 Task: Search one way flight ticket for 5 adults, 2 children, 1 infant in seat and 1 infant on lap in economy from Sitka: Sitka Rocky Gutierrez Airport to Gillette: Gillette Campbell County Airport on 5-1-2023. Number of bags: 1 carry on bag. Price is upto 78000. Outbound departure time preference is 15:45. Return departure time preference is 6:00.
Action: Mouse moved to (267, 217)
Screenshot: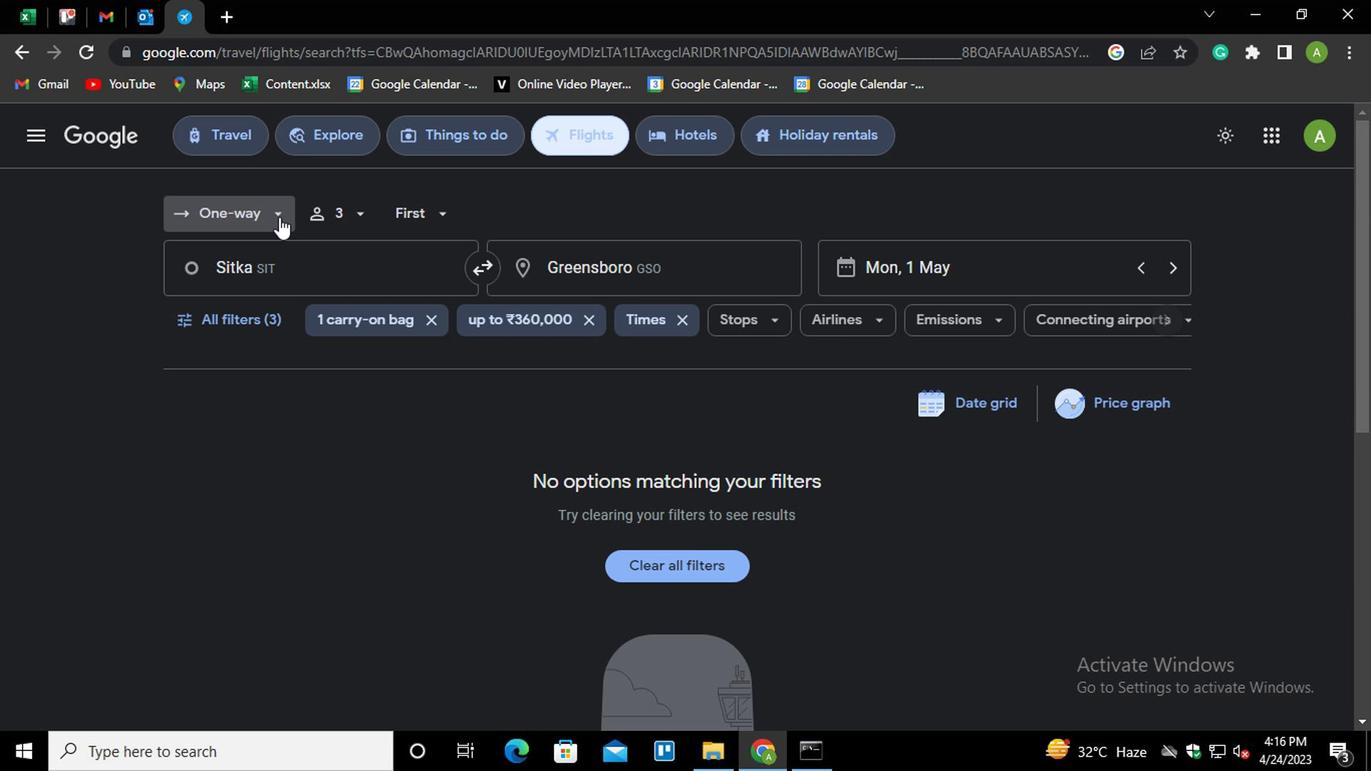 
Action: Mouse pressed left at (267, 217)
Screenshot: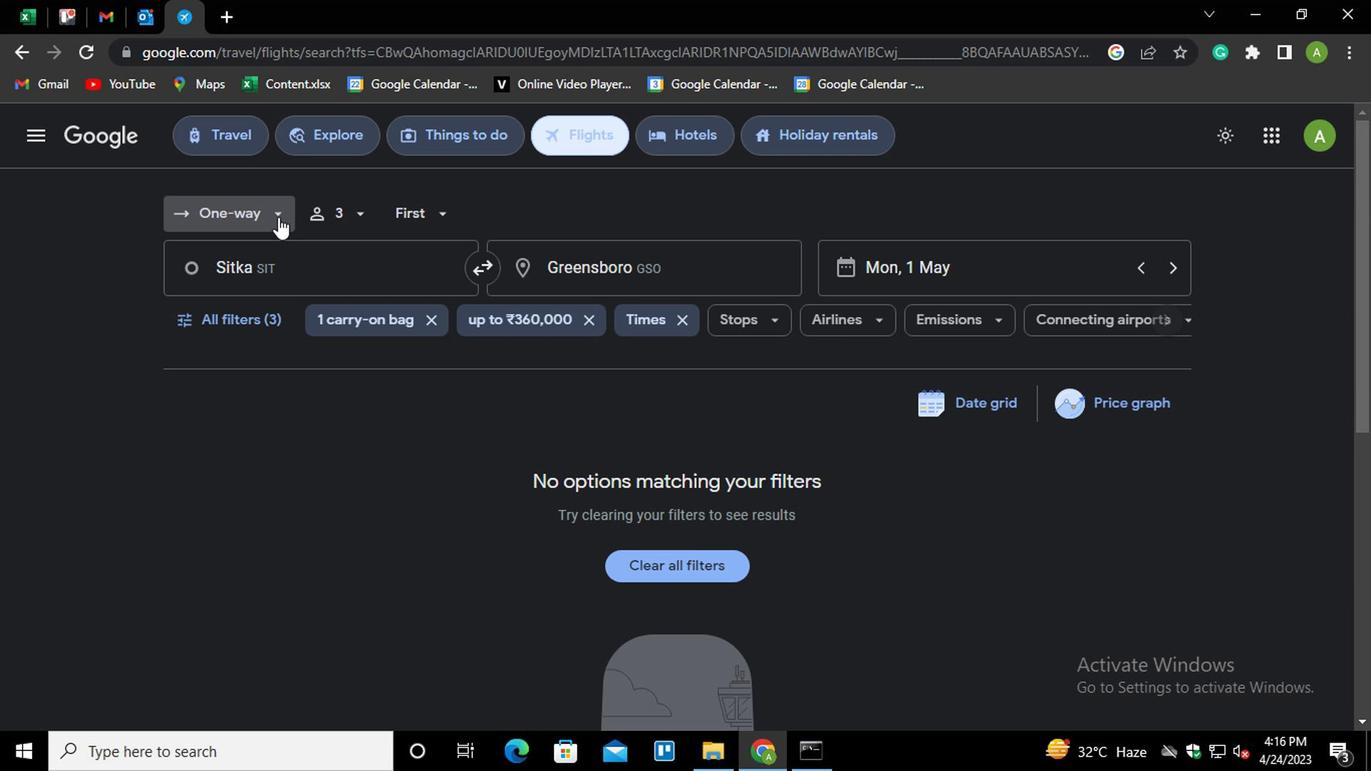 
Action: Mouse moved to (253, 307)
Screenshot: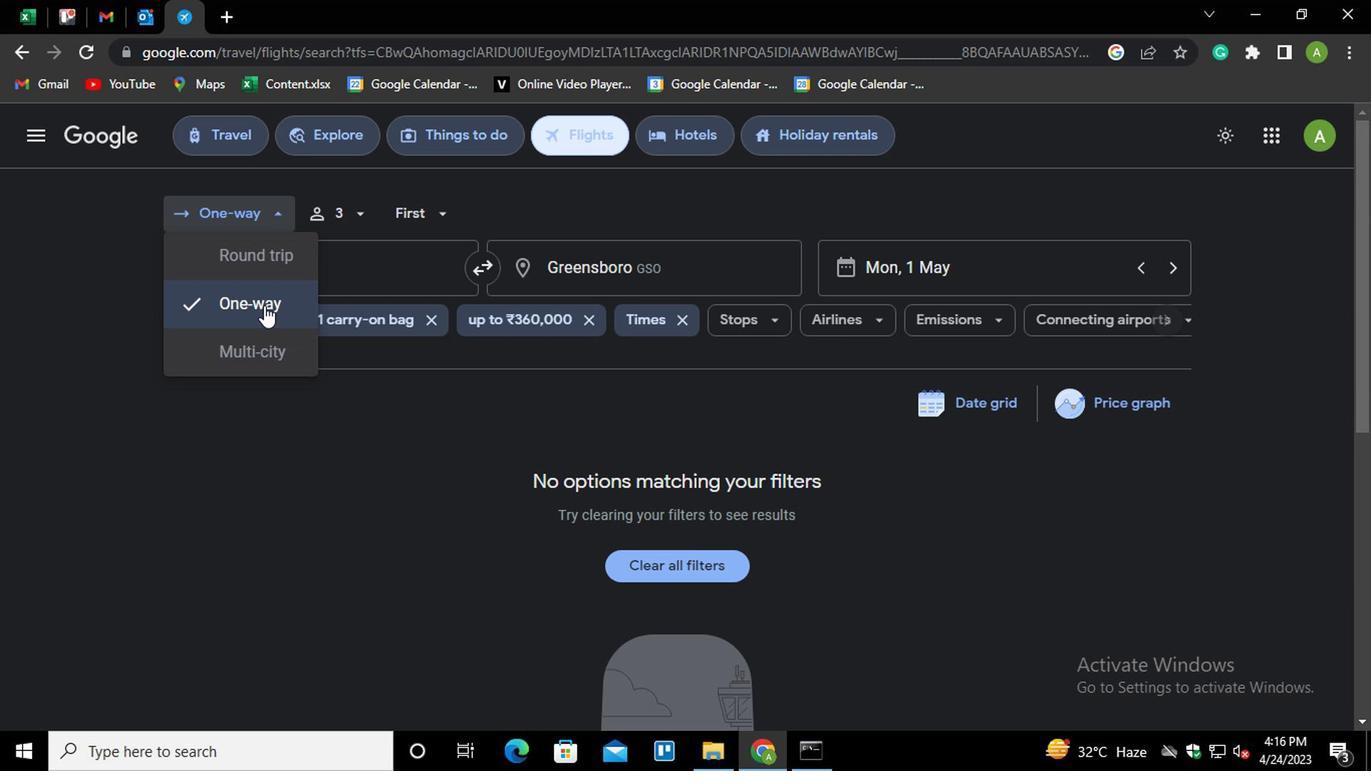 
Action: Mouse pressed left at (253, 307)
Screenshot: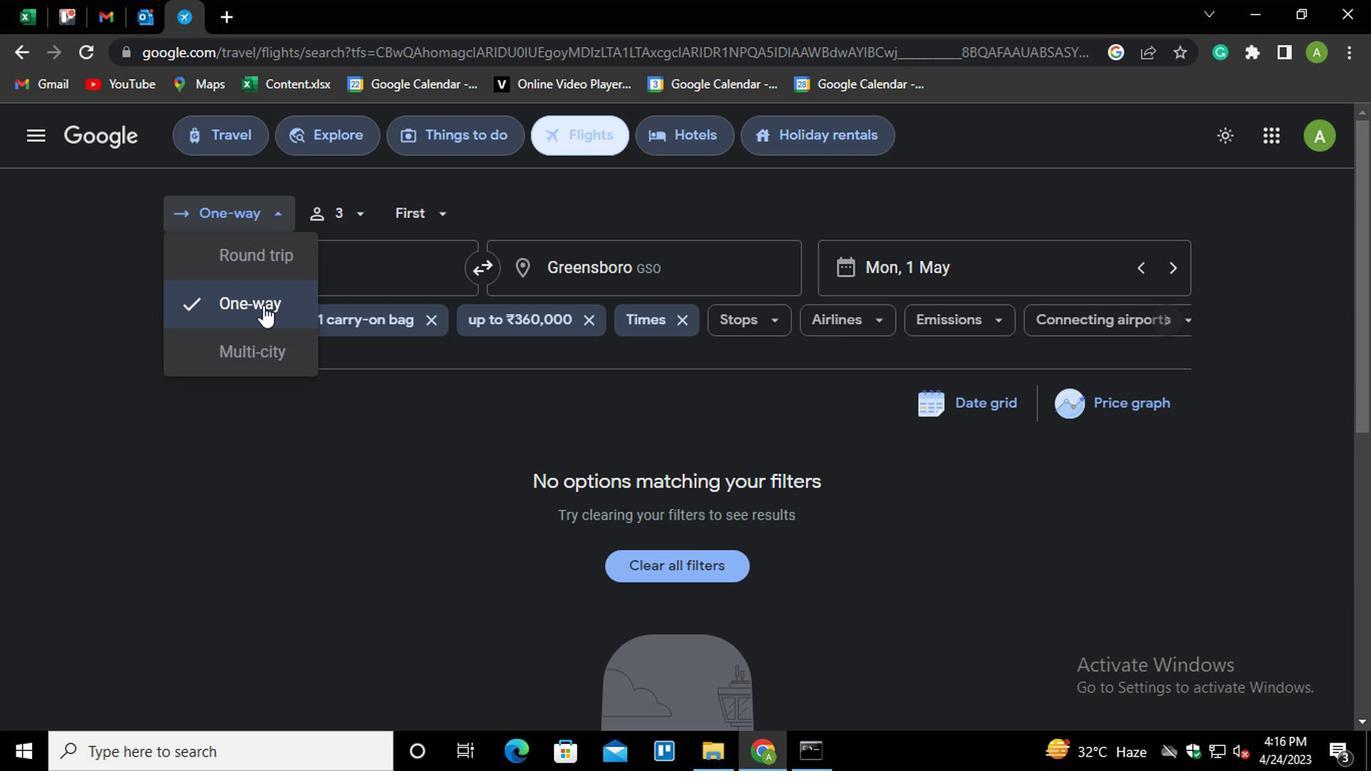 
Action: Mouse moved to (317, 206)
Screenshot: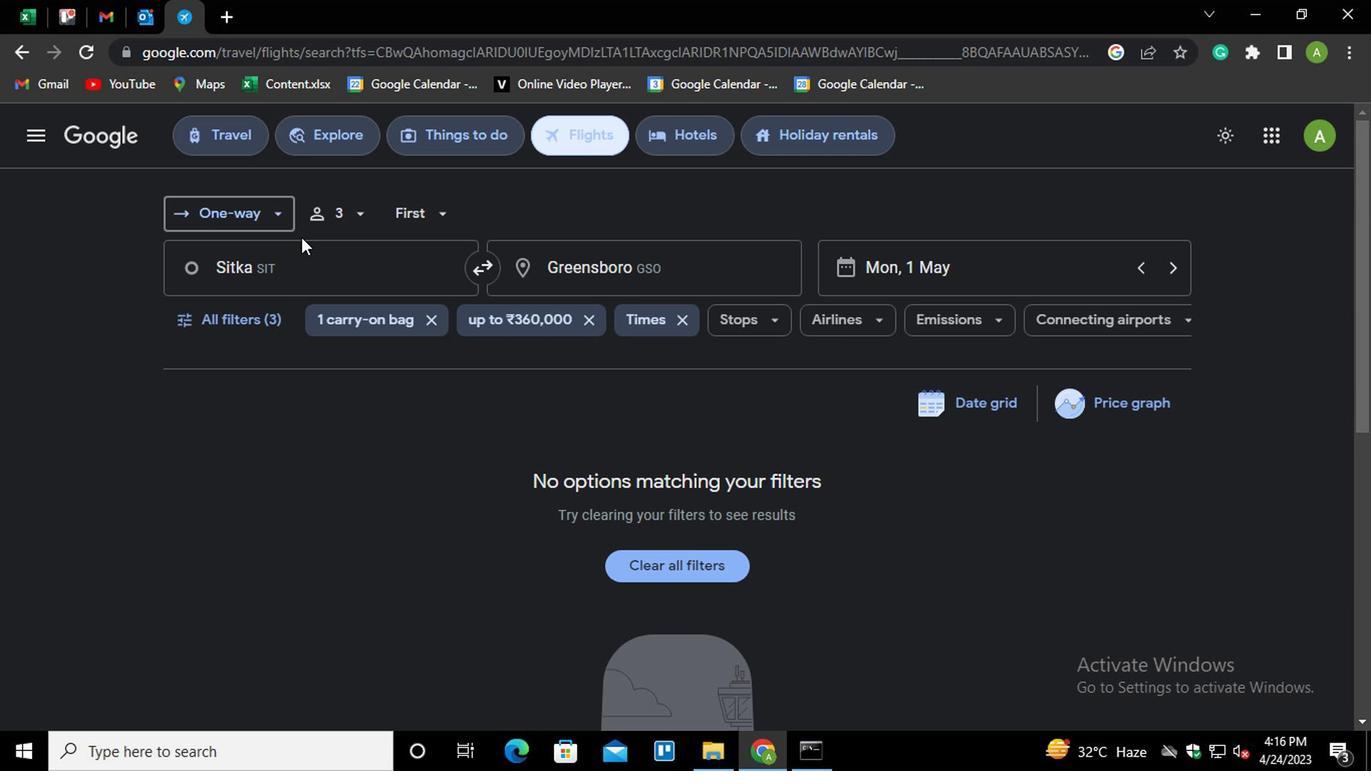 
Action: Mouse pressed left at (317, 206)
Screenshot: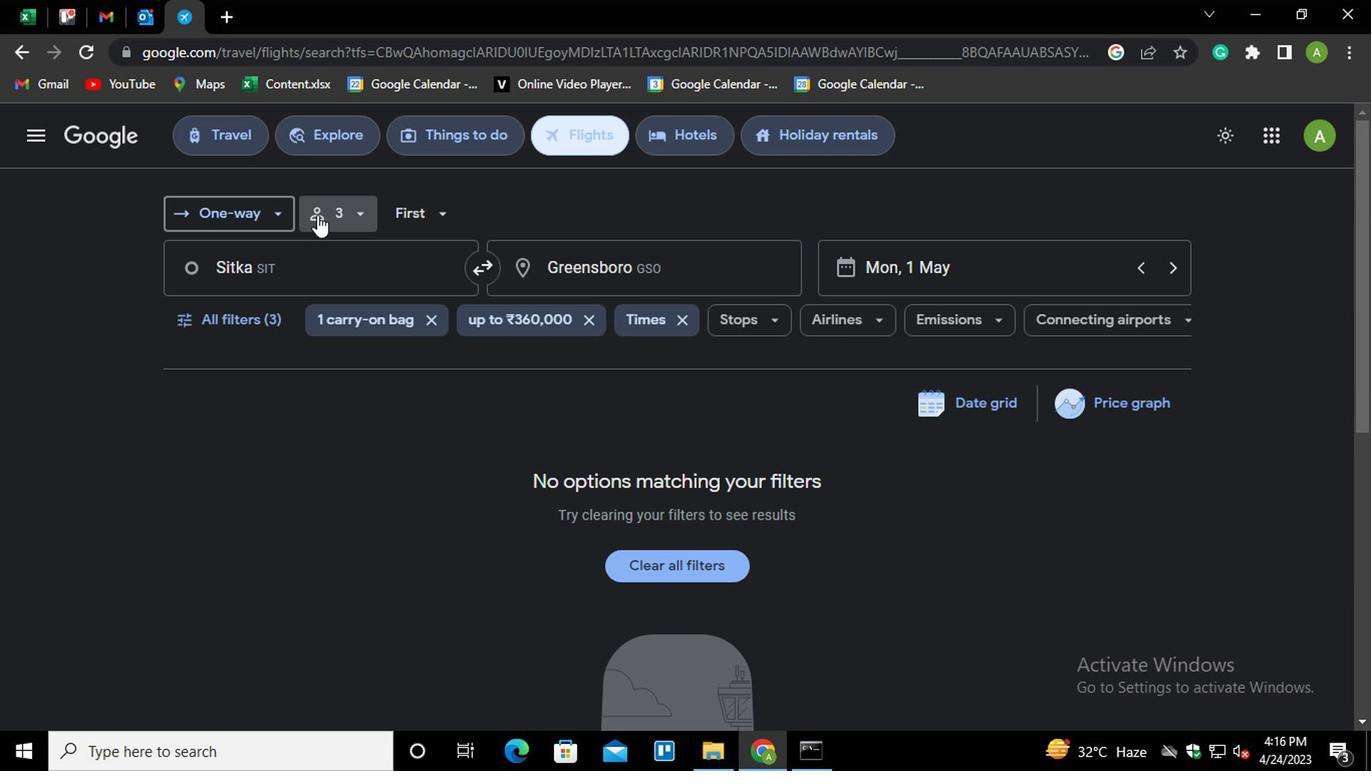 
Action: Mouse moved to (509, 259)
Screenshot: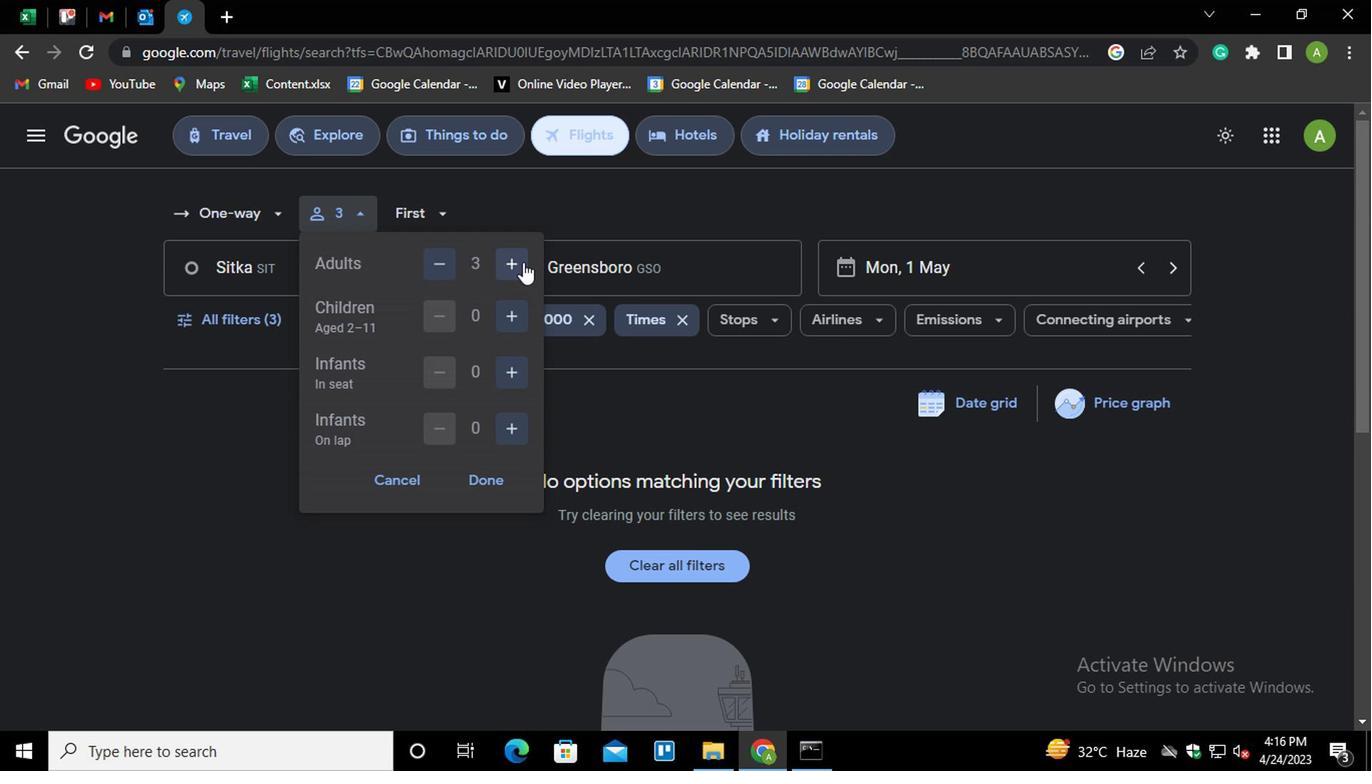 
Action: Mouse pressed left at (509, 259)
Screenshot: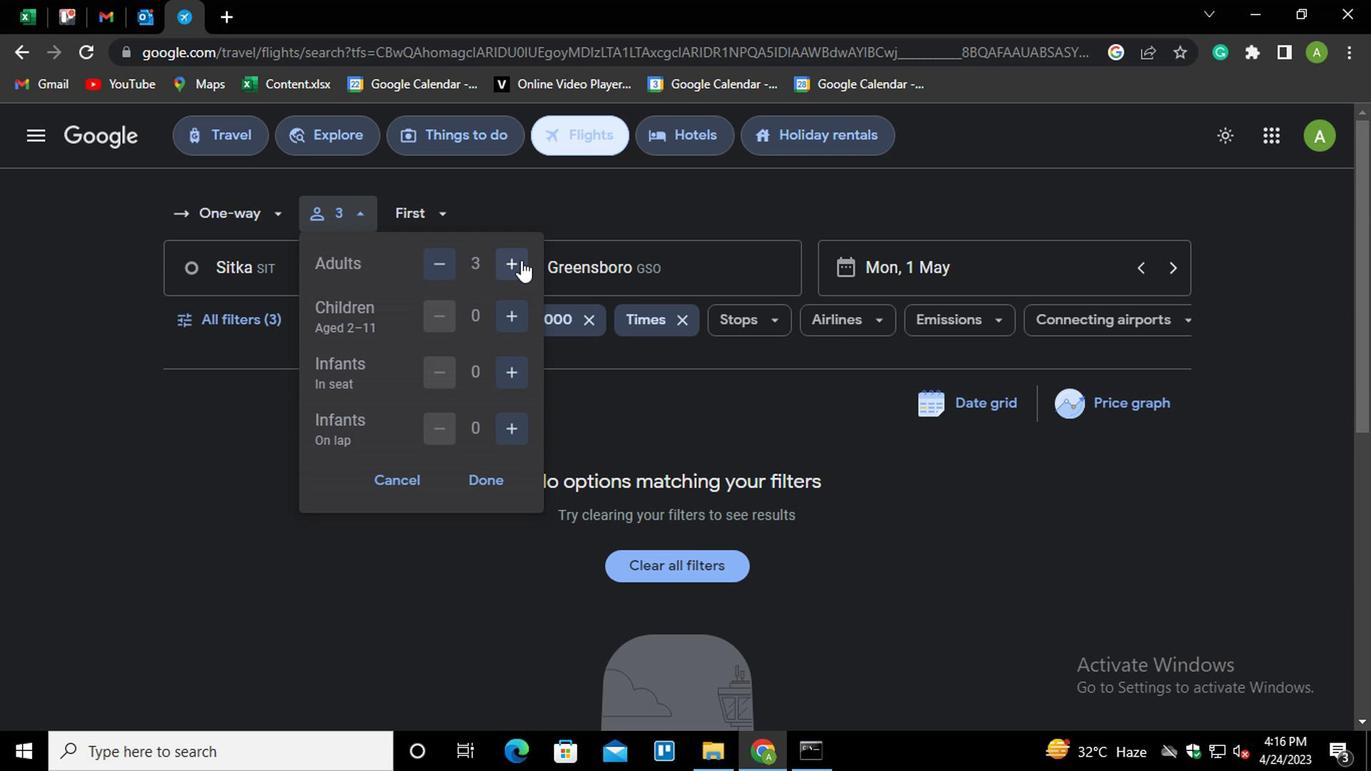 
Action: Mouse moved to (508, 259)
Screenshot: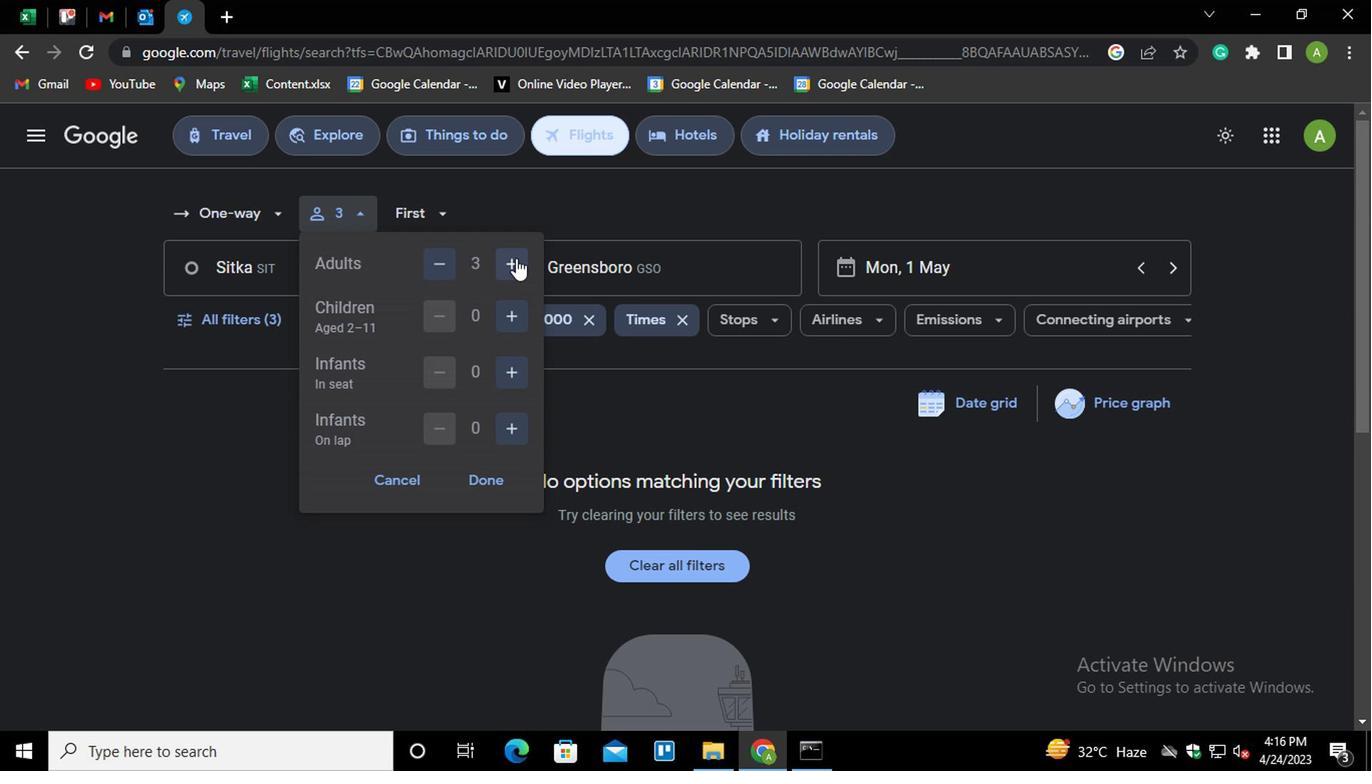 
Action: Mouse pressed left at (508, 259)
Screenshot: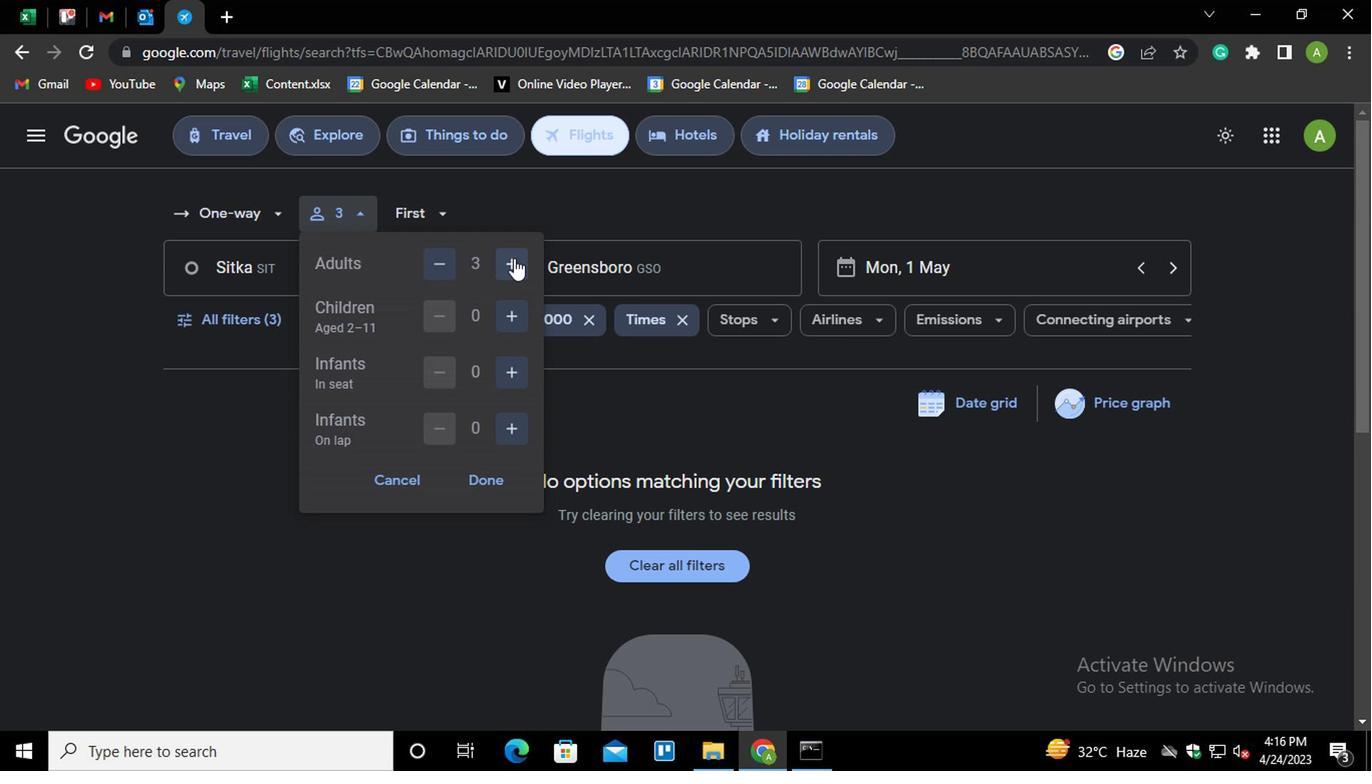 
Action: Mouse moved to (504, 307)
Screenshot: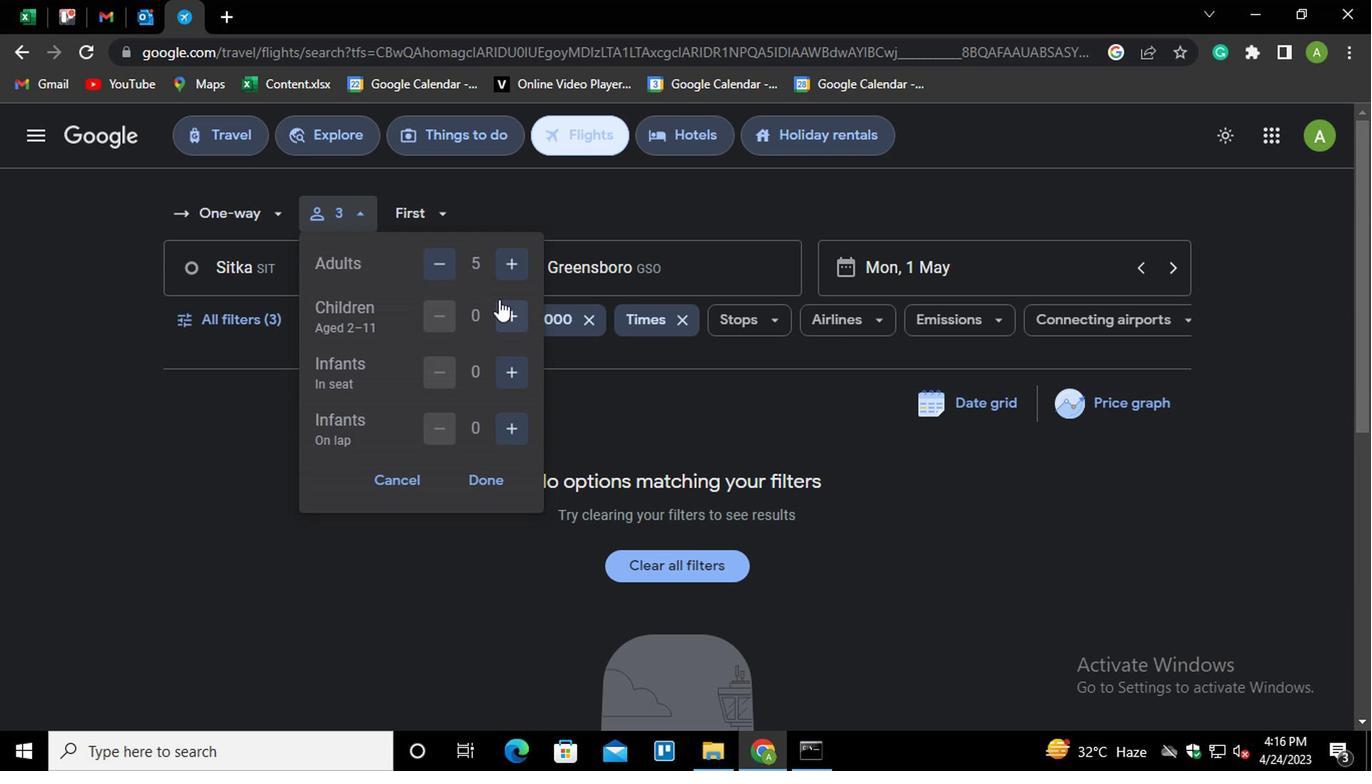
Action: Mouse pressed left at (504, 307)
Screenshot: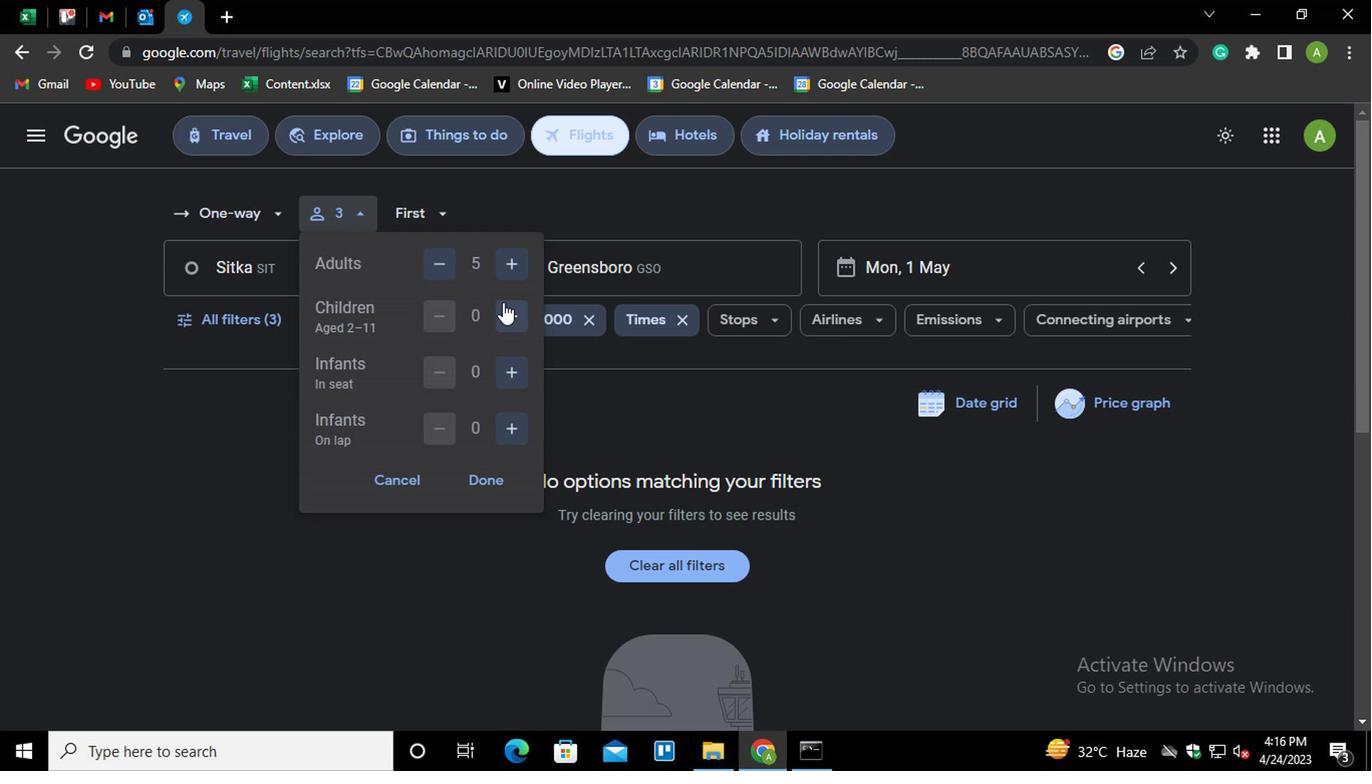
Action: Mouse pressed left at (504, 307)
Screenshot: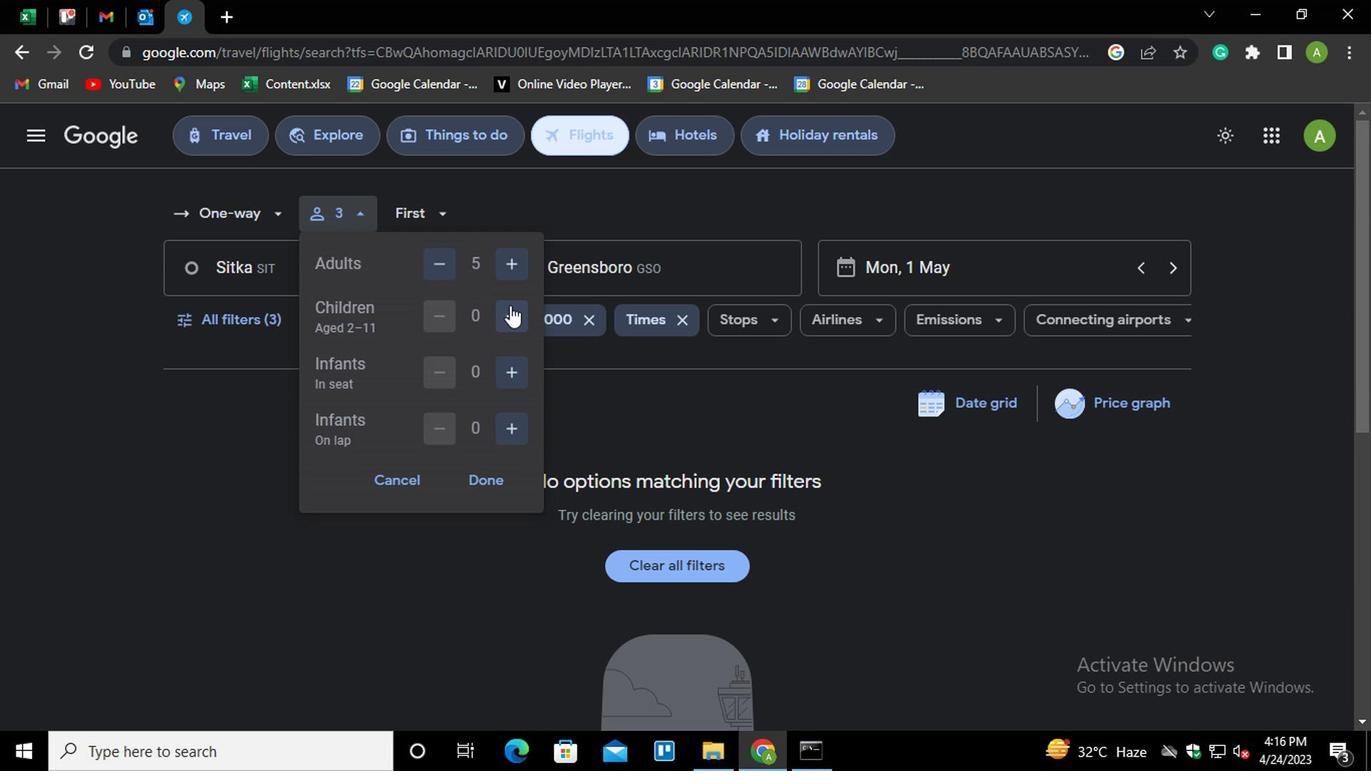 
Action: Mouse moved to (507, 369)
Screenshot: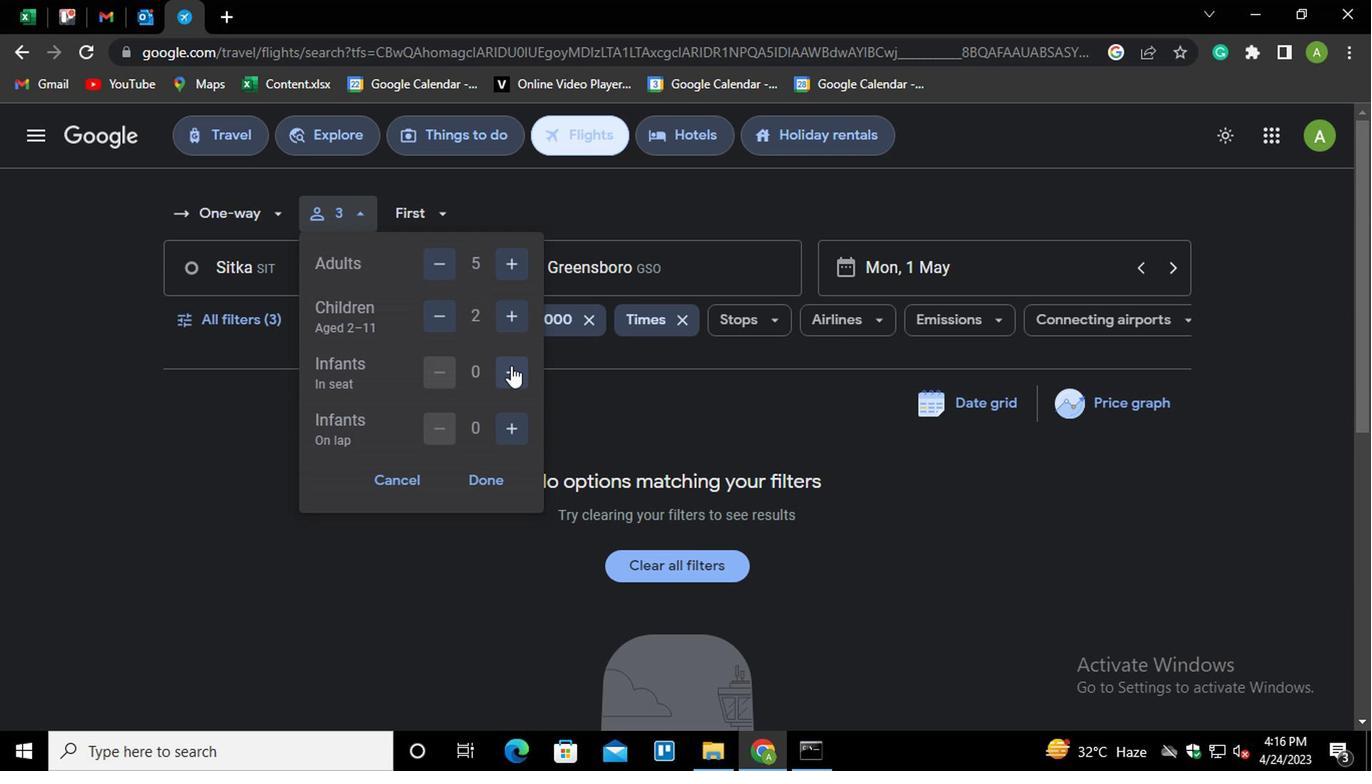 
Action: Mouse pressed left at (507, 369)
Screenshot: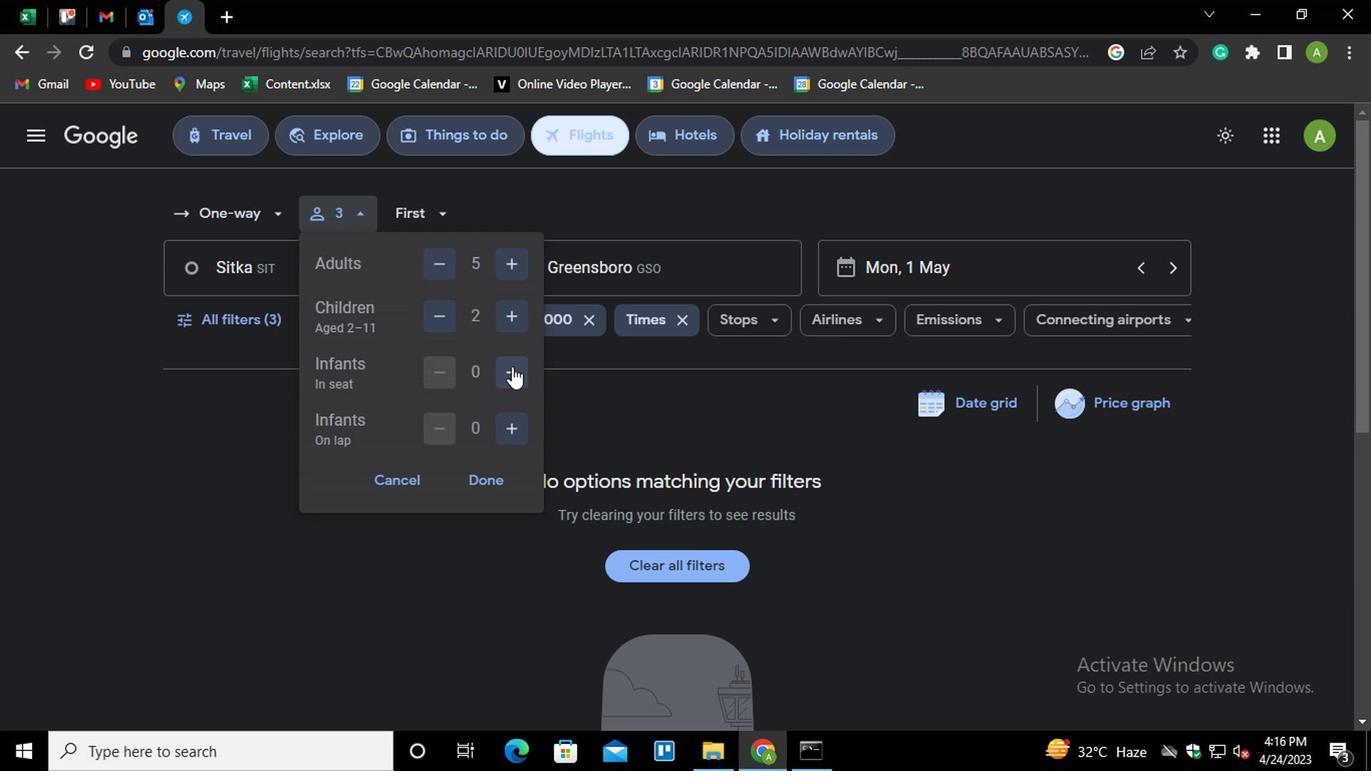 
Action: Mouse moved to (499, 435)
Screenshot: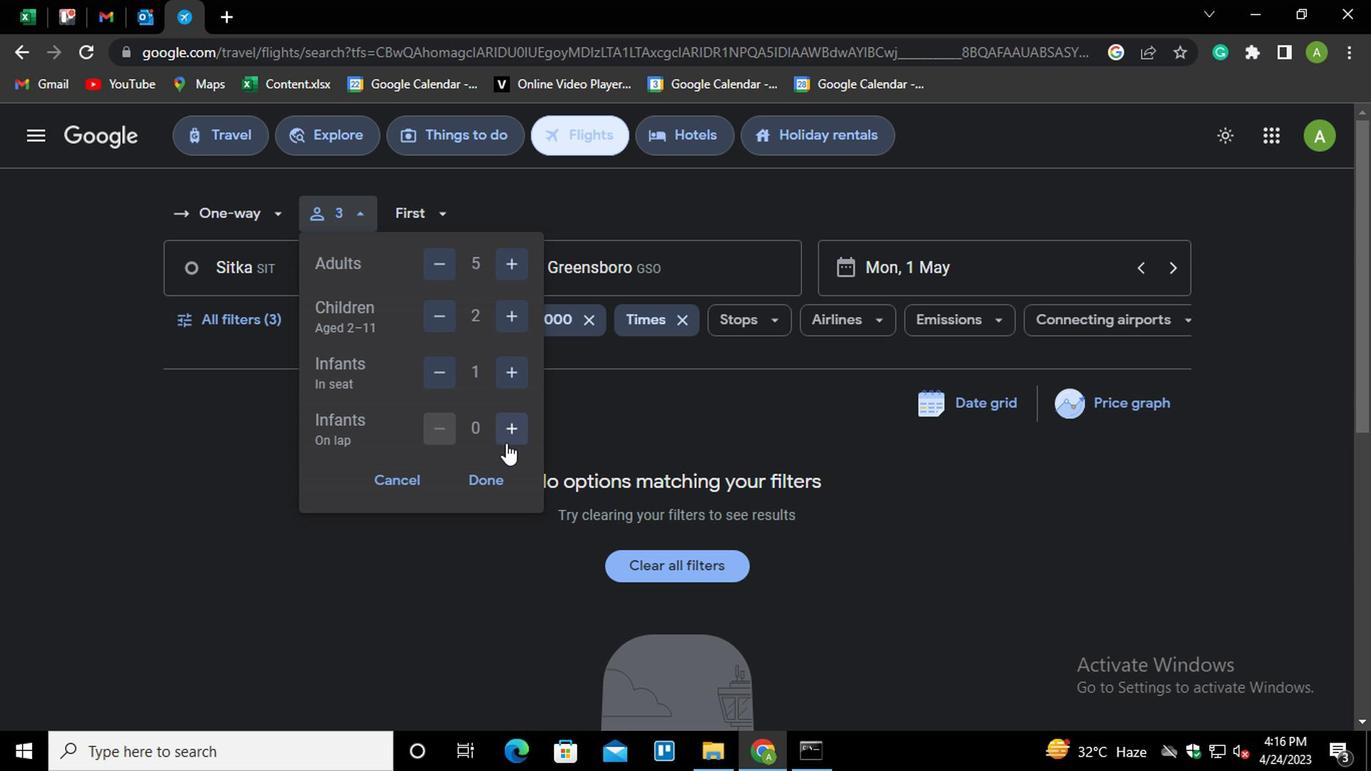 
Action: Mouse pressed left at (499, 435)
Screenshot: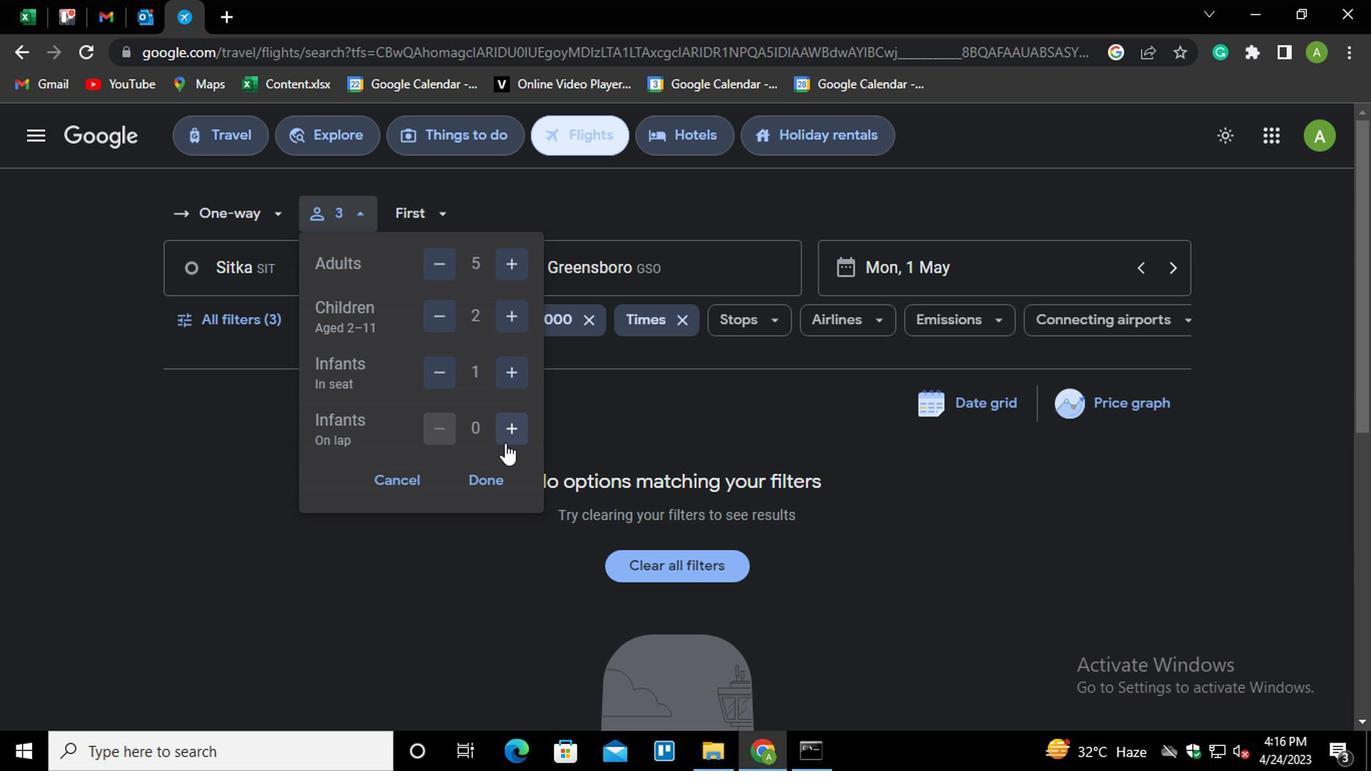 
Action: Mouse moved to (481, 480)
Screenshot: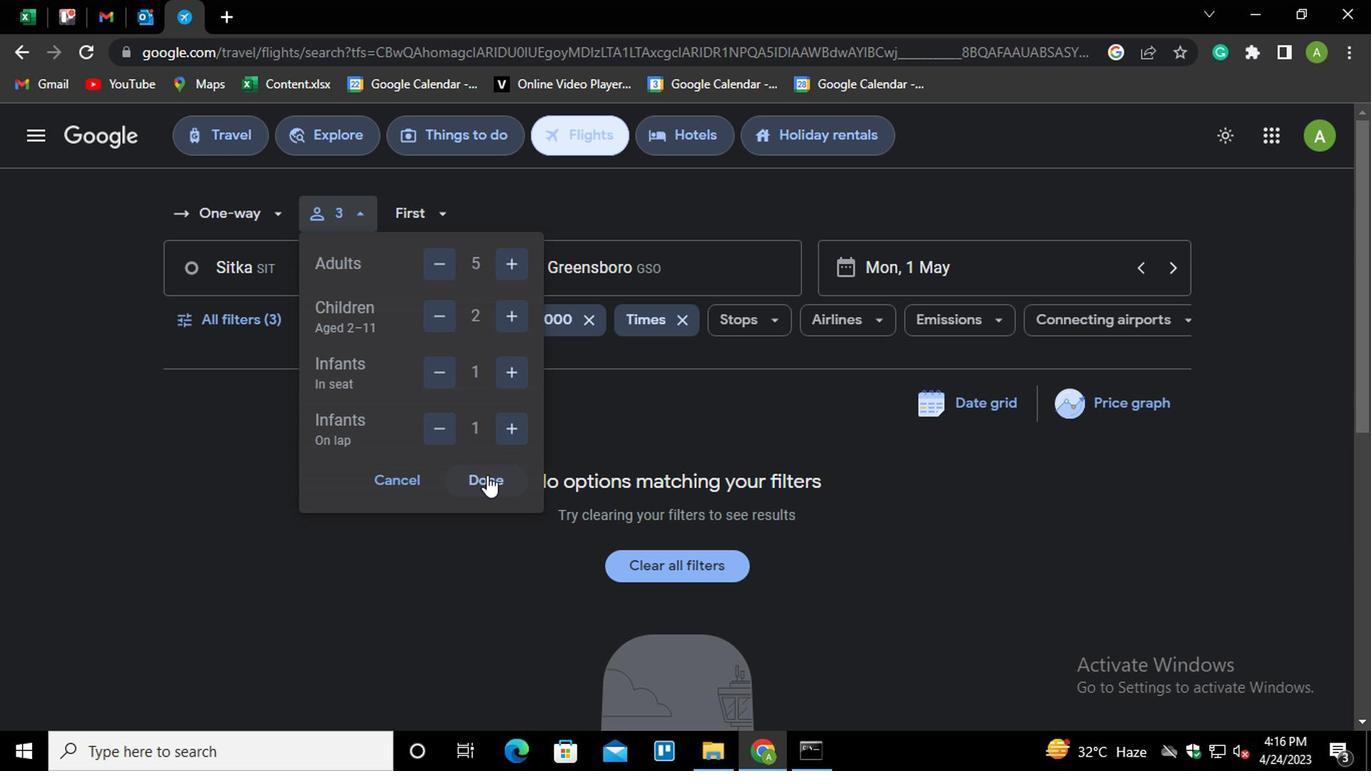 
Action: Mouse pressed left at (481, 480)
Screenshot: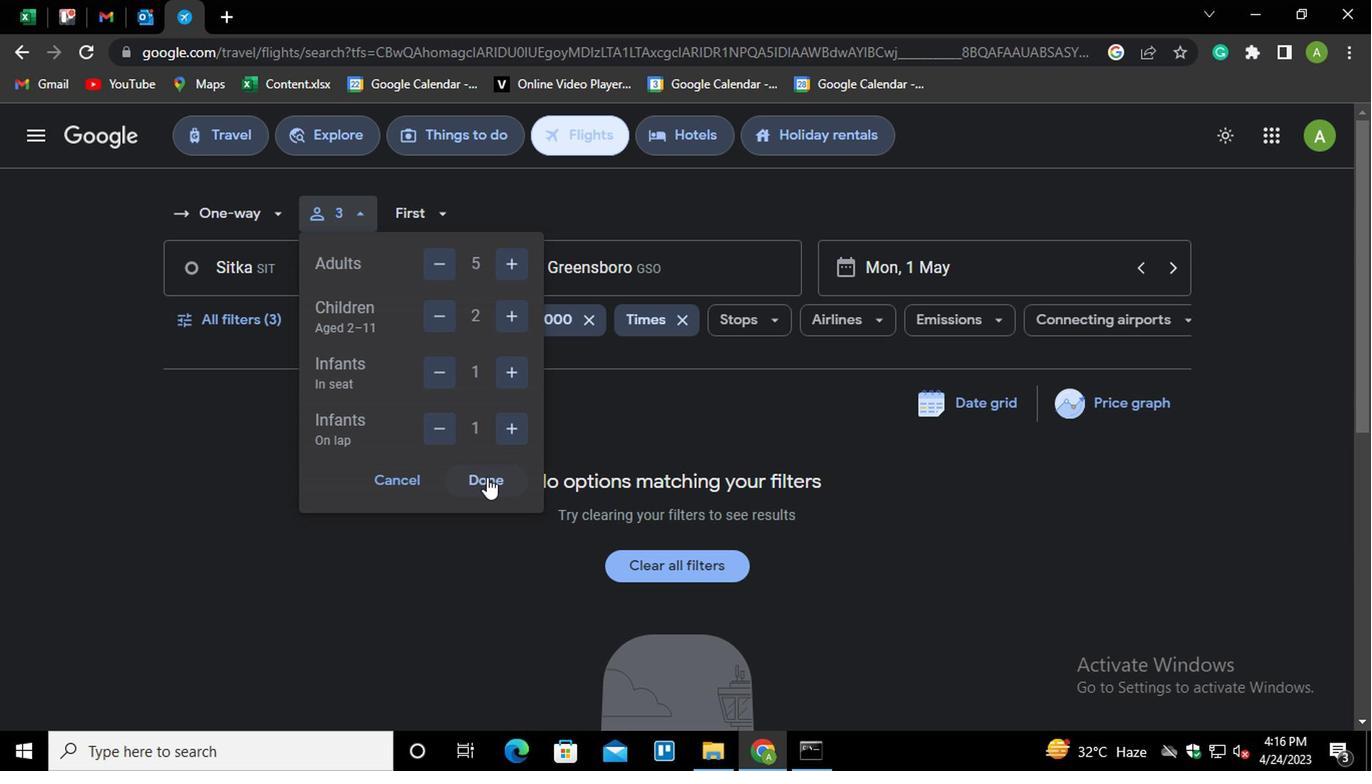 
Action: Mouse moved to (414, 207)
Screenshot: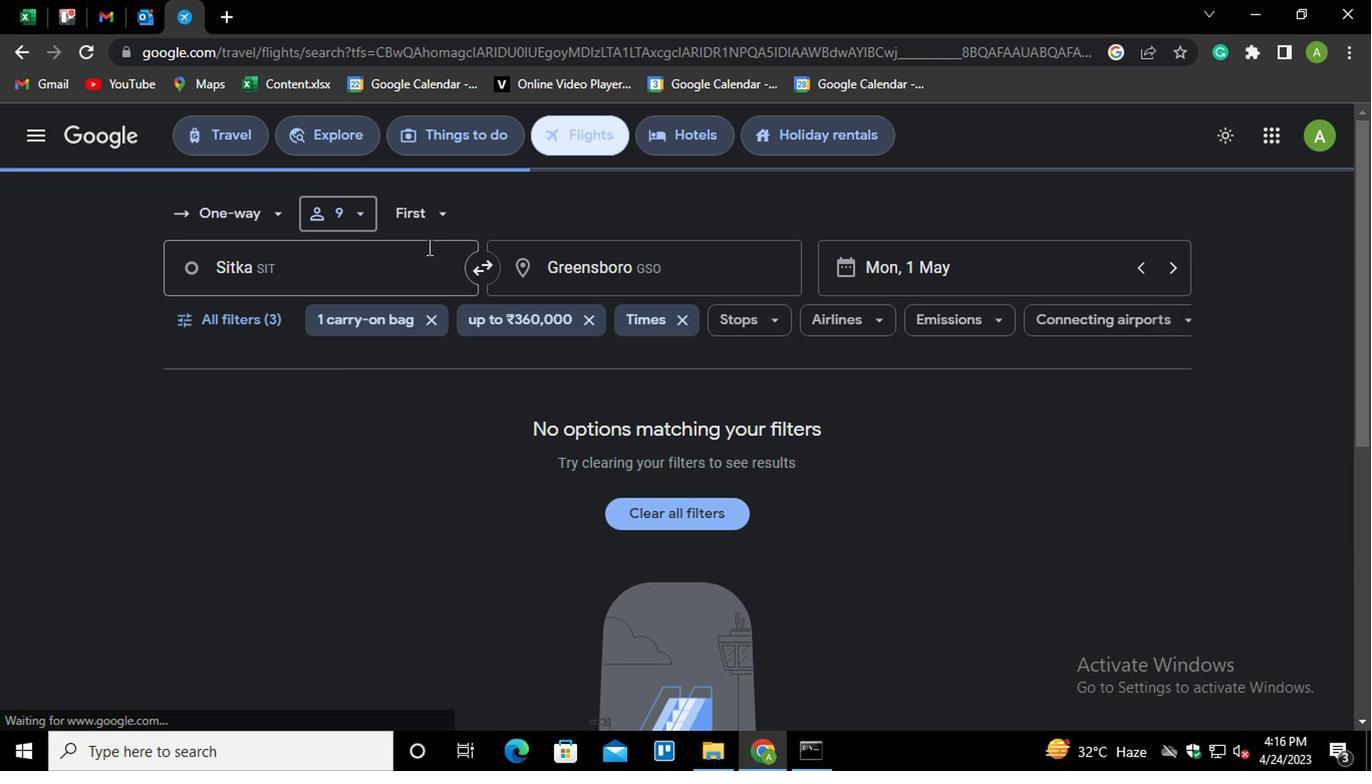 
Action: Mouse pressed left at (414, 207)
Screenshot: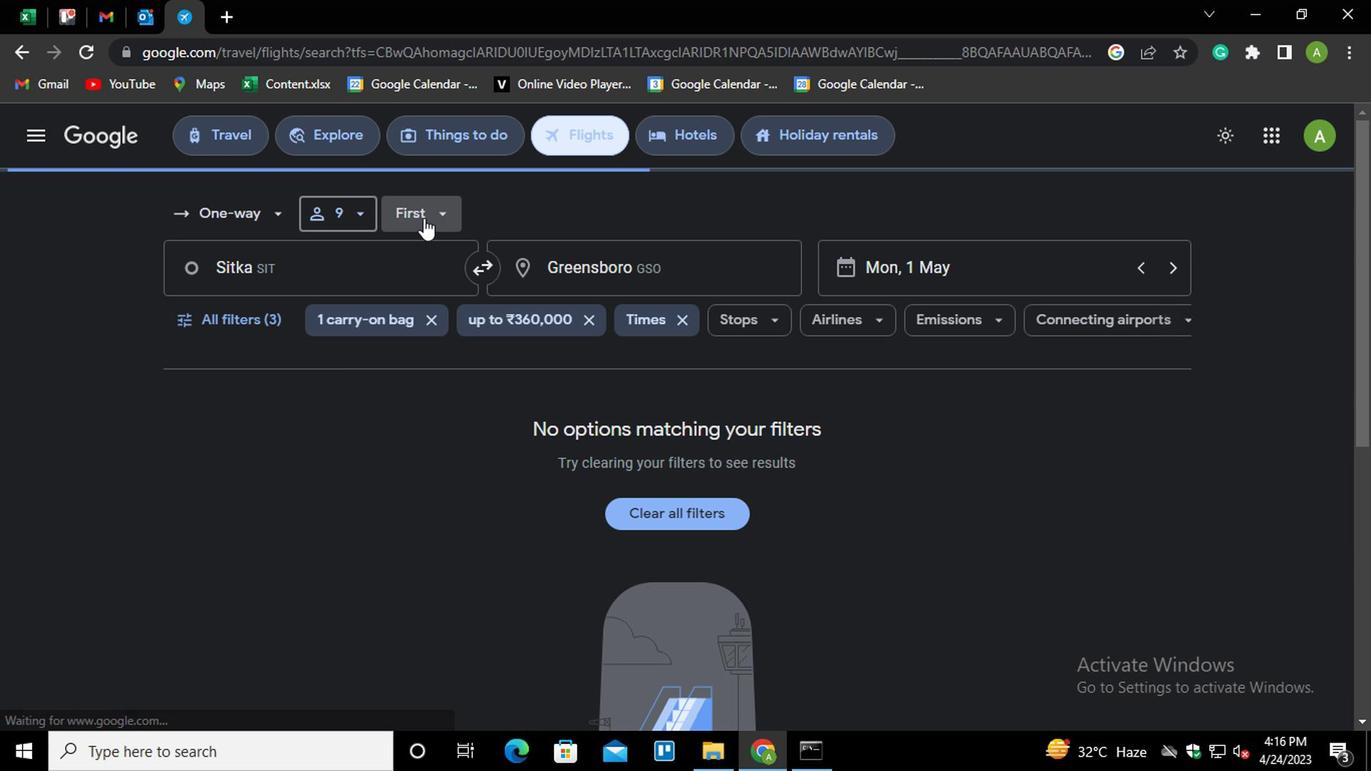 
Action: Mouse moved to (449, 274)
Screenshot: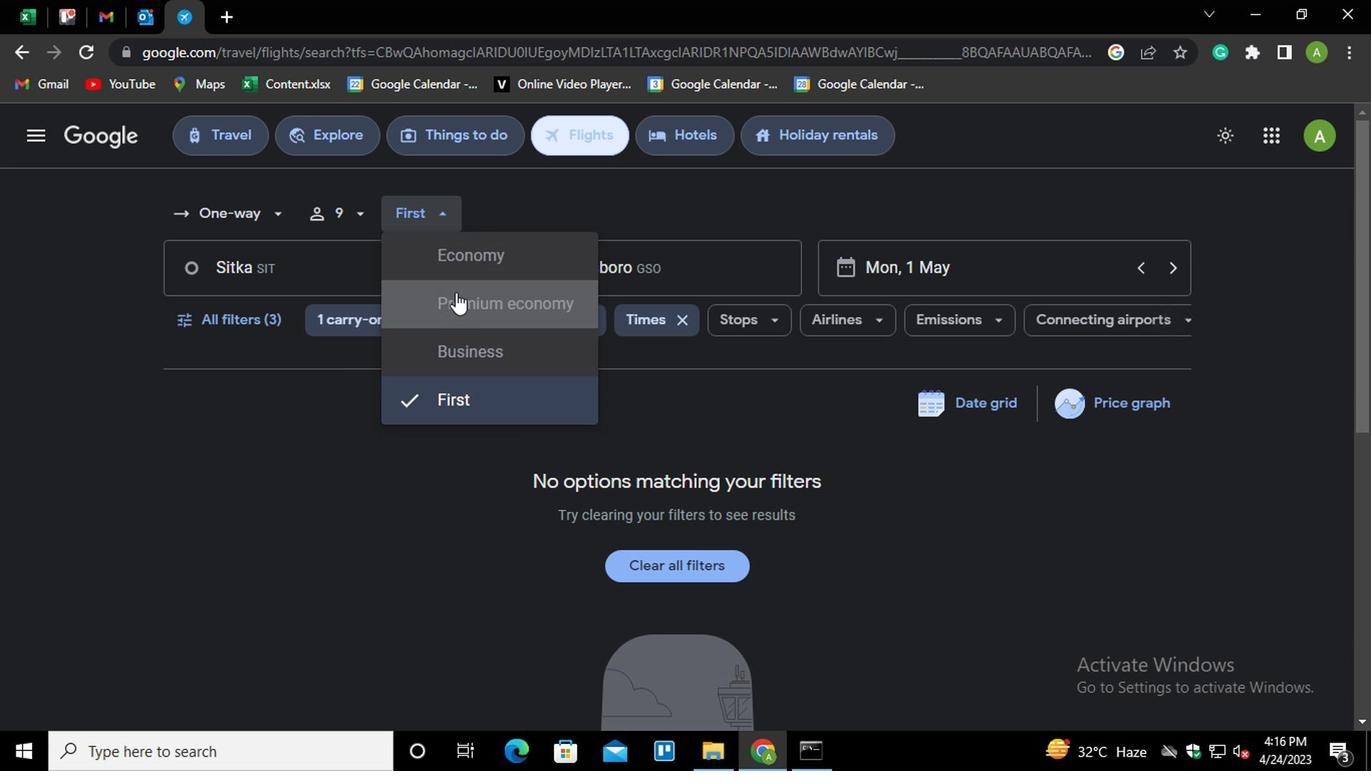 
Action: Mouse pressed left at (449, 274)
Screenshot: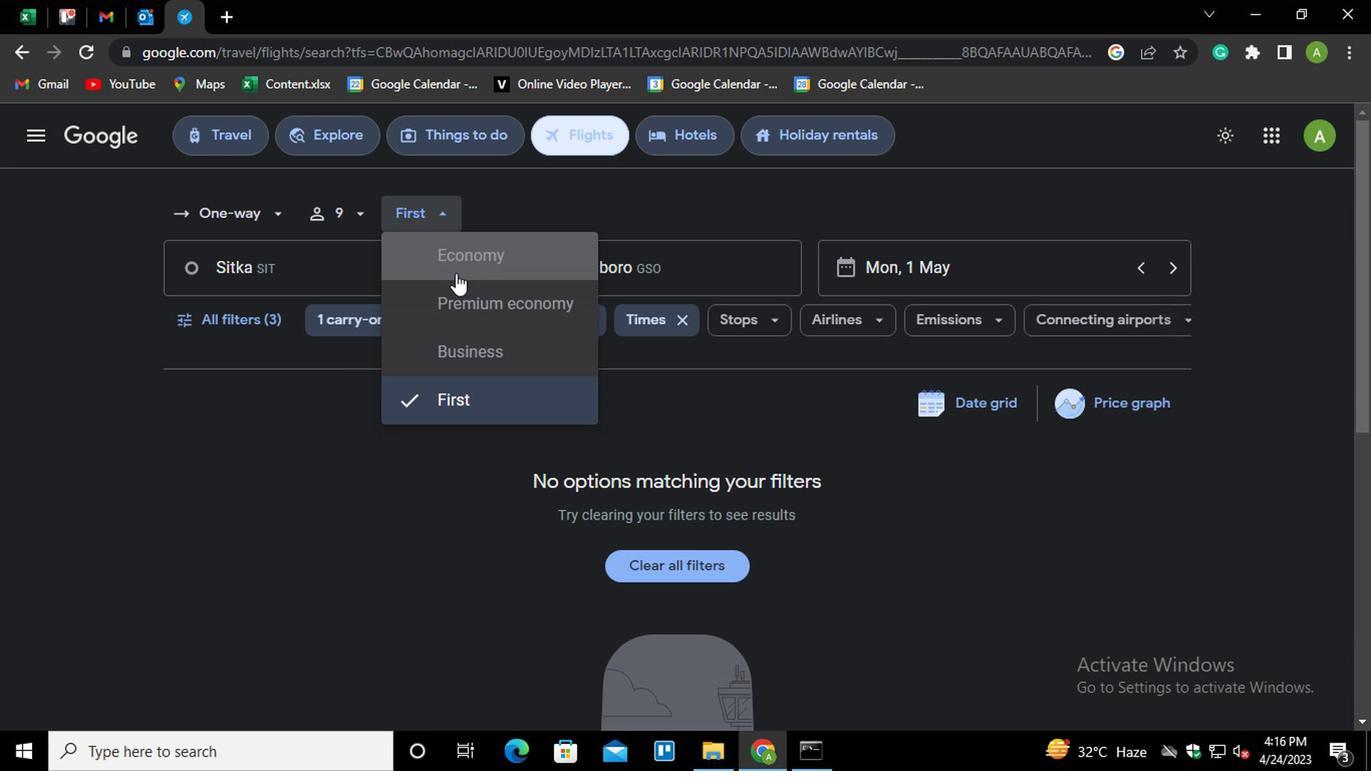 
Action: Mouse moved to (639, 277)
Screenshot: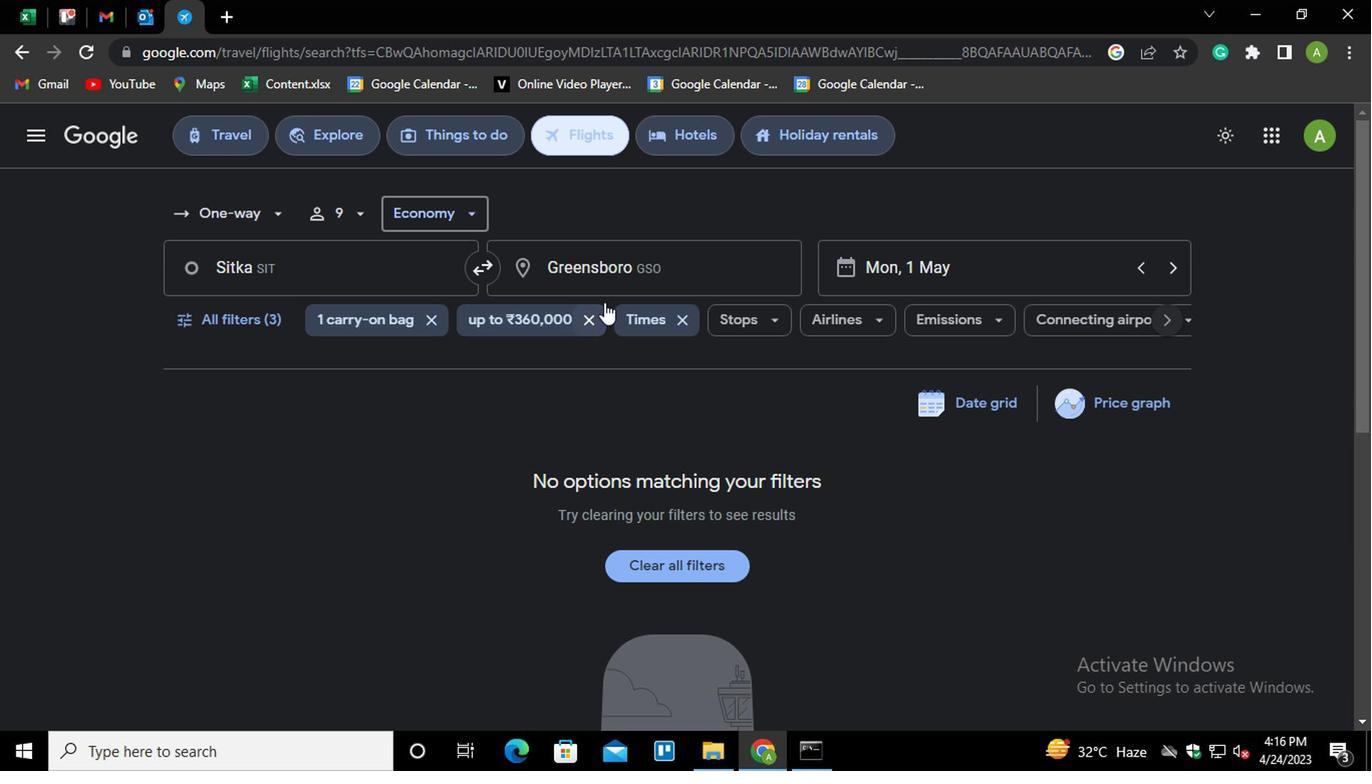 
Action: Mouse pressed left at (639, 277)
Screenshot: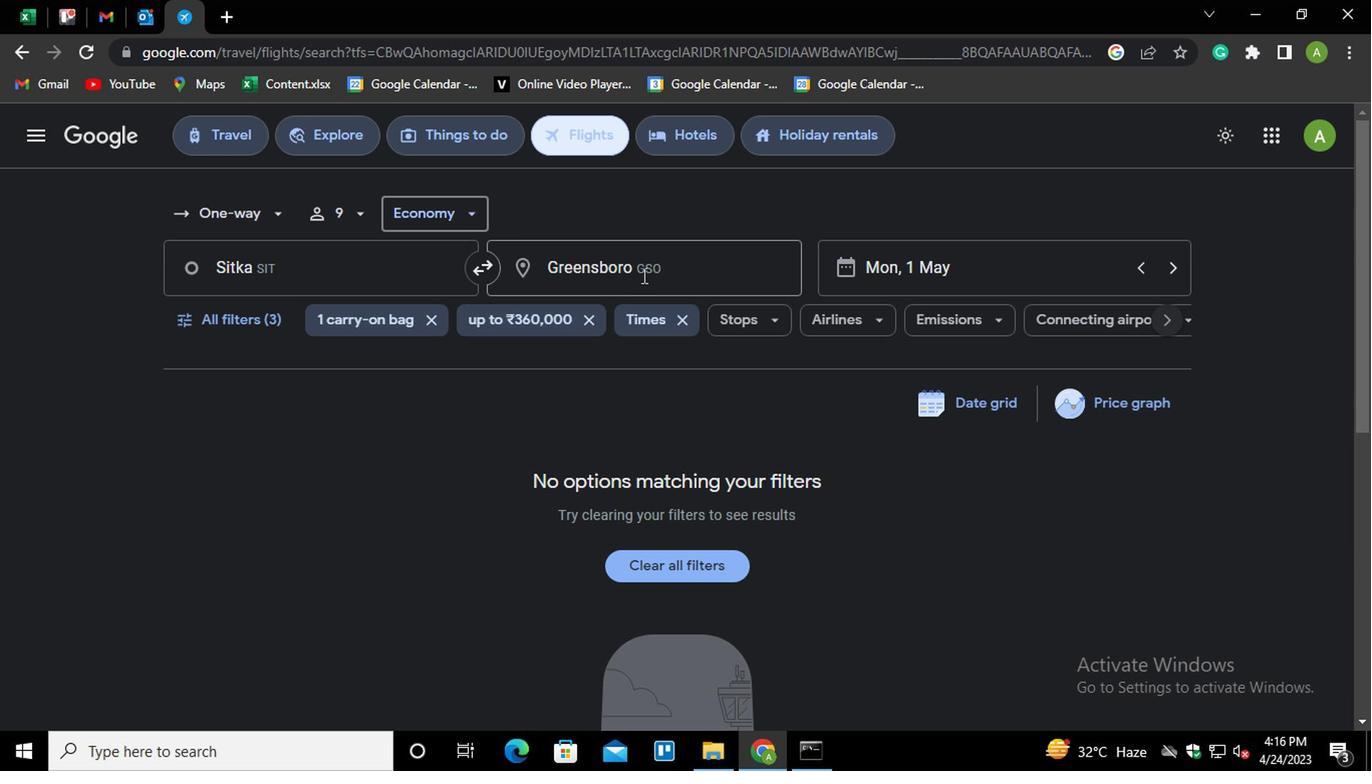 
Action: Key pressed <Key.shift>GILLETTE<Key.down><Key.enter>
Screenshot: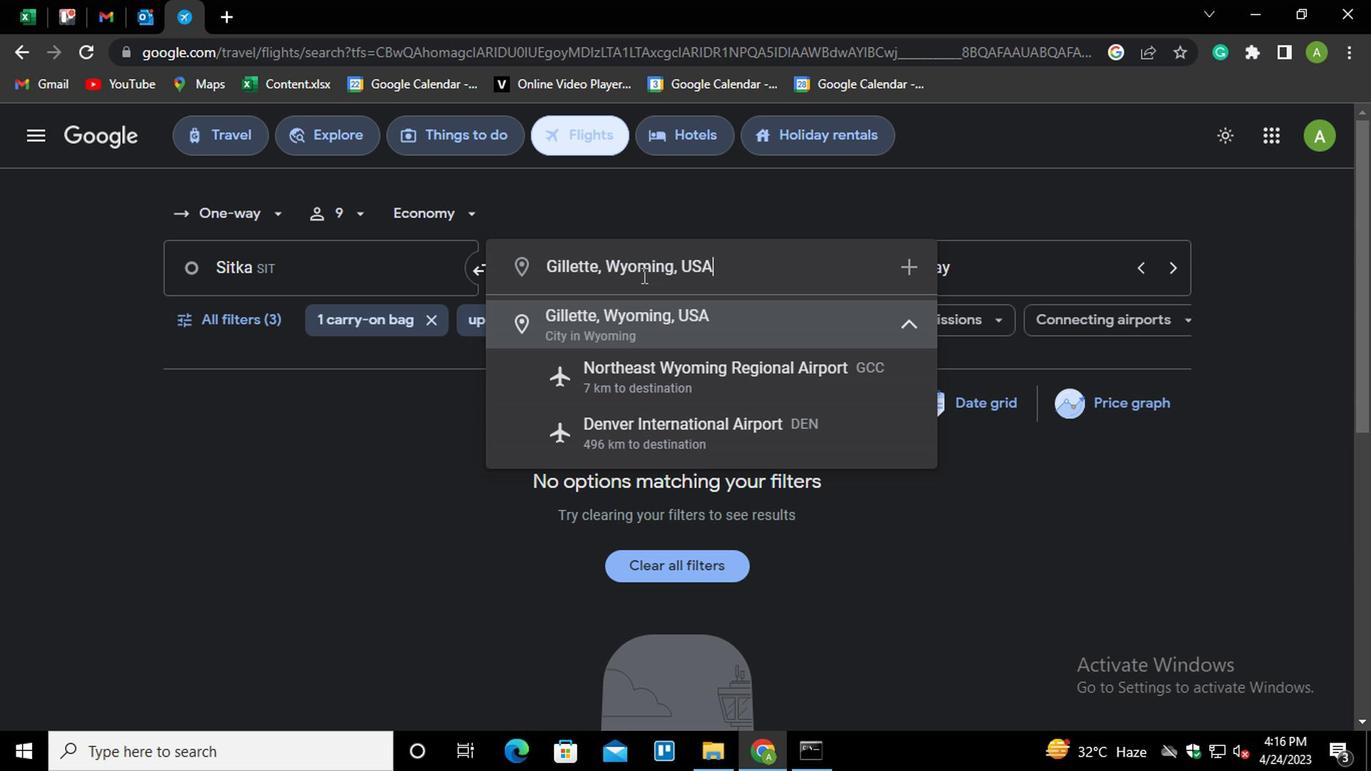 
Action: Mouse moved to (239, 322)
Screenshot: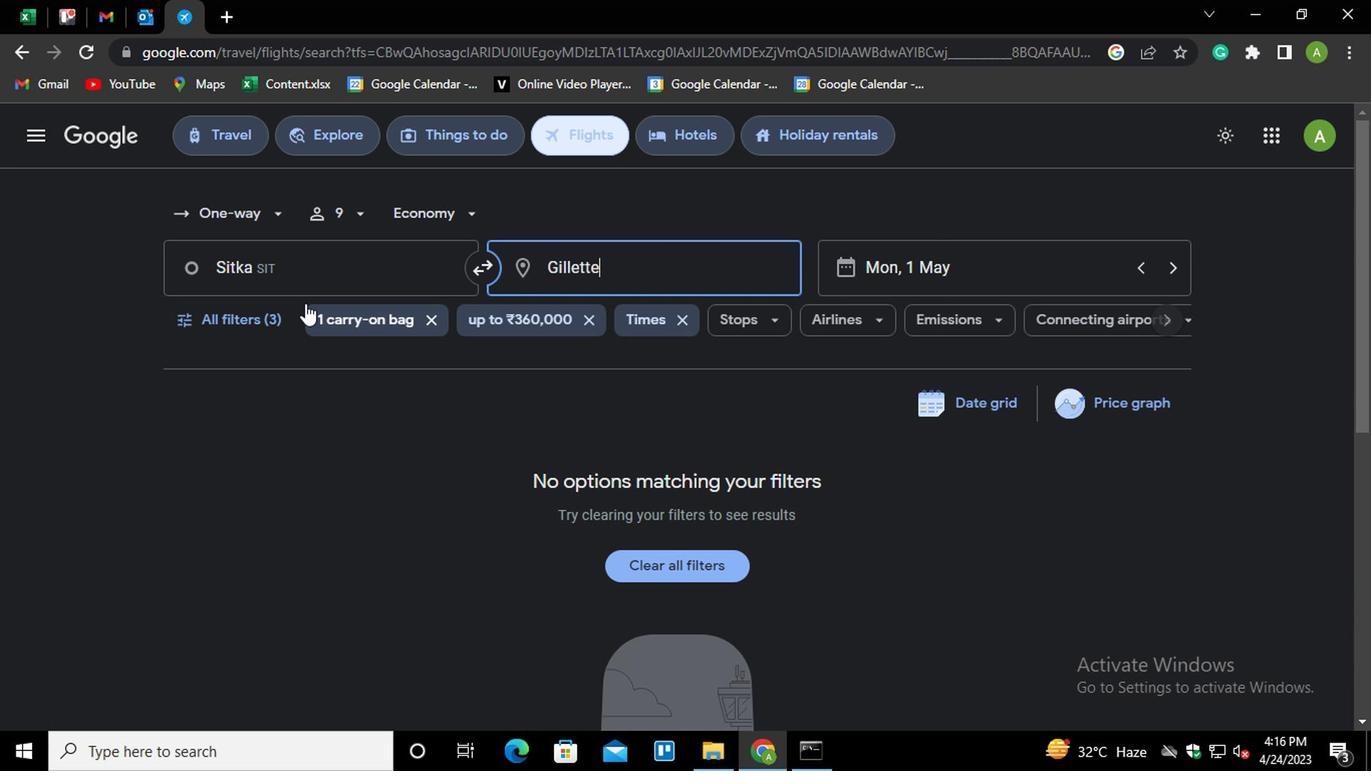 
Action: Mouse pressed left at (239, 322)
Screenshot: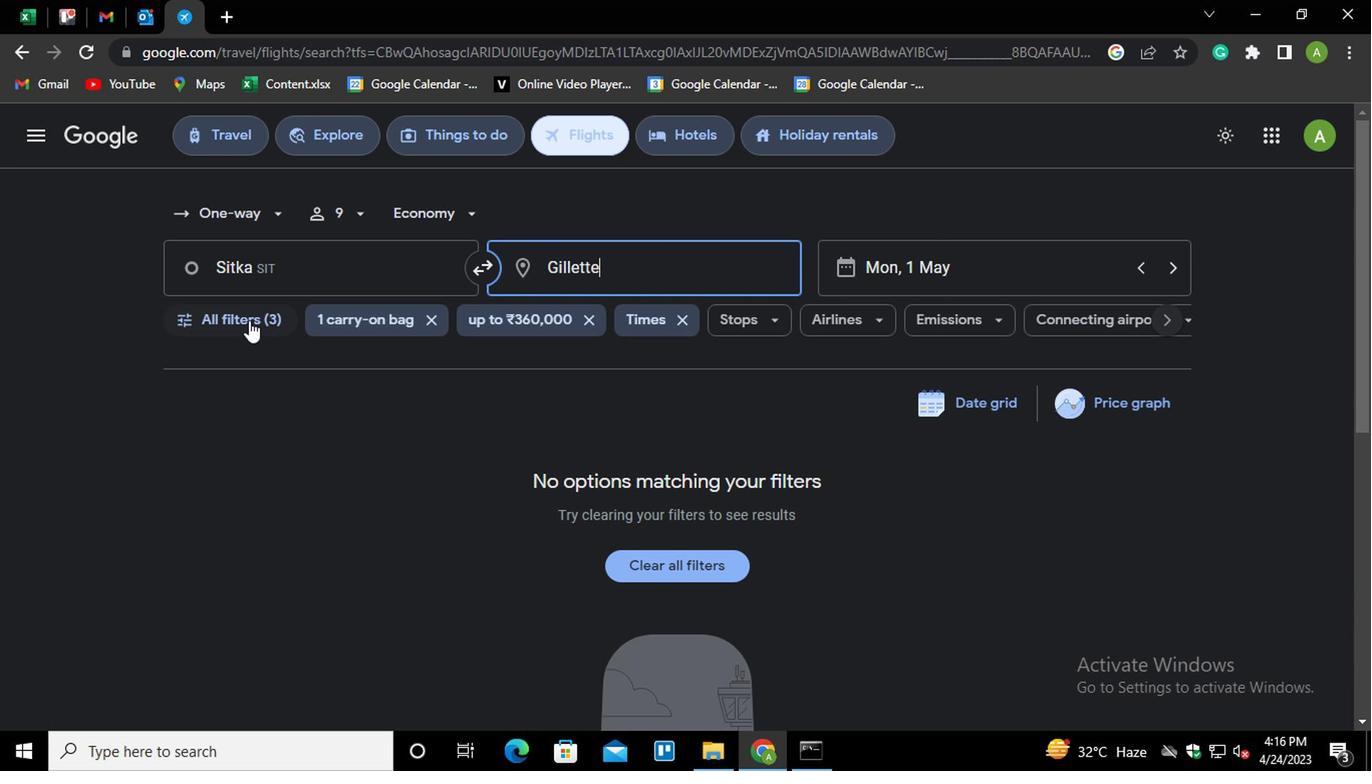 
Action: Mouse moved to (447, 714)
Screenshot: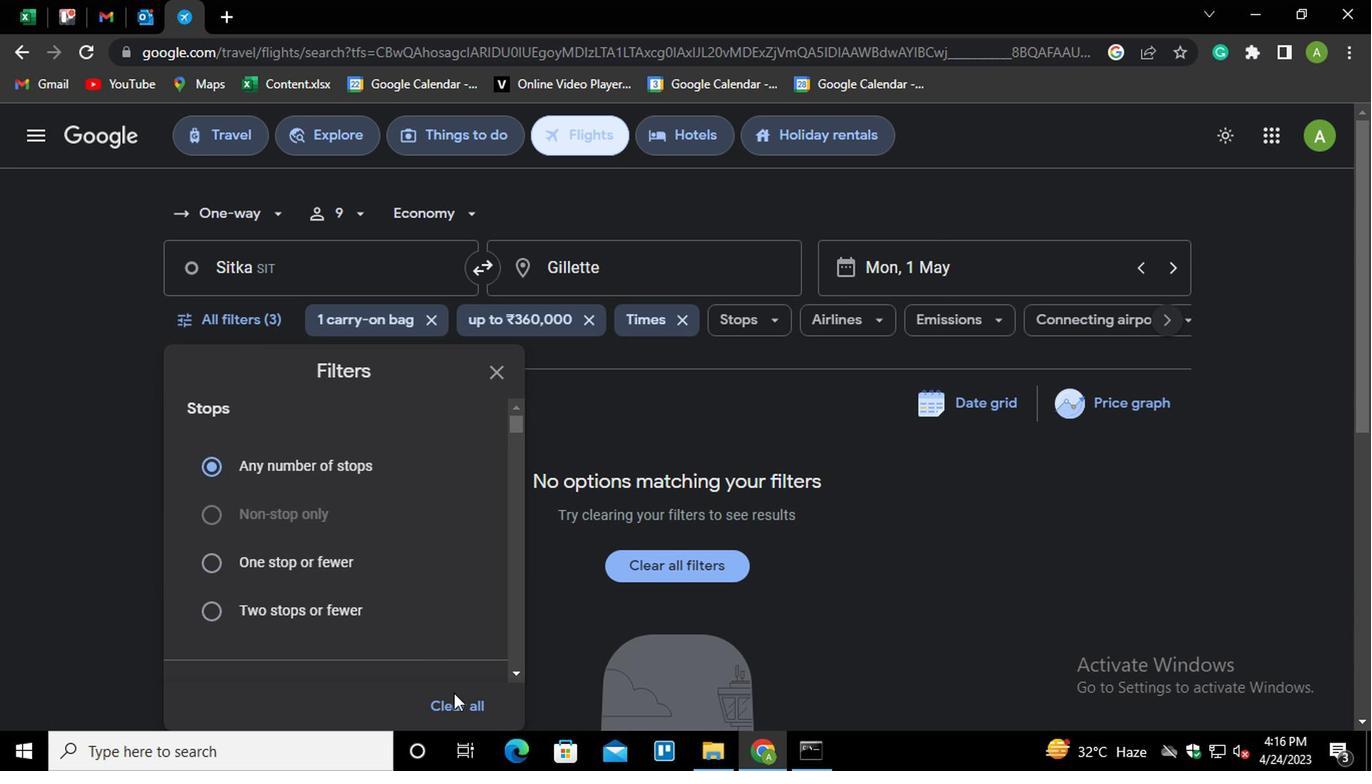 
Action: Mouse pressed left at (447, 714)
Screenshot: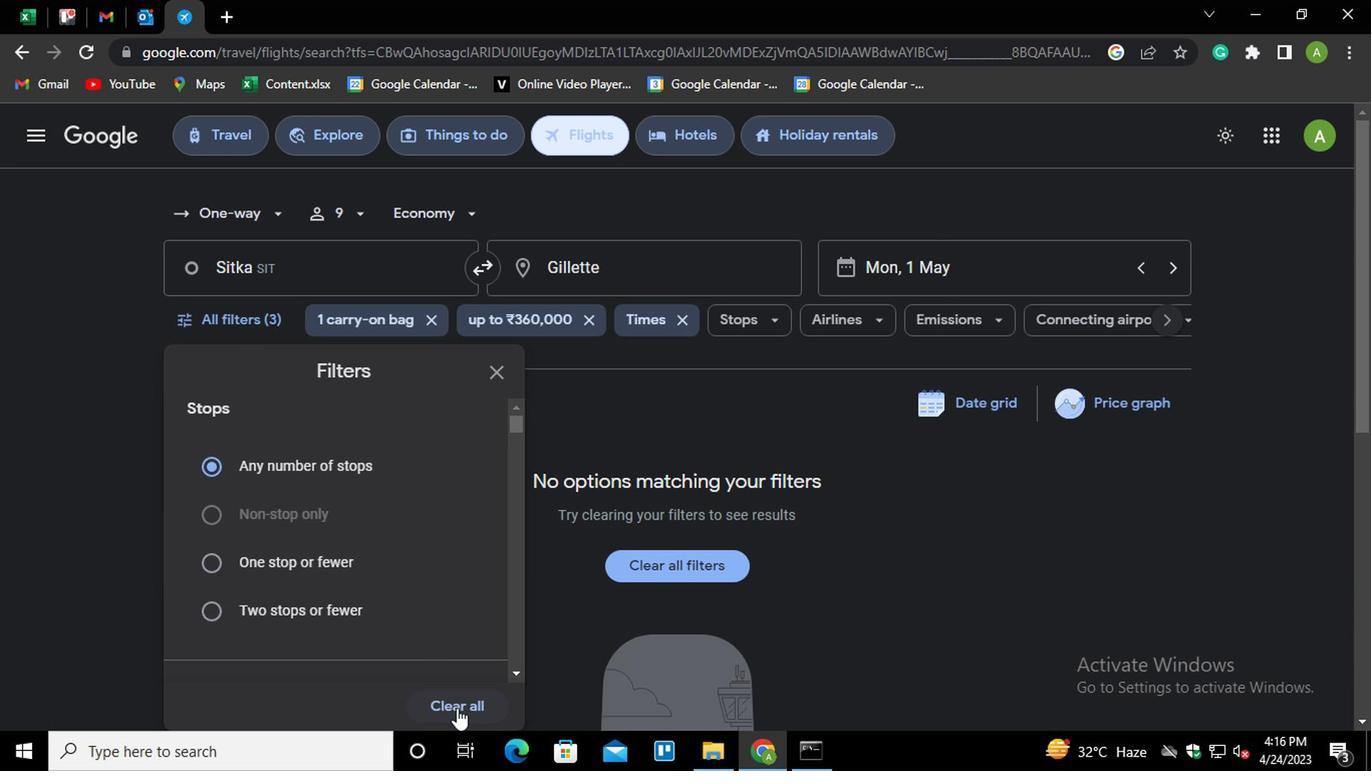 
Action: Mouse moved to (389, 573)
Screenshot: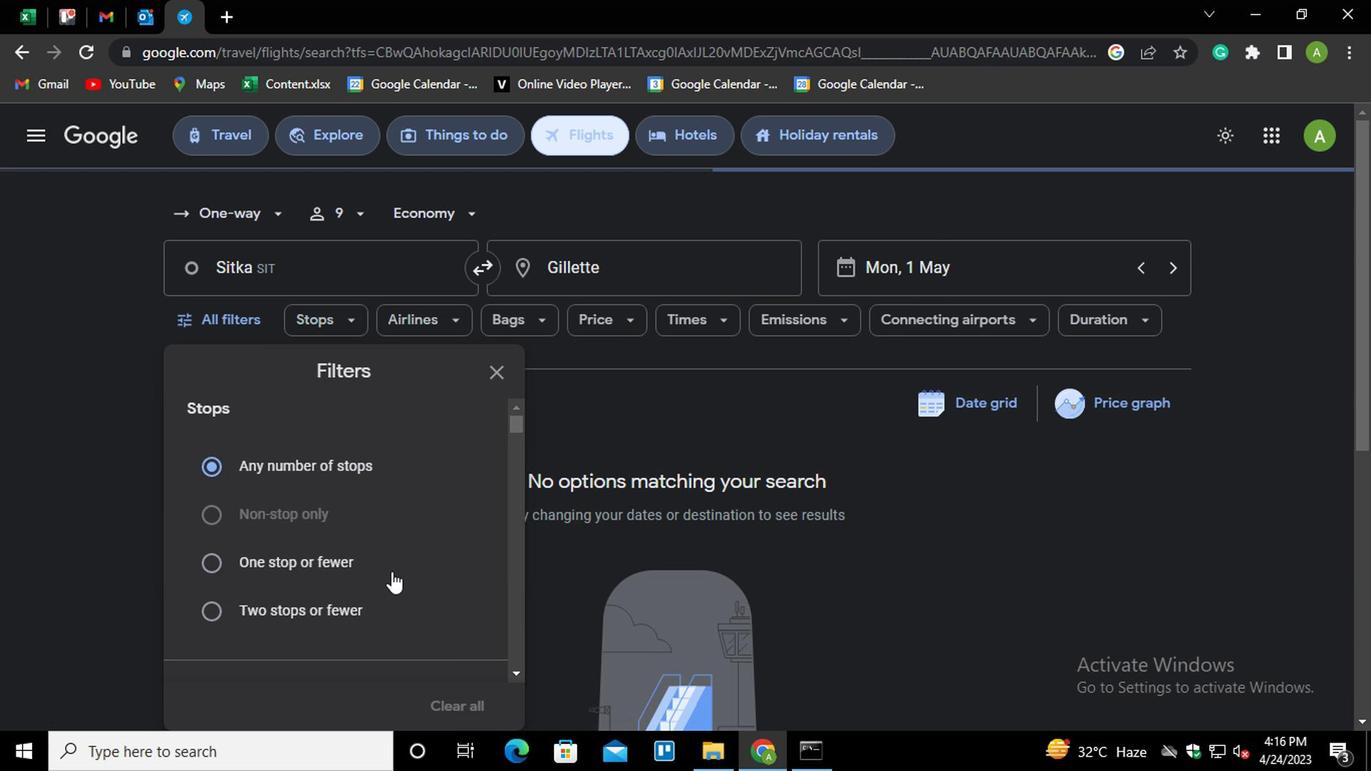 
Action: Mouse scrolled (389, 572) with delta (0, 0)
Screenshot: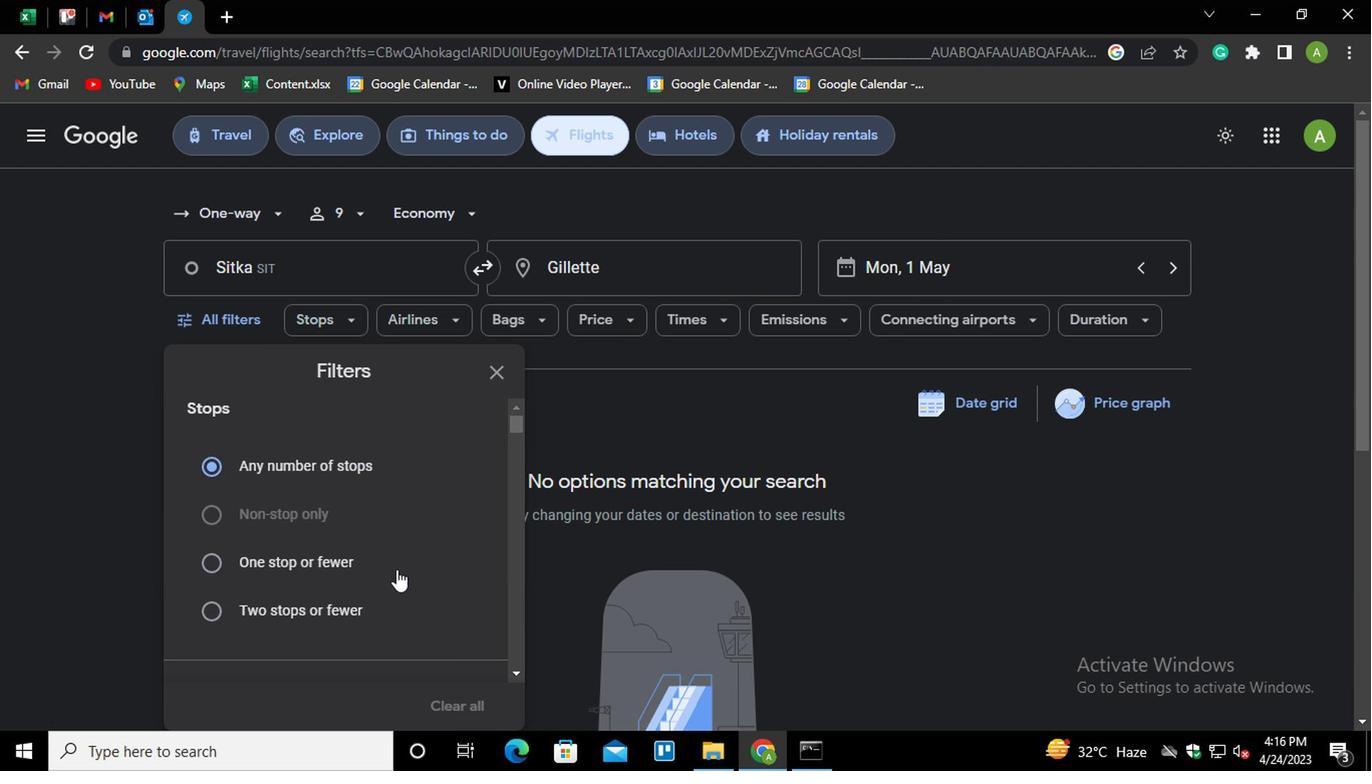 
Action: Mouse moved to (390, 572)
Screenshot: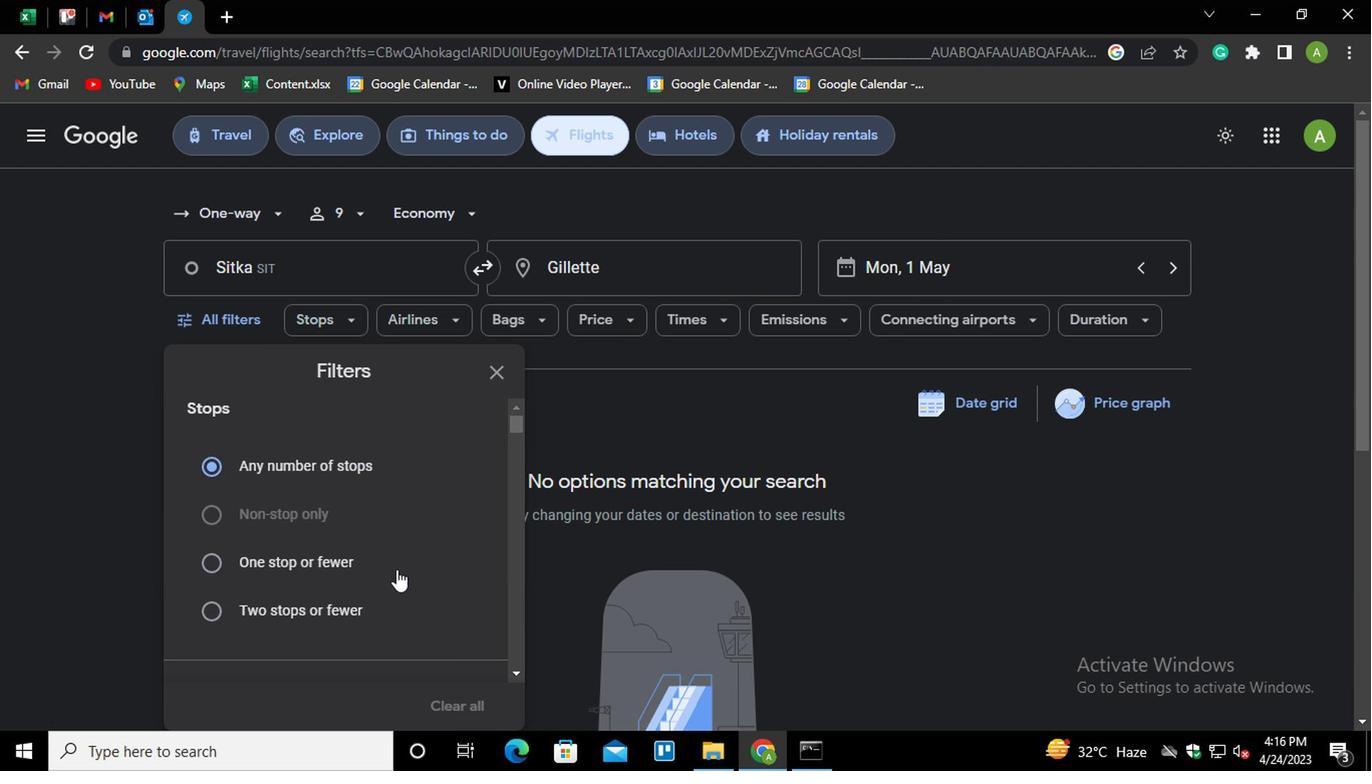 
Action: Mouse scrolled (390, 571) with delta (0, -1)
Screenshot: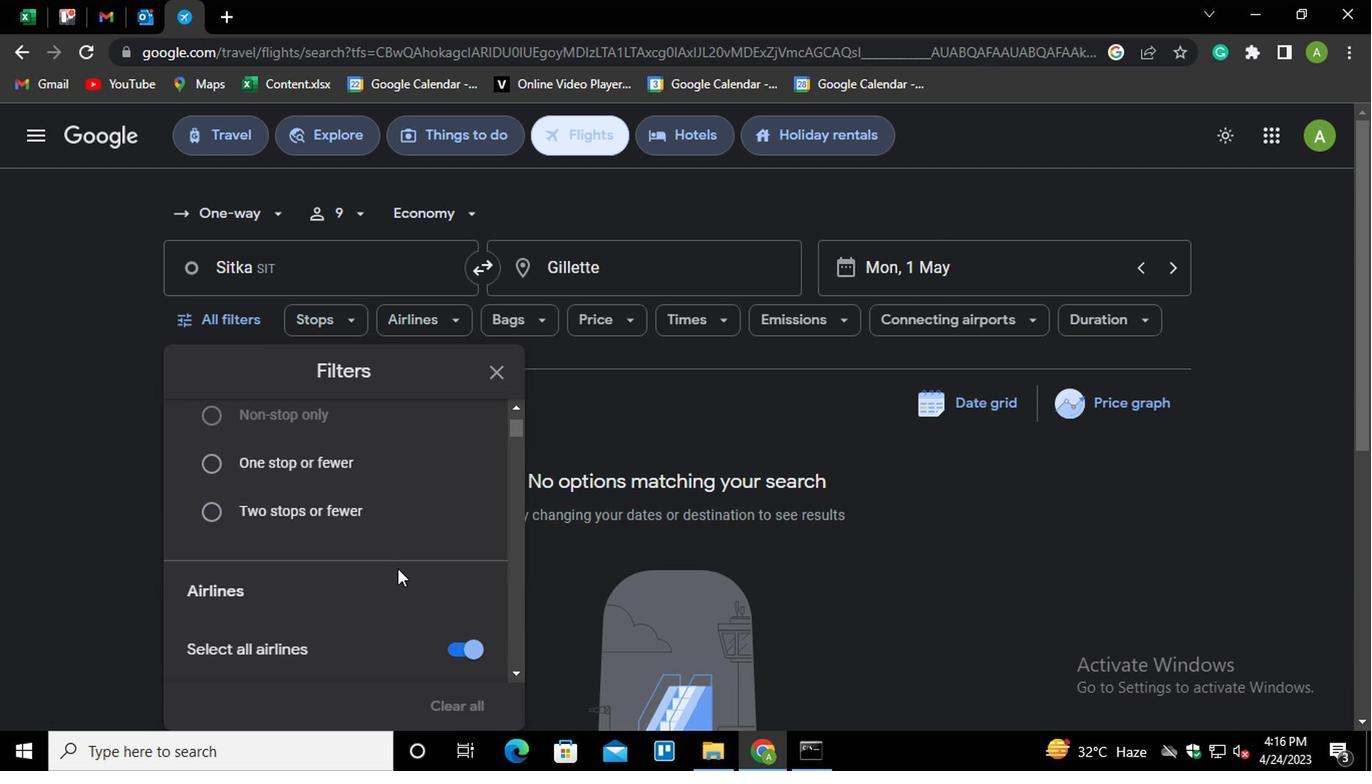 
Action: Mouse scrolled (390, 571) with delta (0, -1)
Screenshot: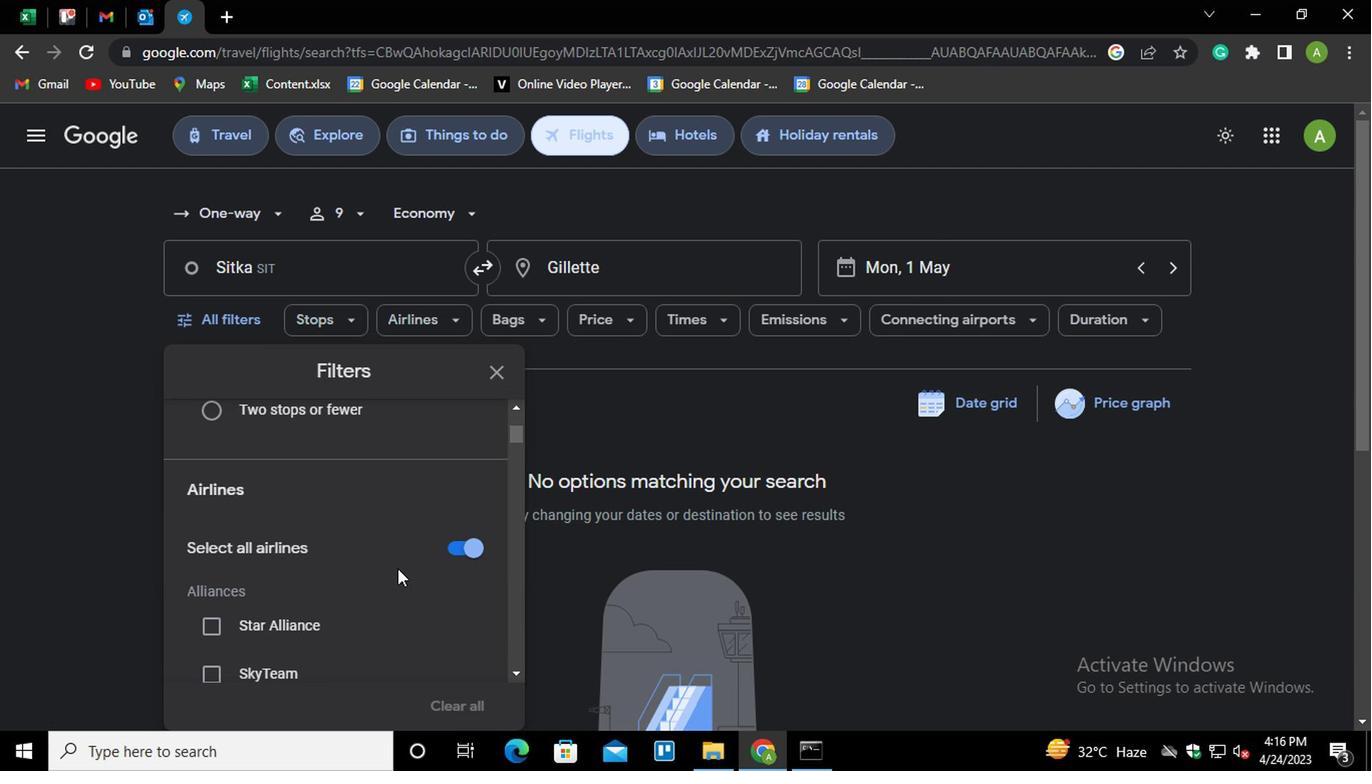 
Action: Mouse moved to (459, 441)
Screenshot: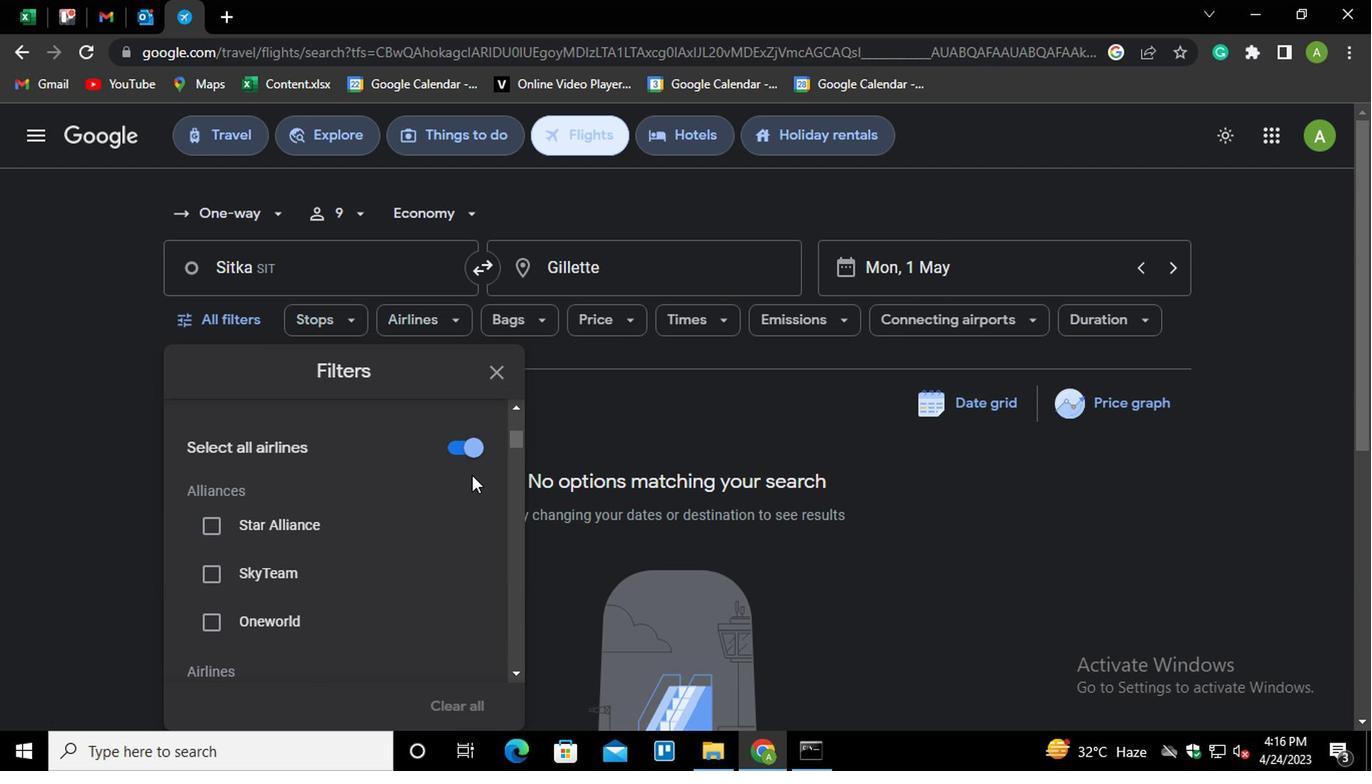 
Action: Mouse pressed left at (459, 441)
Screenshot: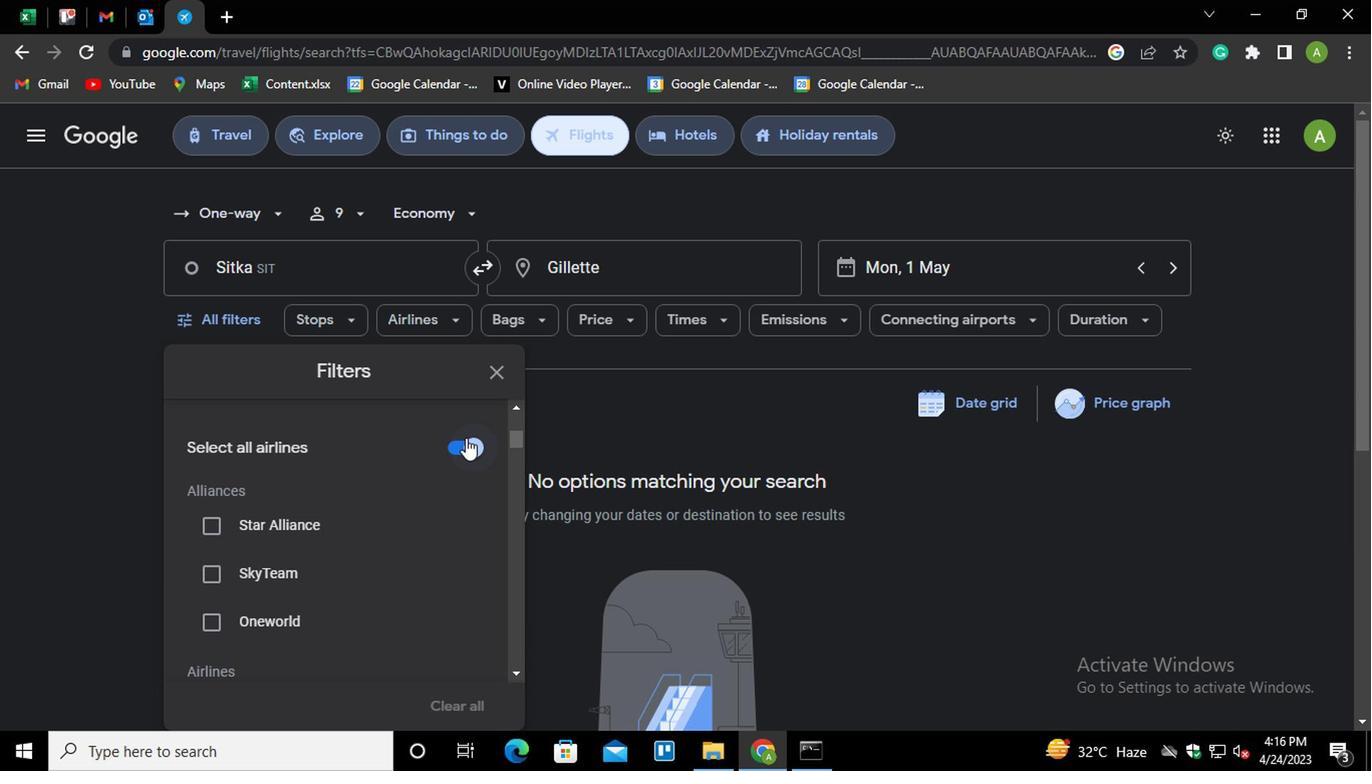 
Action: Mouse moved to (417, 515)
Screenshot: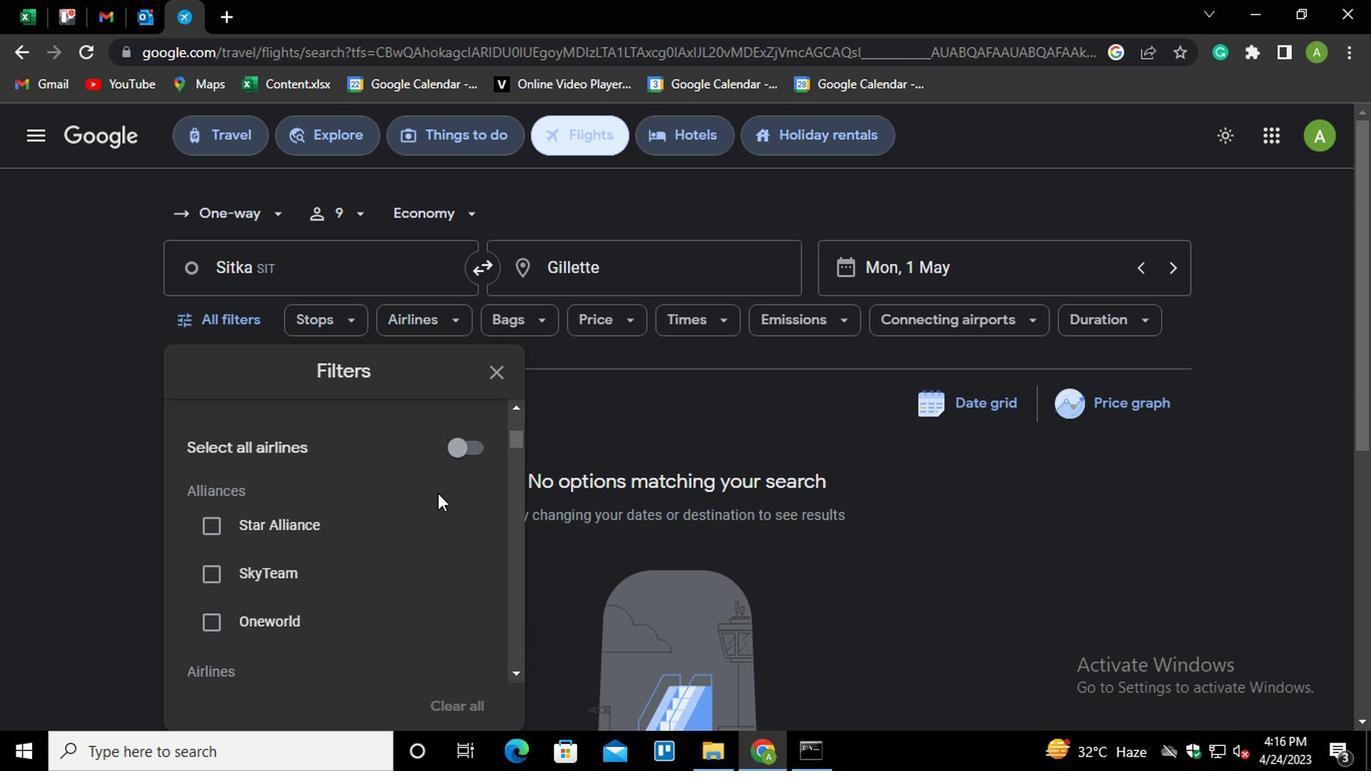 
Action: Mouse scrolled (417, 514) with delta (0, 0)
Screenshot: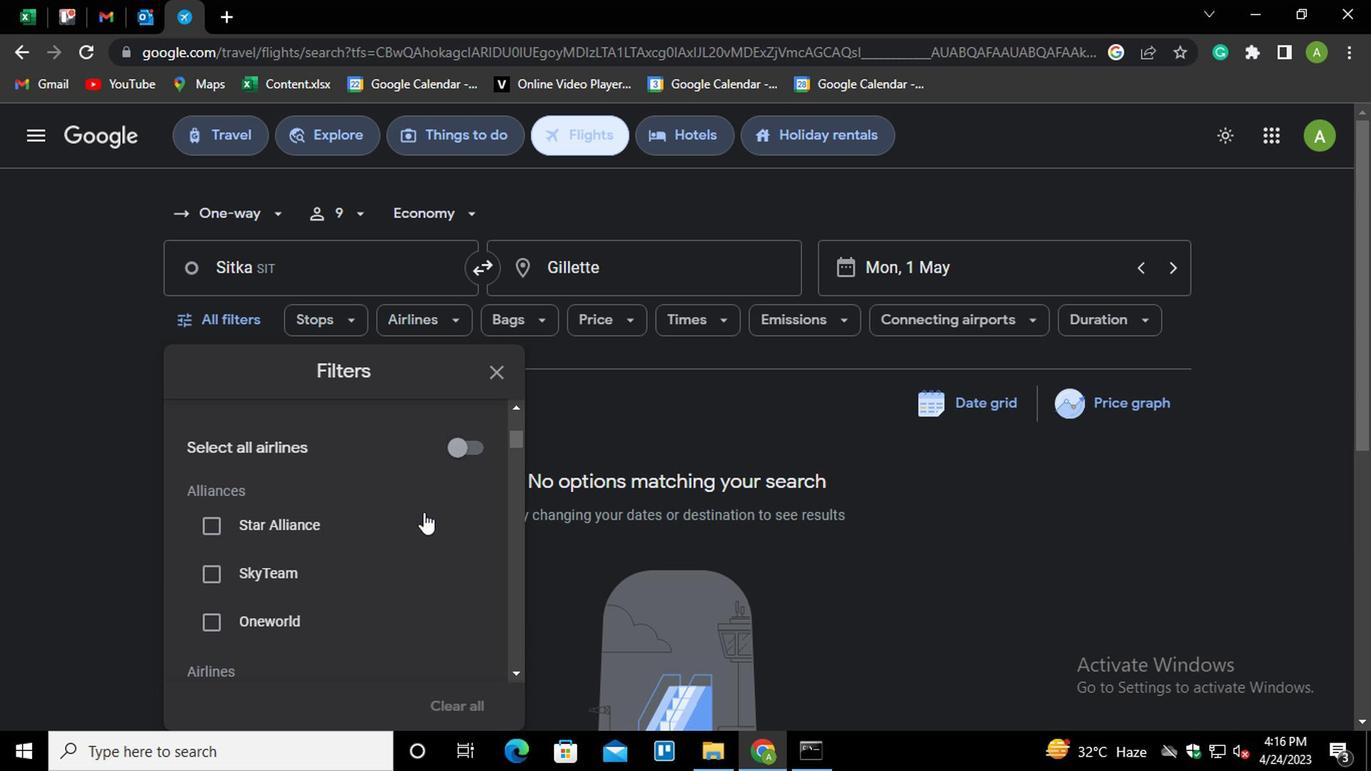 
Action: Mouse scrolled (417, 514) with delta (0, 0)
Screenshot: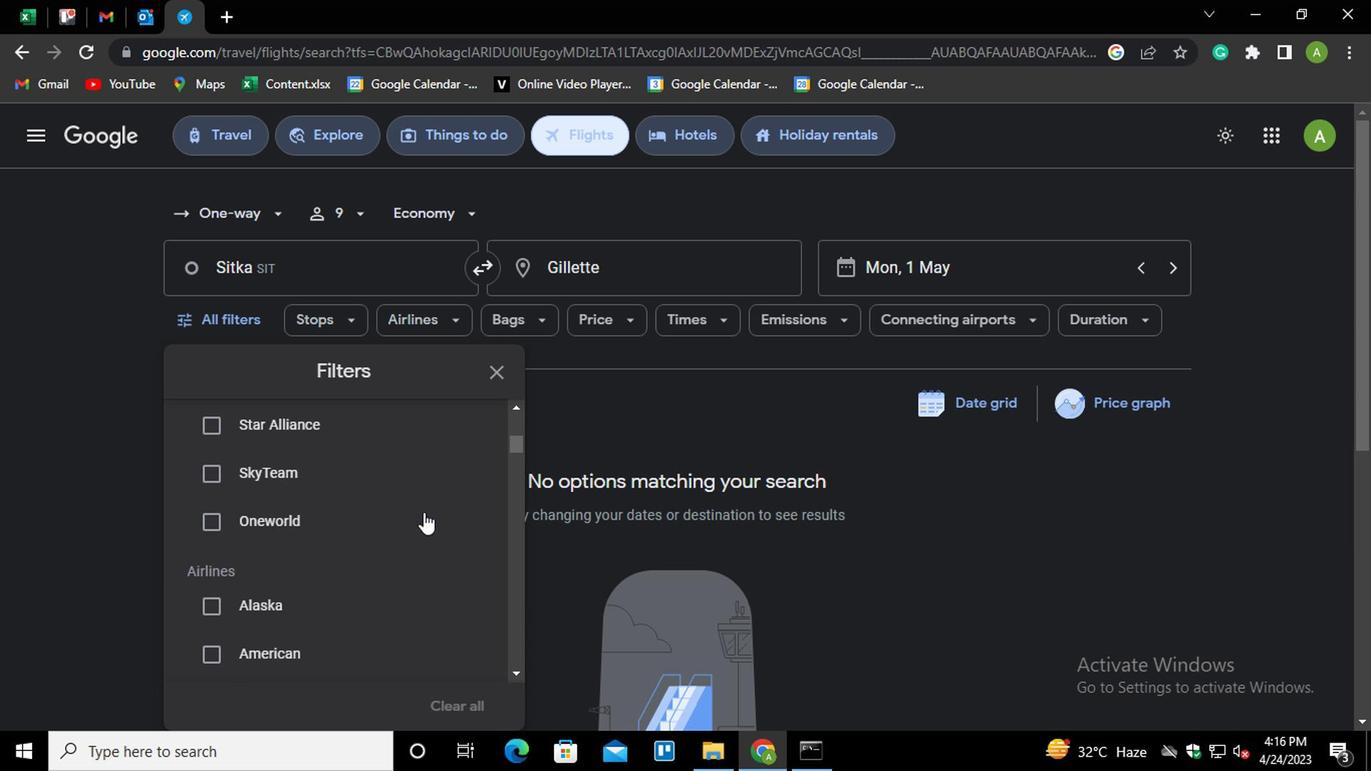 
Action: Mouse scrolled (417, 514) with delta (0, 0)
Screenshot: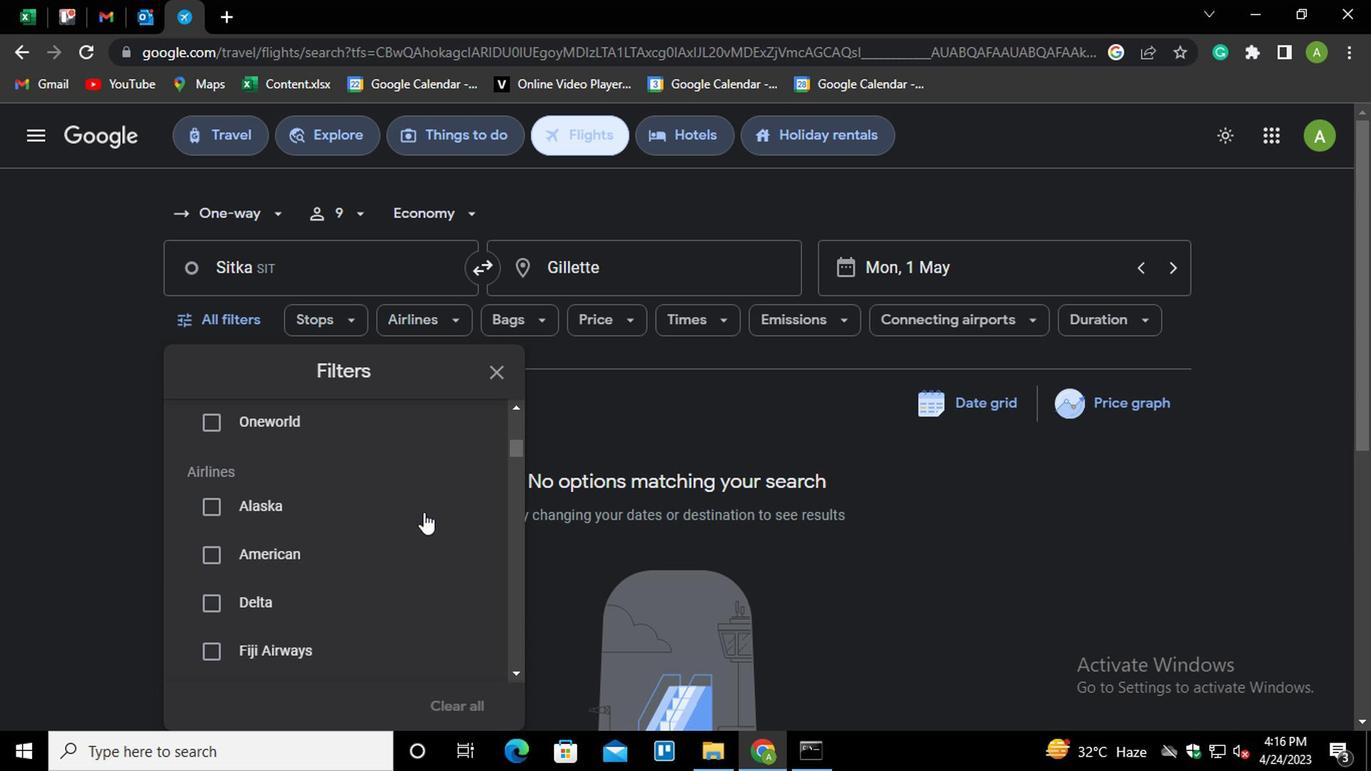 
Action: Mouse scrolled (417, 514) with delta (0, 0)
Screenshot: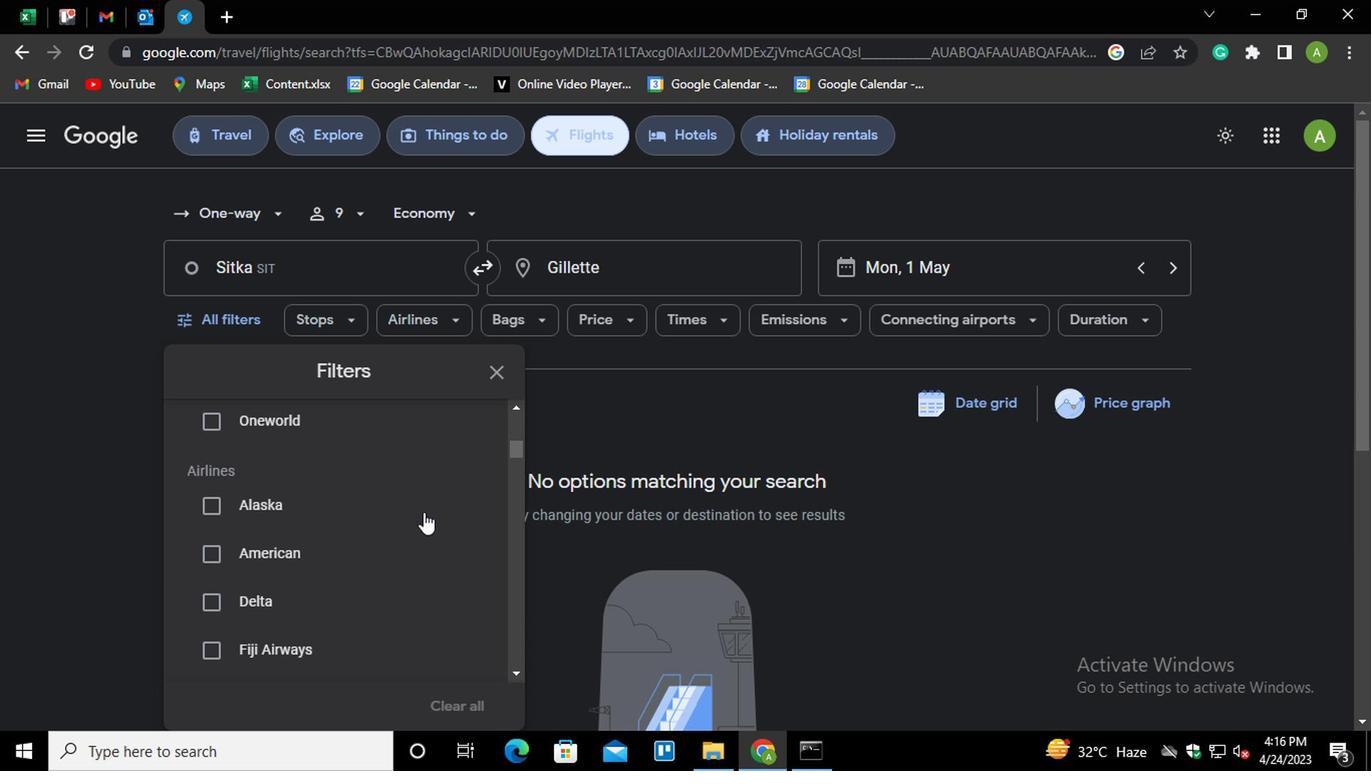 
Action: Mouse scrolled (417, 514) with delta (0, 0)
Screenshot: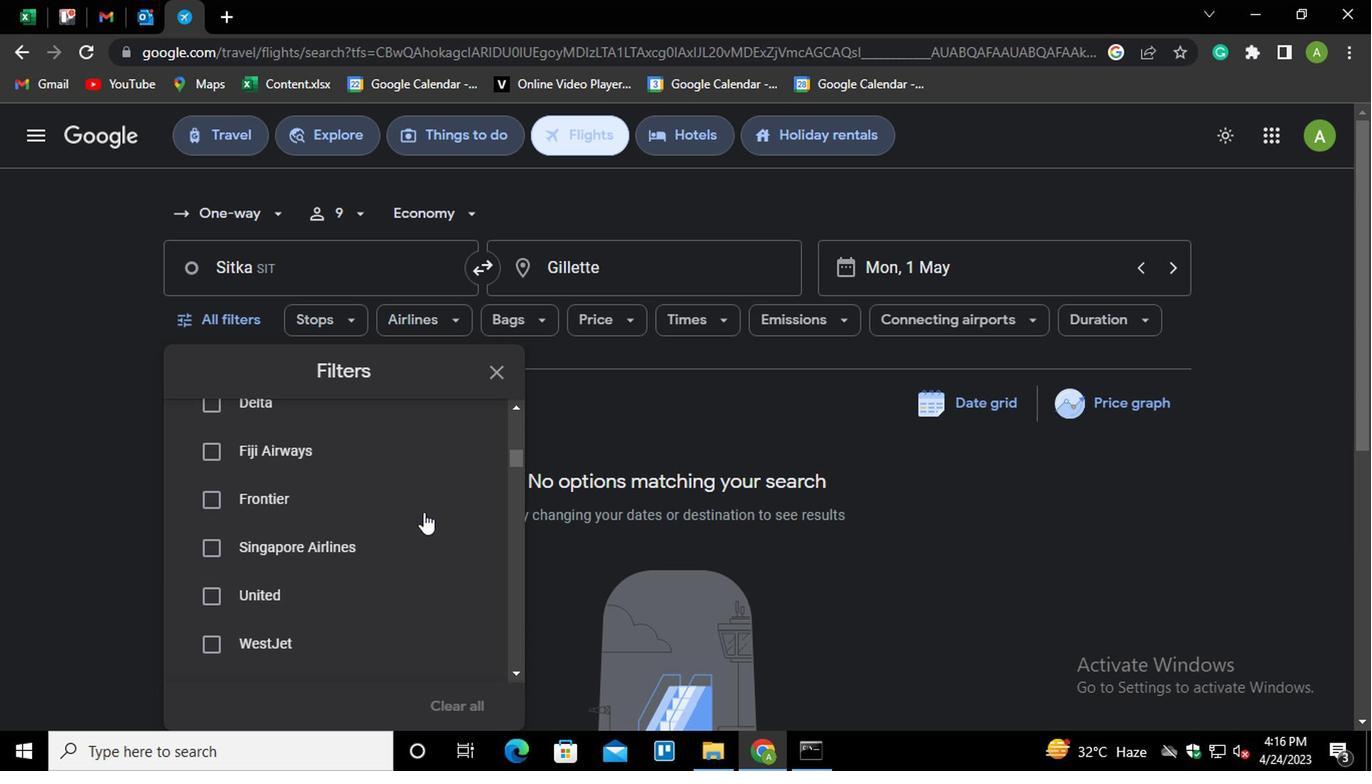 
Action: Mouse scrolled (417, 514) with delta (0, 0)
Screenshot: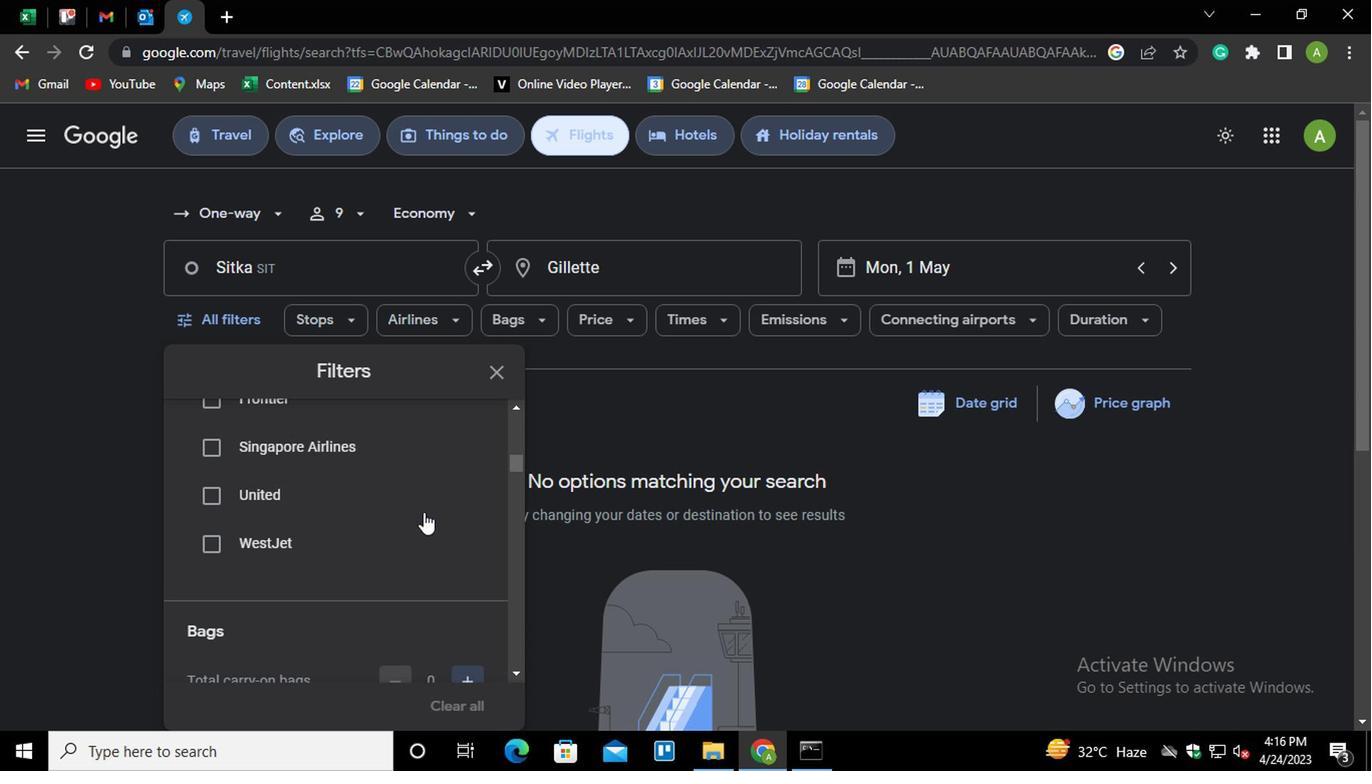 
Action: Mouse moved to (452, 587)
Screenshot: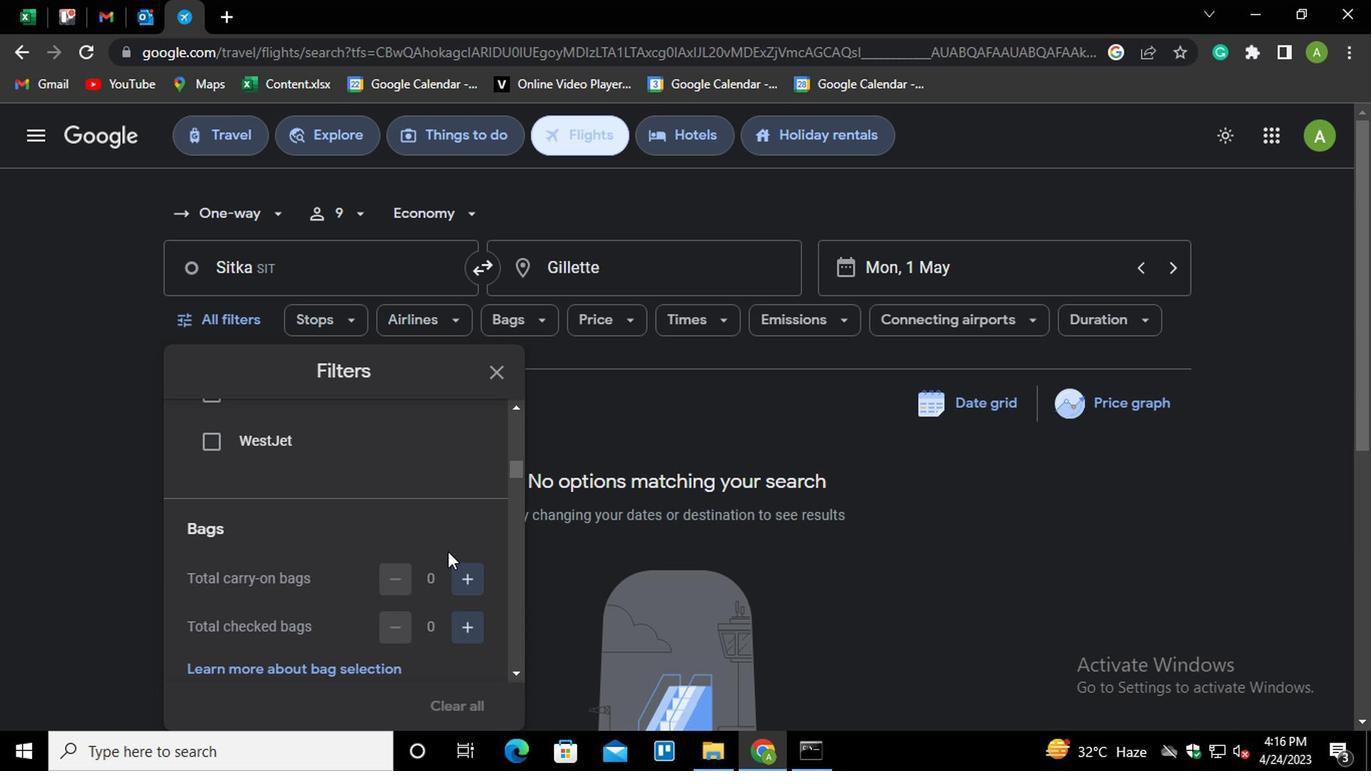 
Action: Mouse pressed left at (452, 587)
Screenshot: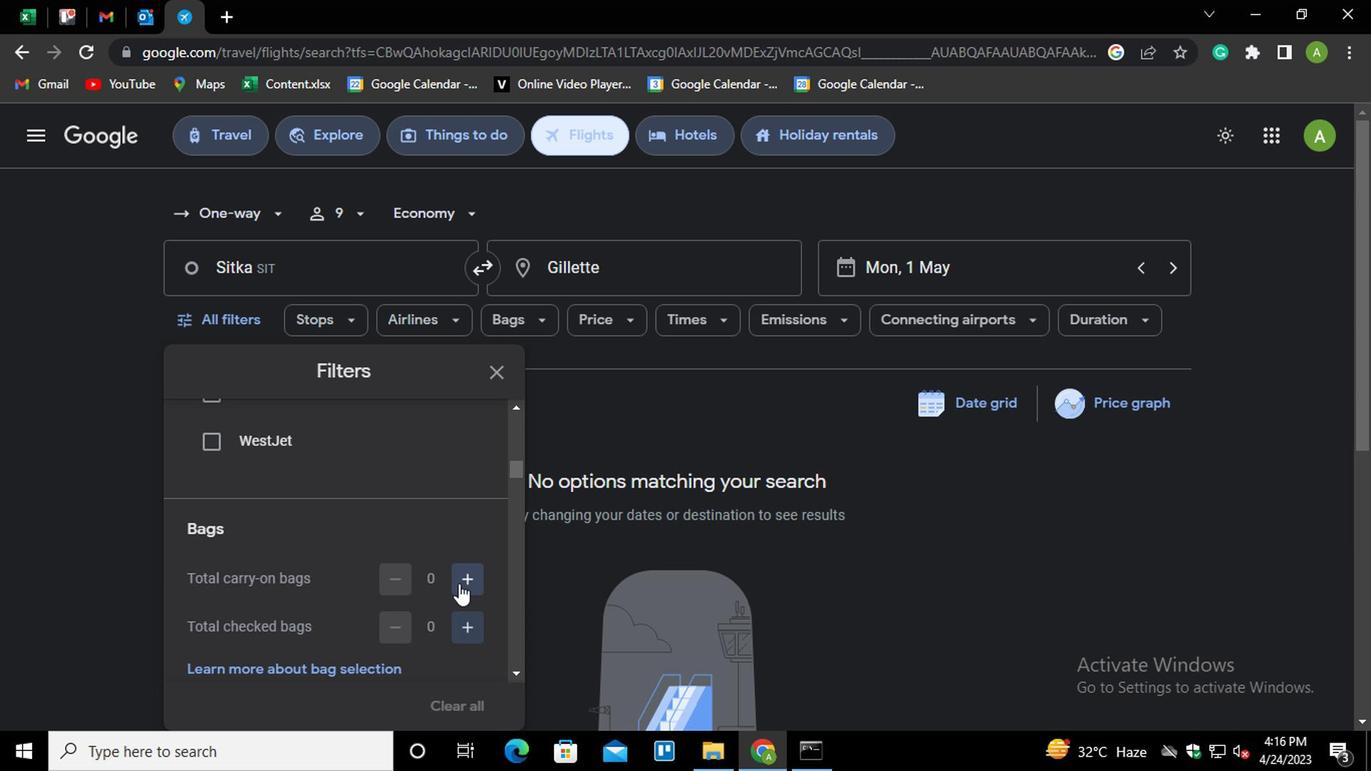 
Action: Mouse moved to (447, 590)
Screenshot: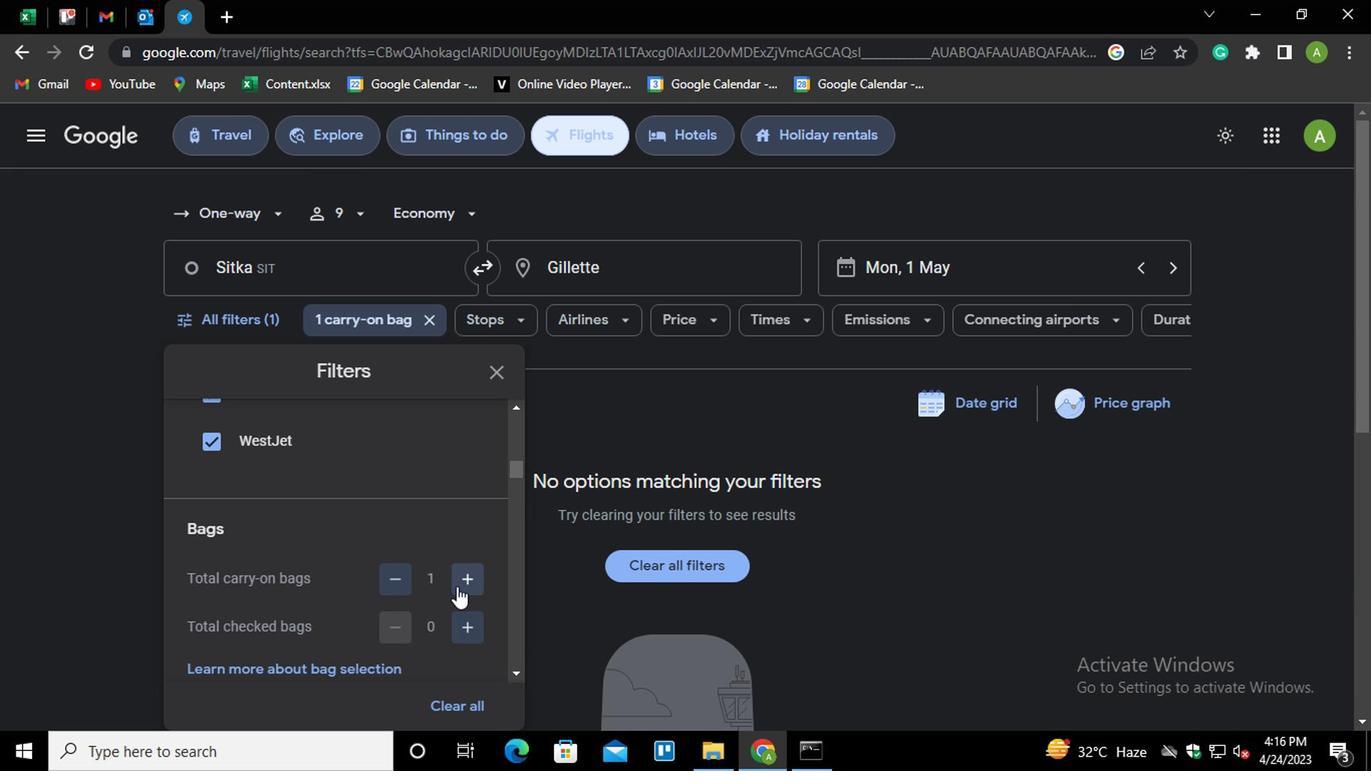 
Action: Mouse scrolled (447, 589) with delta (0, 0)
Screenshot: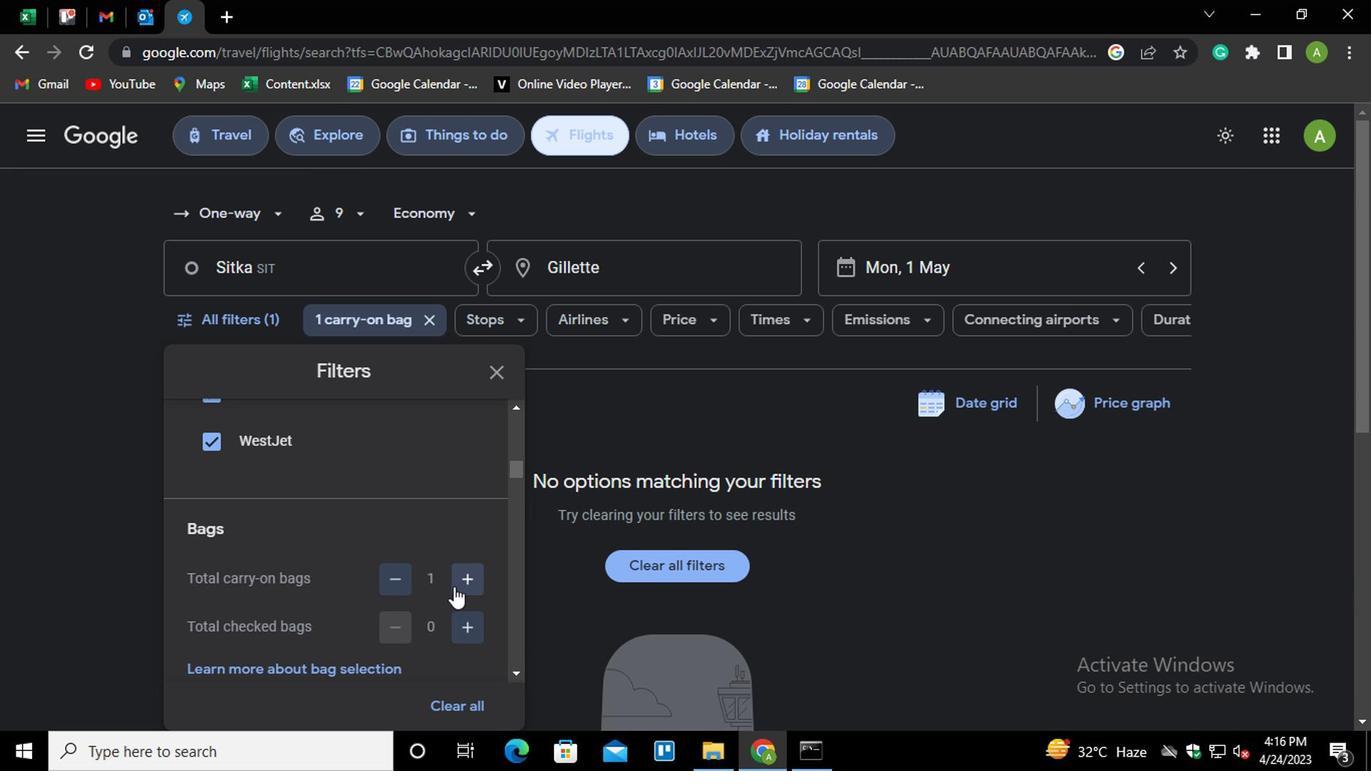 
Action: Mouse scrolled (447, 589) with delta (0, 0)
Screenshot: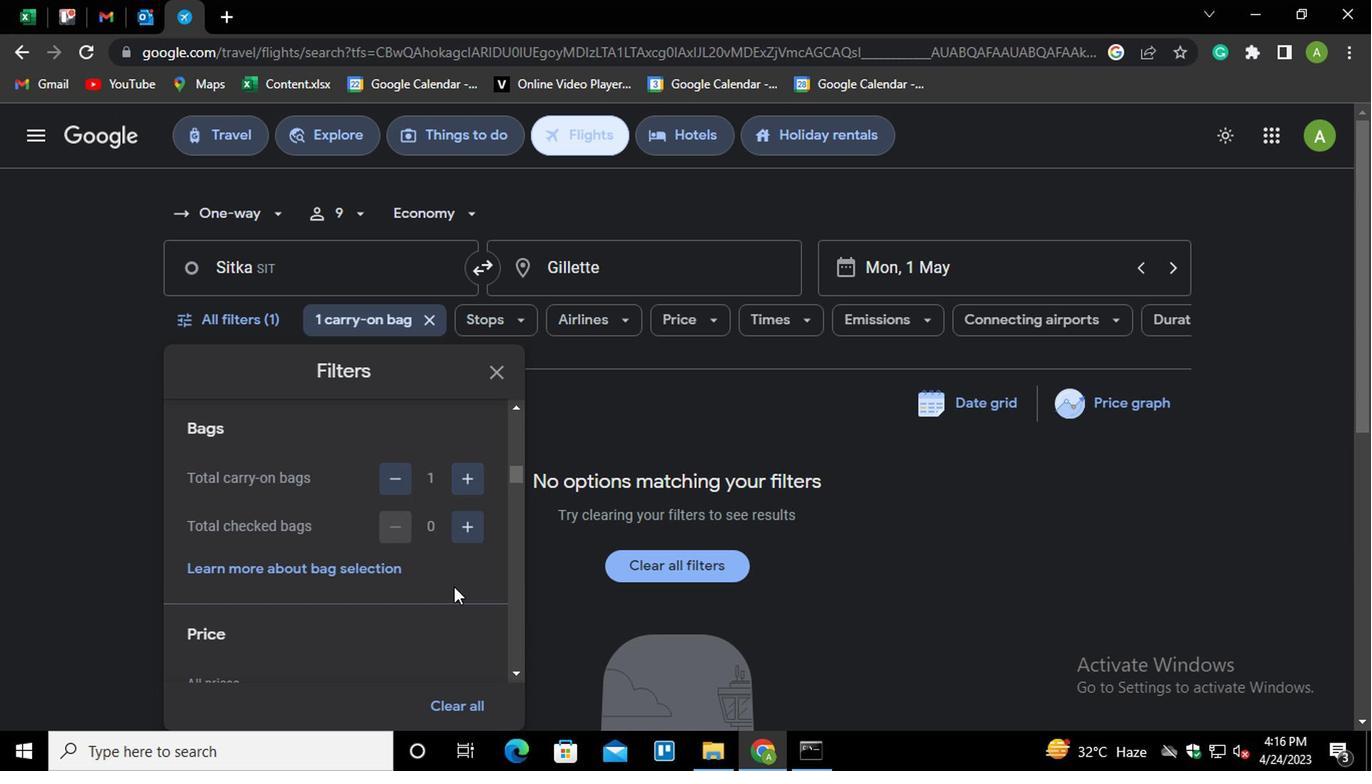 
Action: Mouse moved to (454, 623)
Screenshot: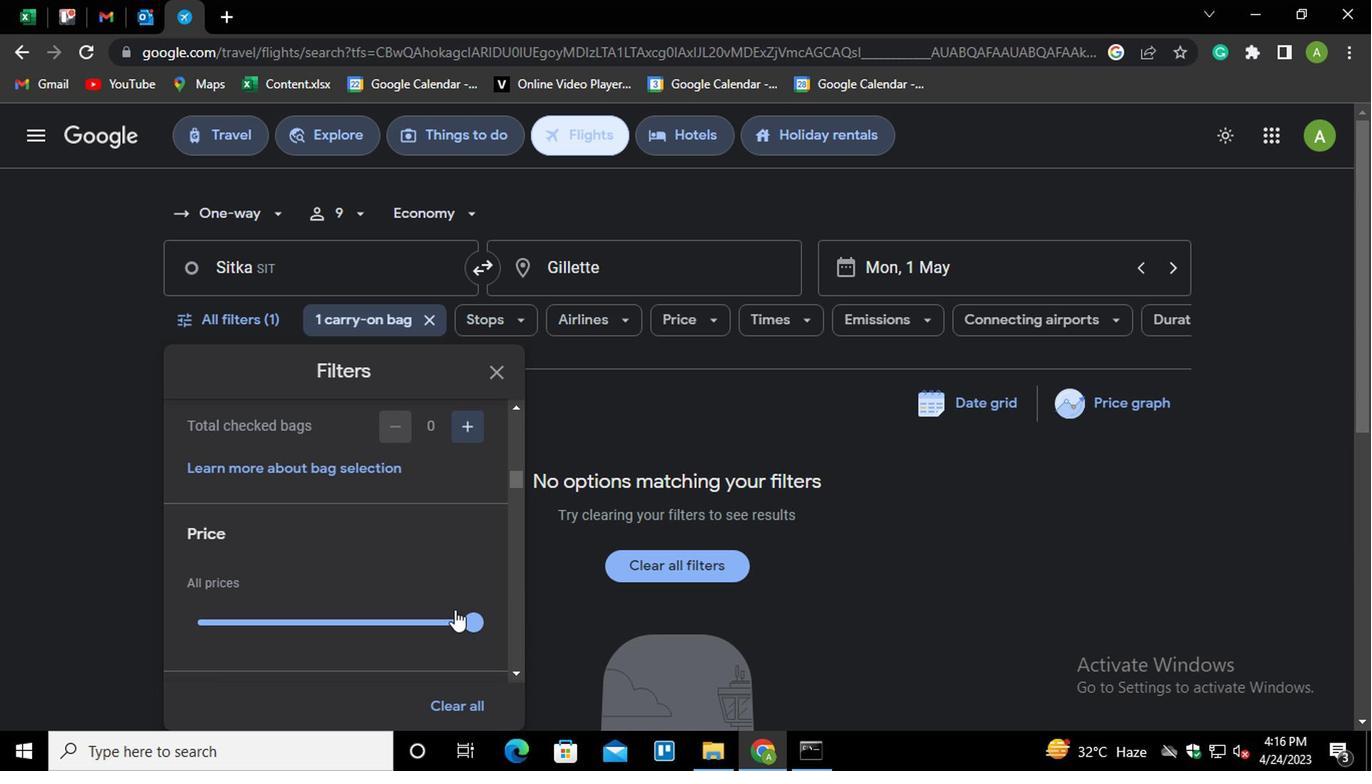 
Action: Mouse pressed left at (454, 623)
Screenshot: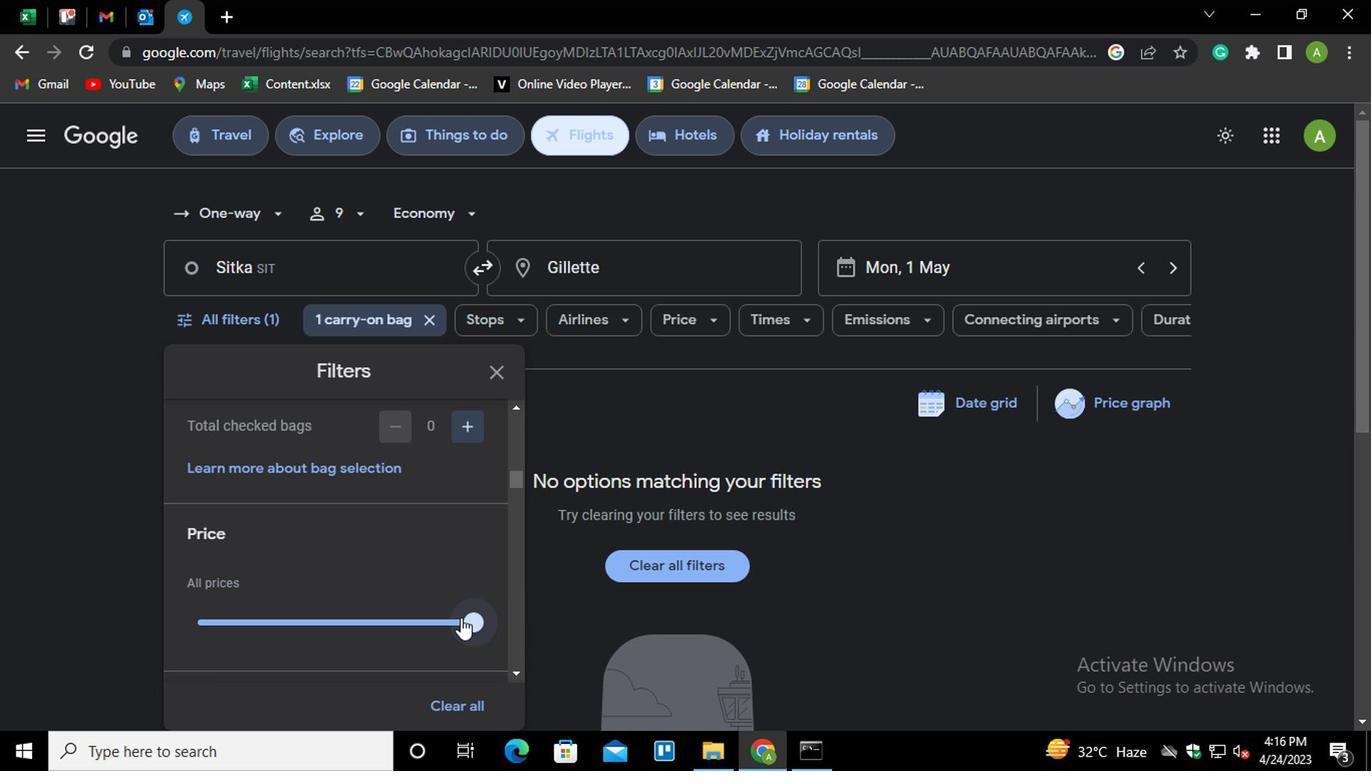 
Action: Mouse moved to (442, 637)
Screenshot: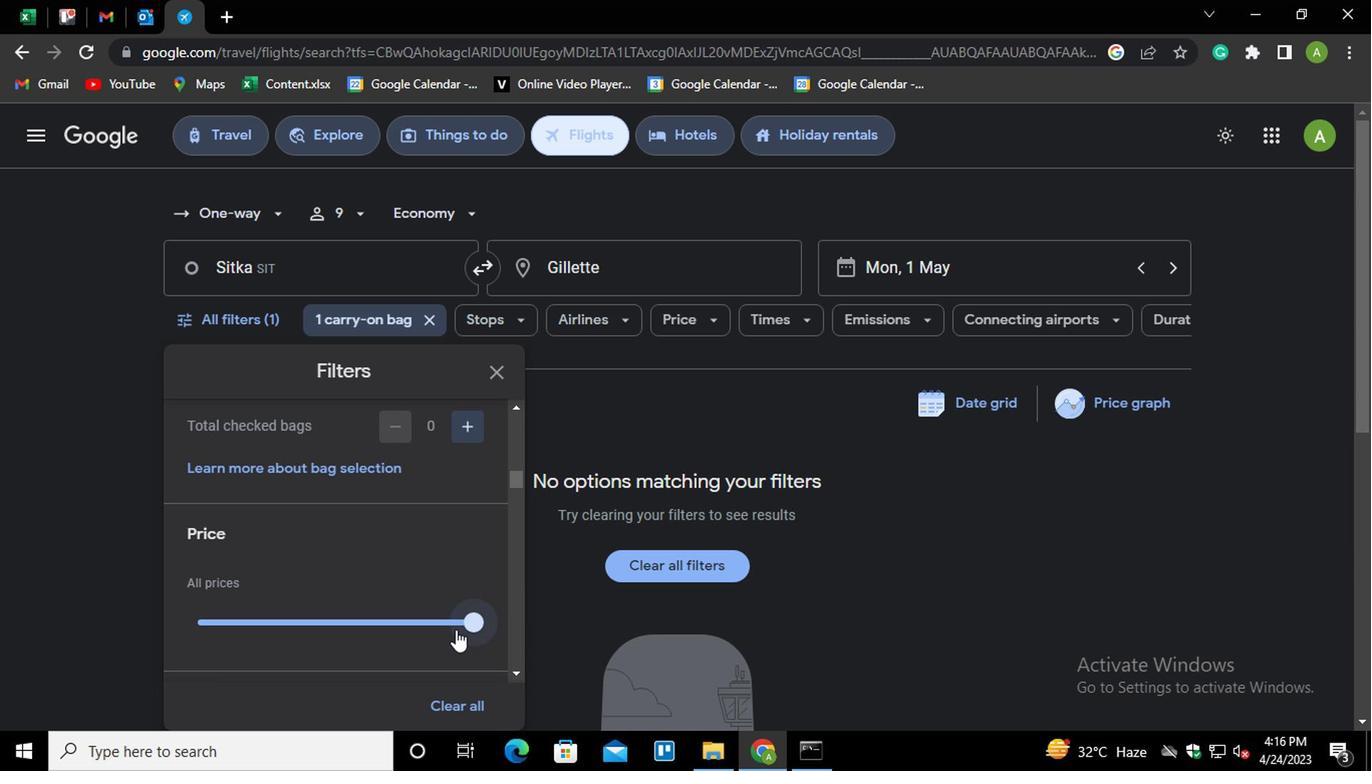 
Action: Mouse scrolled (442, 636) with delta (0, -1)
Screenshot: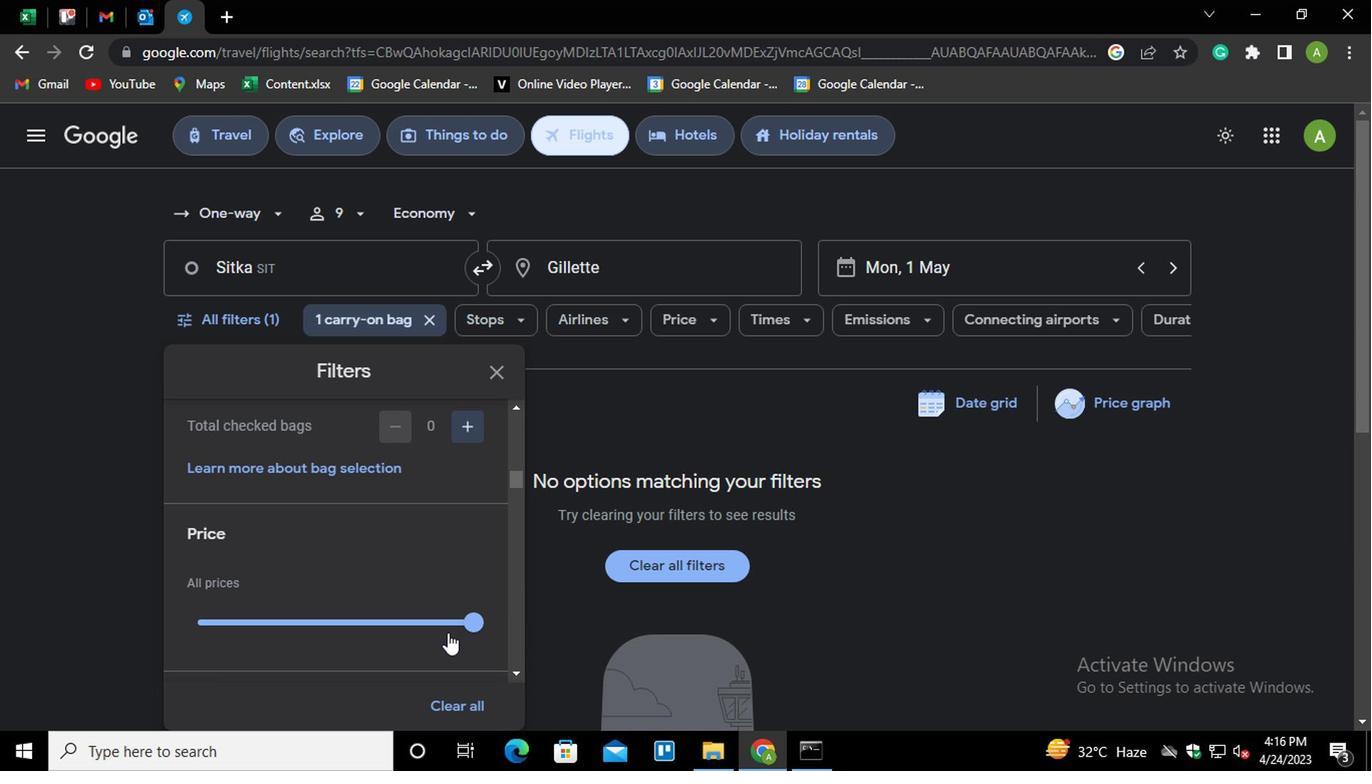 
Action: Mouse scrolled (442, 636) with delta (0, -1)
Screenshot: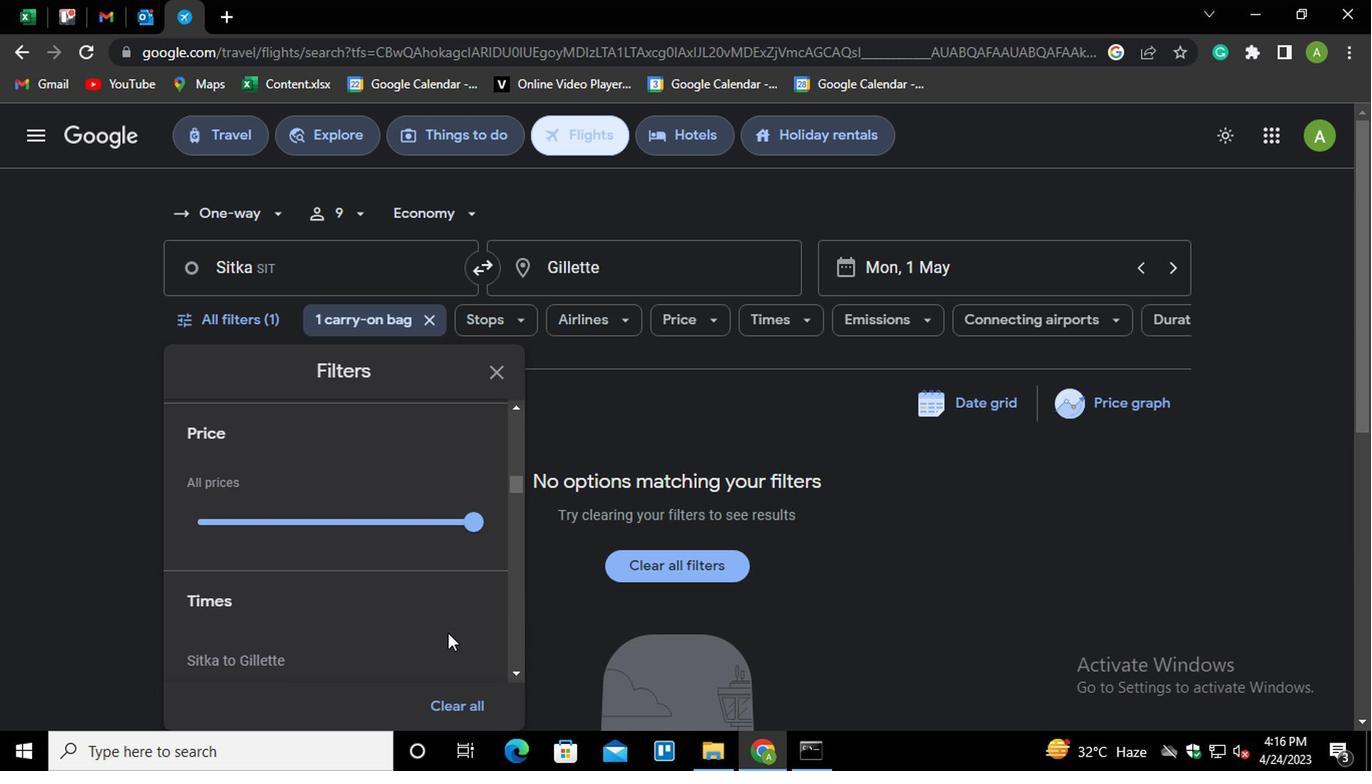 
Action: Mouse moved to (242, 647)
Screenshot: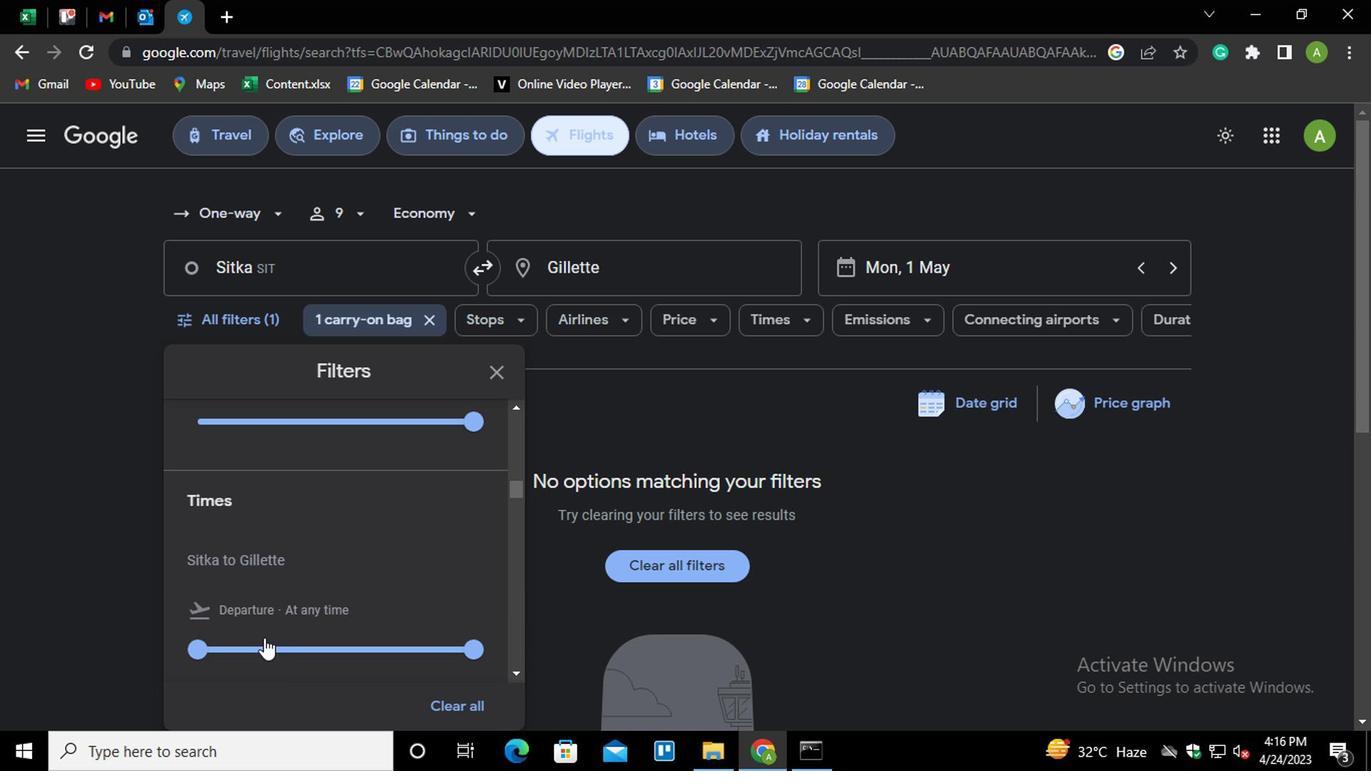 
Action: Mouse pressed left at (242, 647)
Screenshot: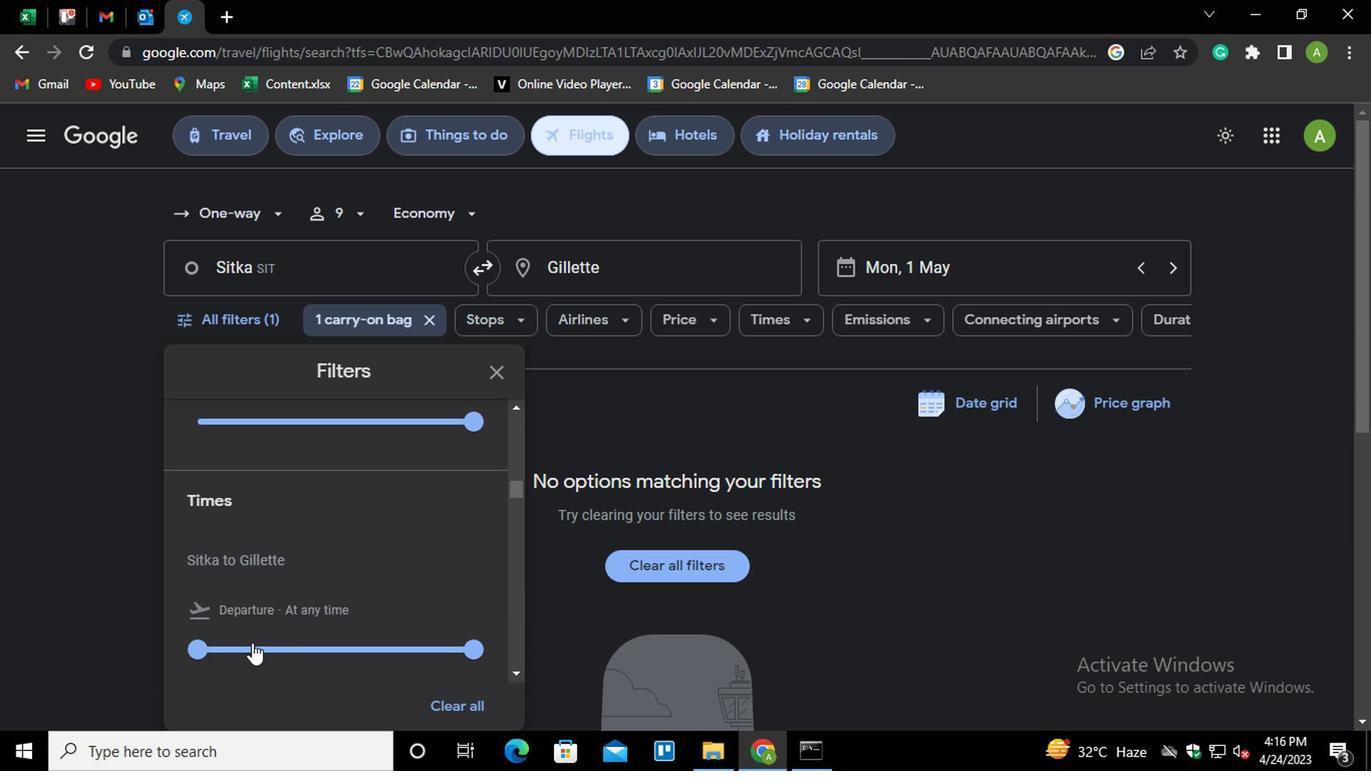 
Action: Mouse moved to (371, 659)
Screenshot: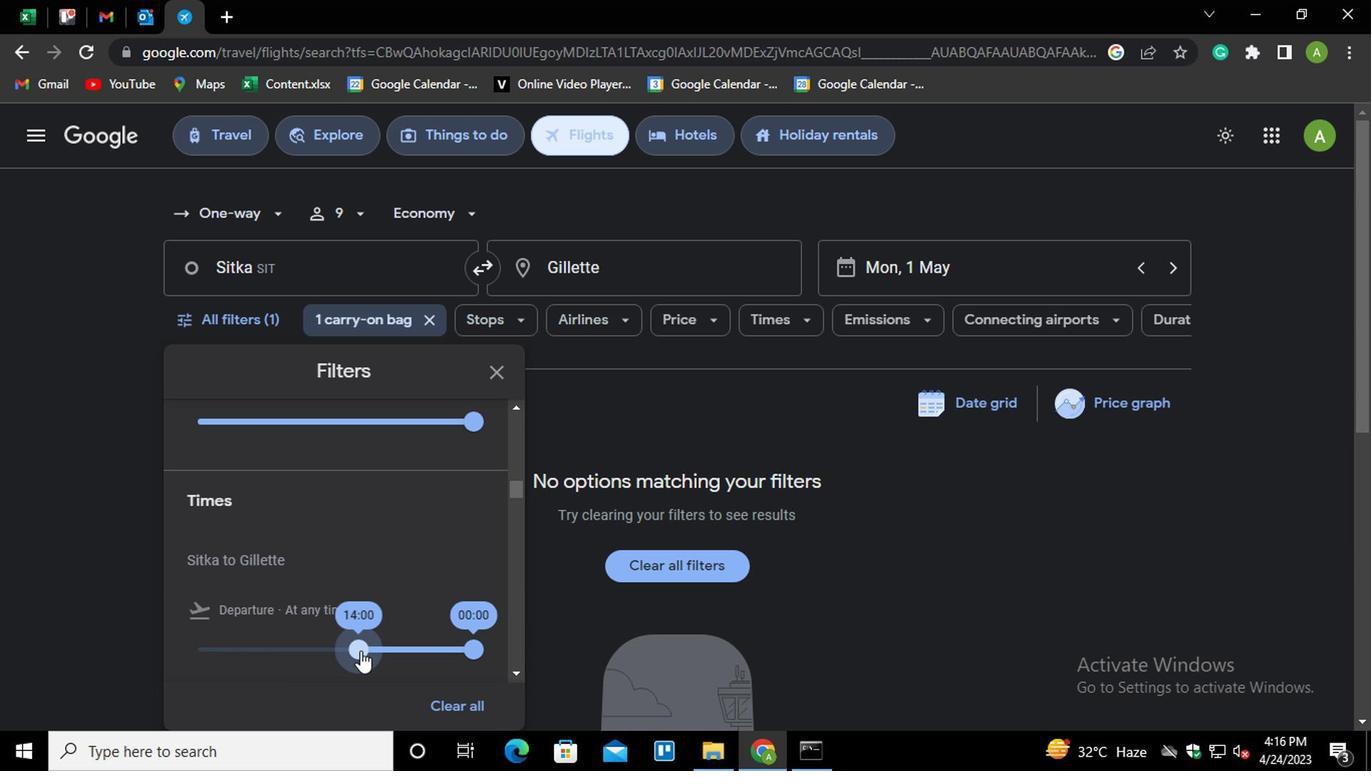 
Action: Mouse pressed left at (371, 659)
Screenshot: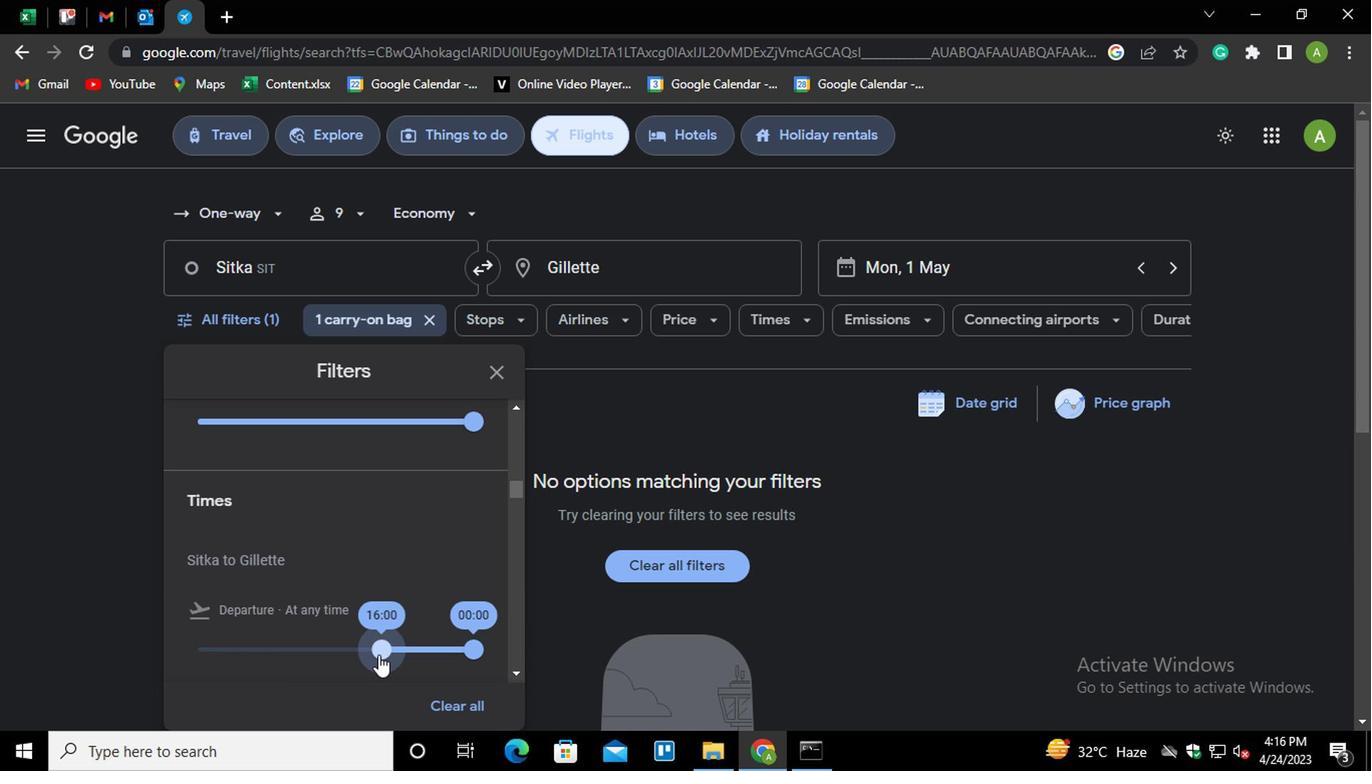 
Action: Mouse moved to (473, 657)
Screenshot: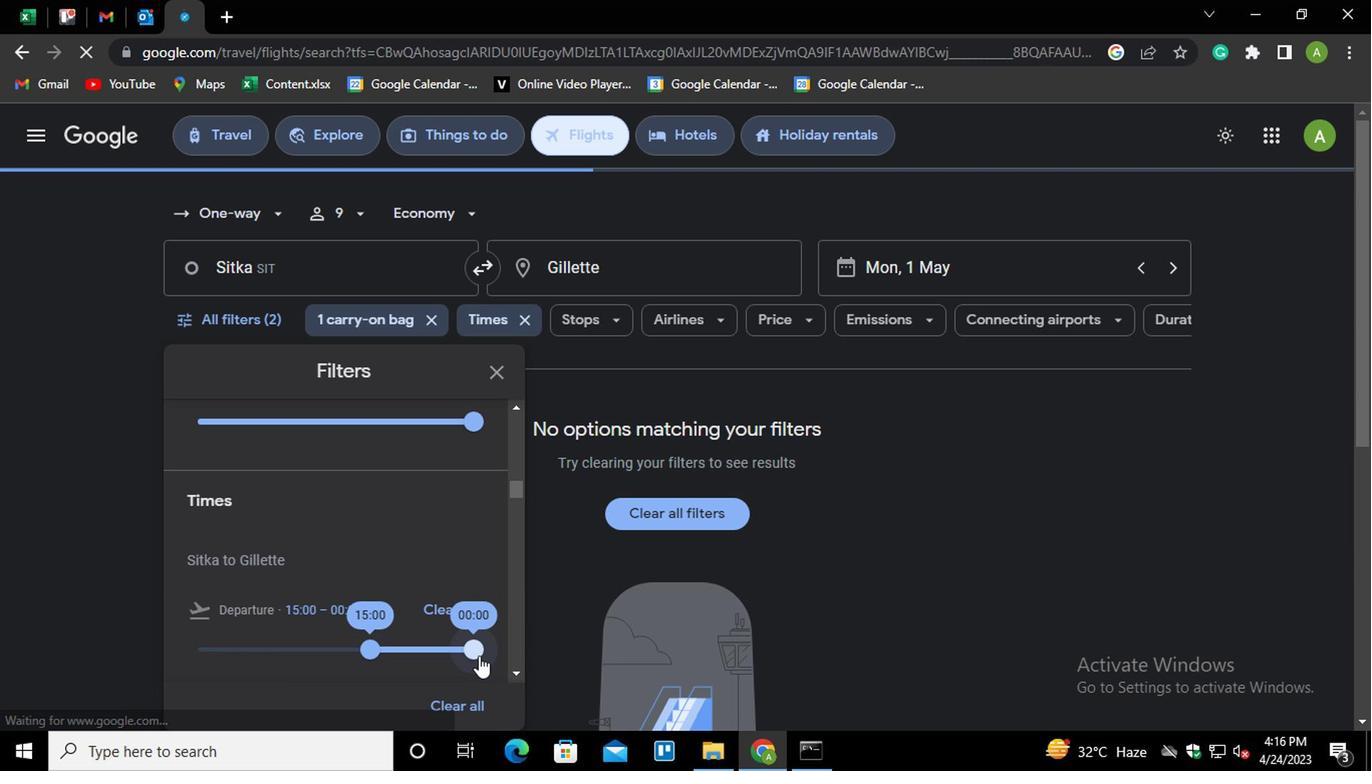 
Action: Mouse pressed left at (473, 657)
Screenshot: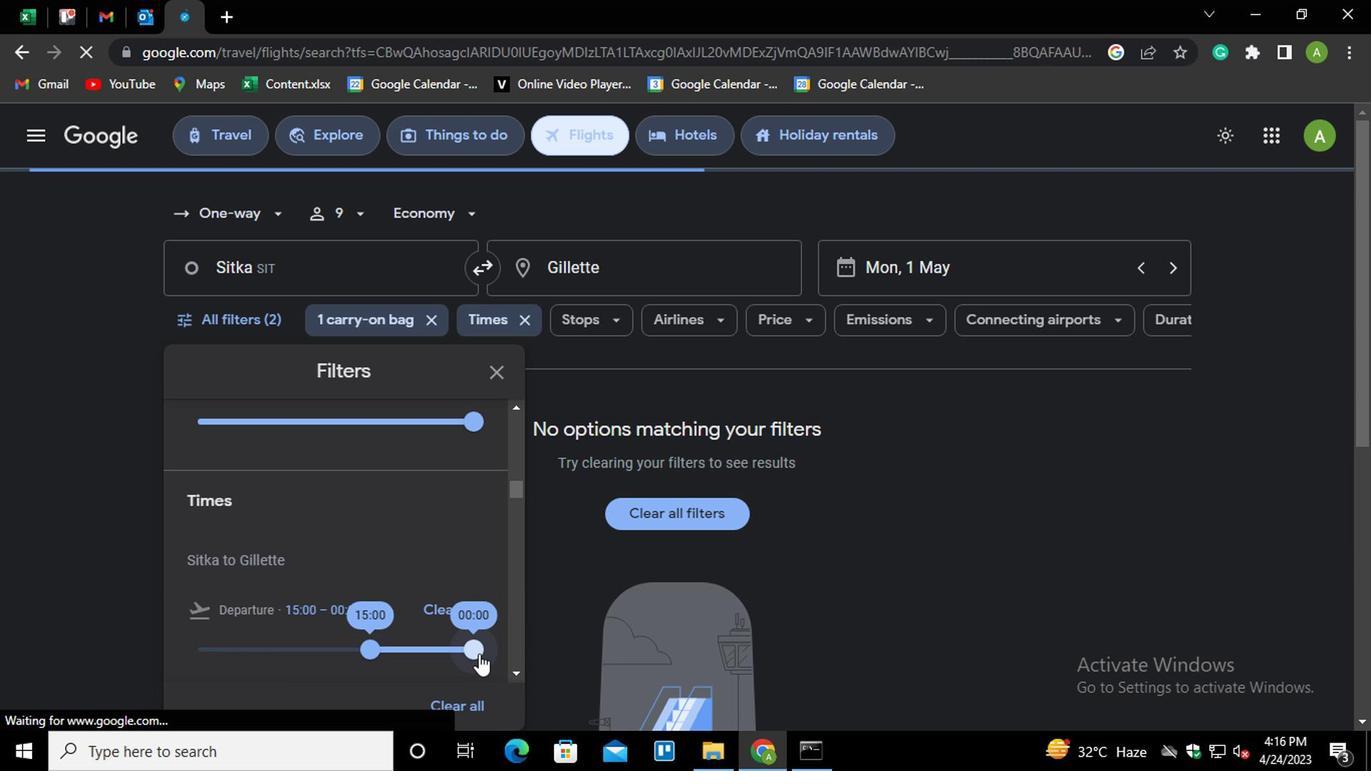 
Action: Mouse moved to (419, 621)
Screenshot: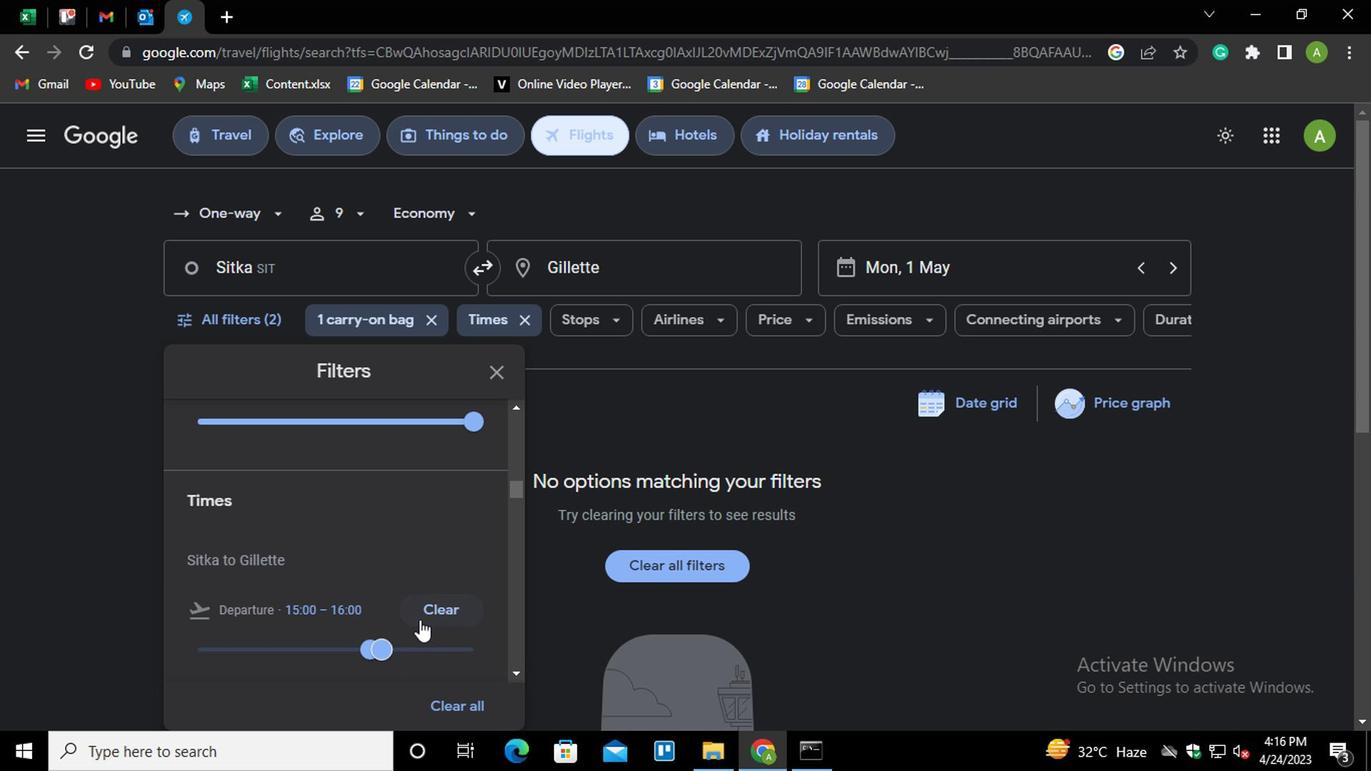 
Action: Mouse scrolled (419, 620) with delta (0, 0)
Screenshot: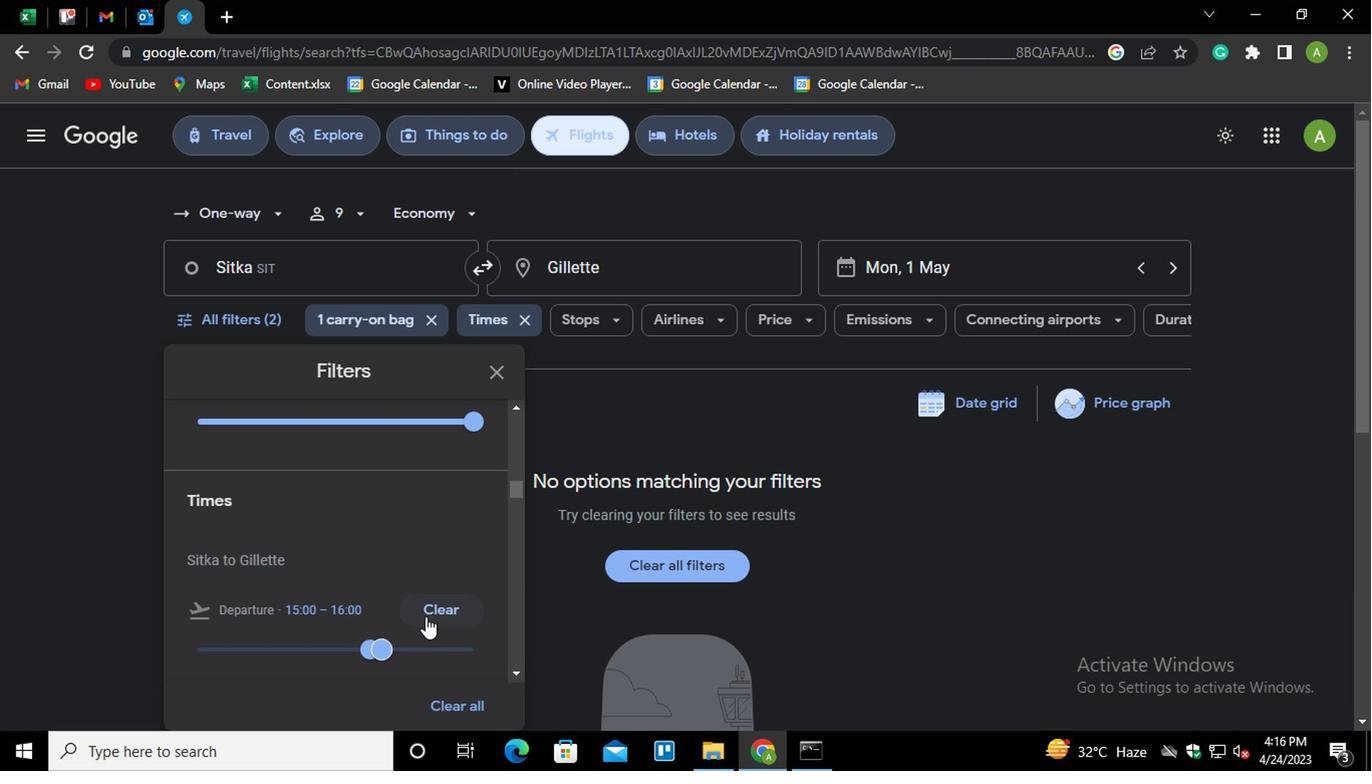
Action: Mouse scrolled (419, 620) with delta (0, 0)
Screenshot: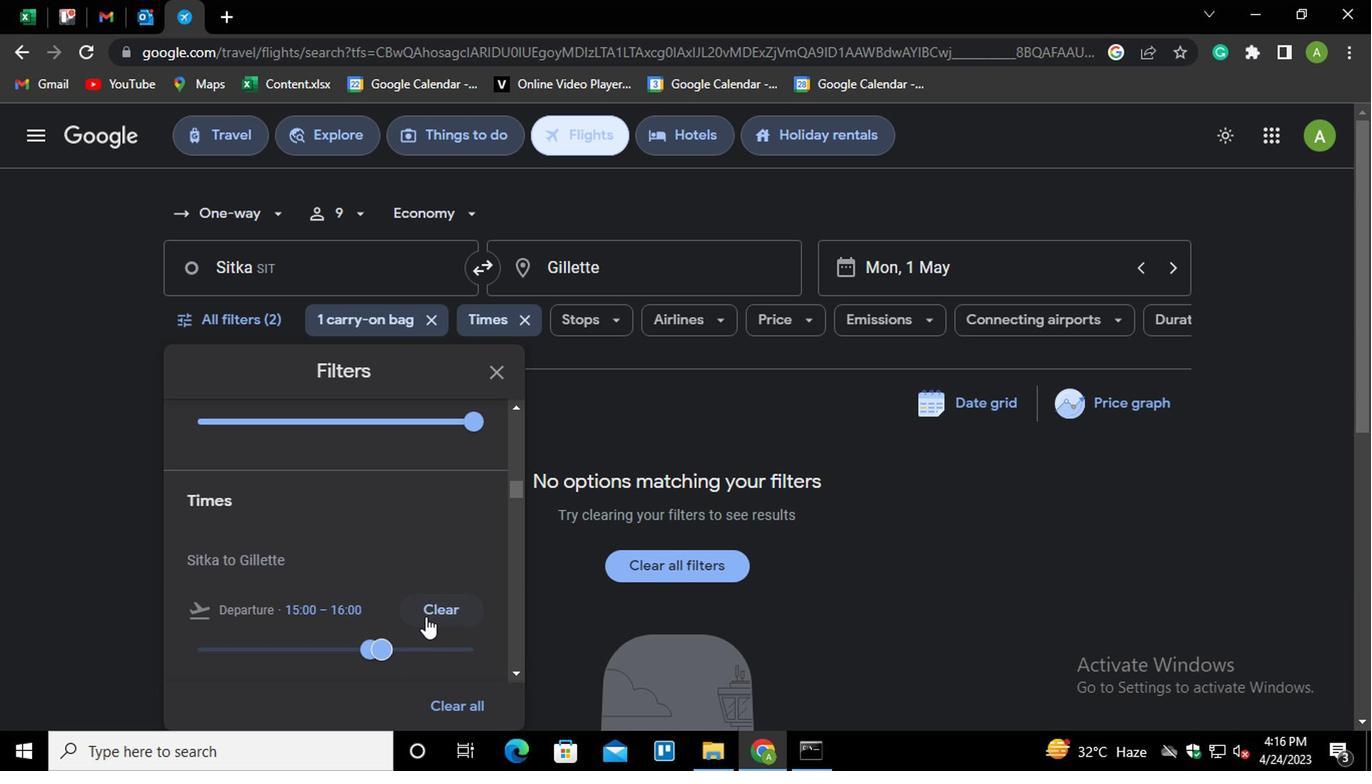 
Action: Mouse moved to (421, 621)
Screenshot: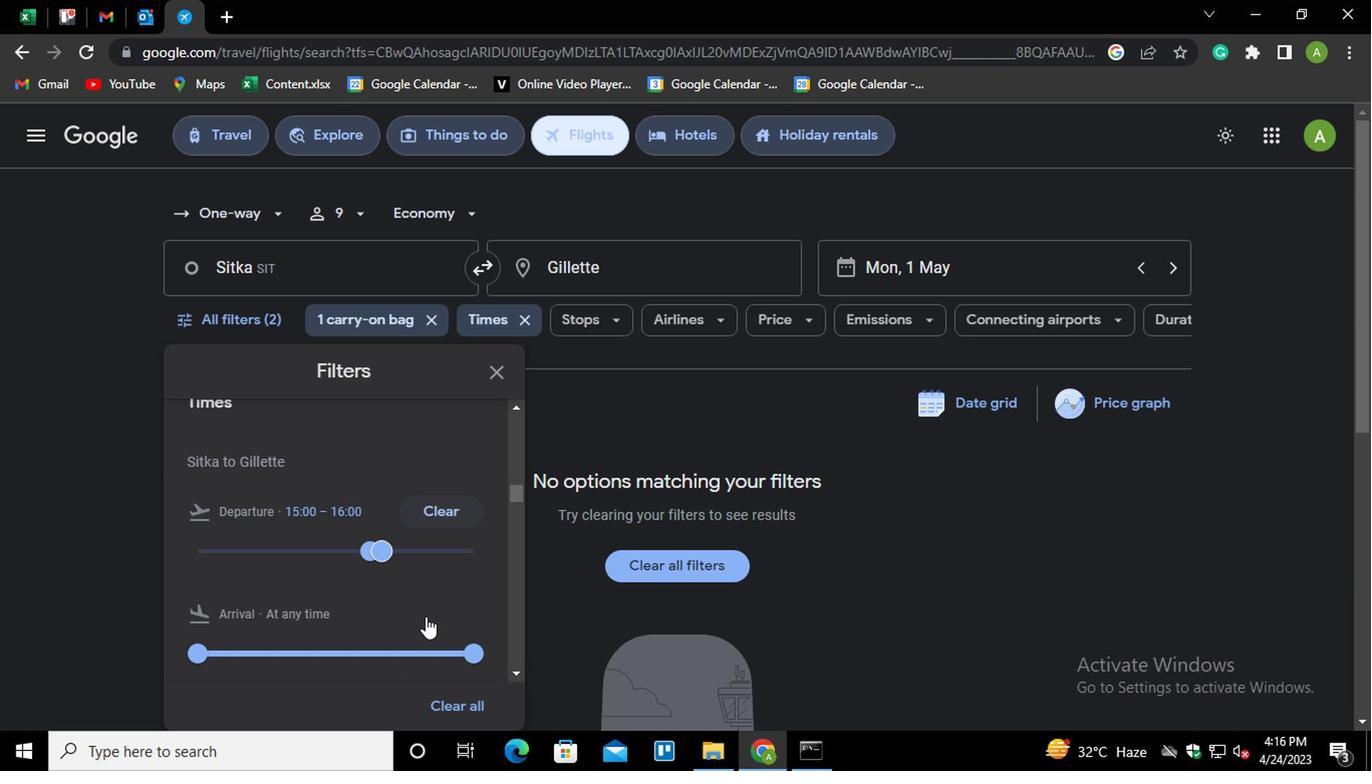 
Action: Mouse scrolled (421, 620) with delta (0, 0)
Screenshot: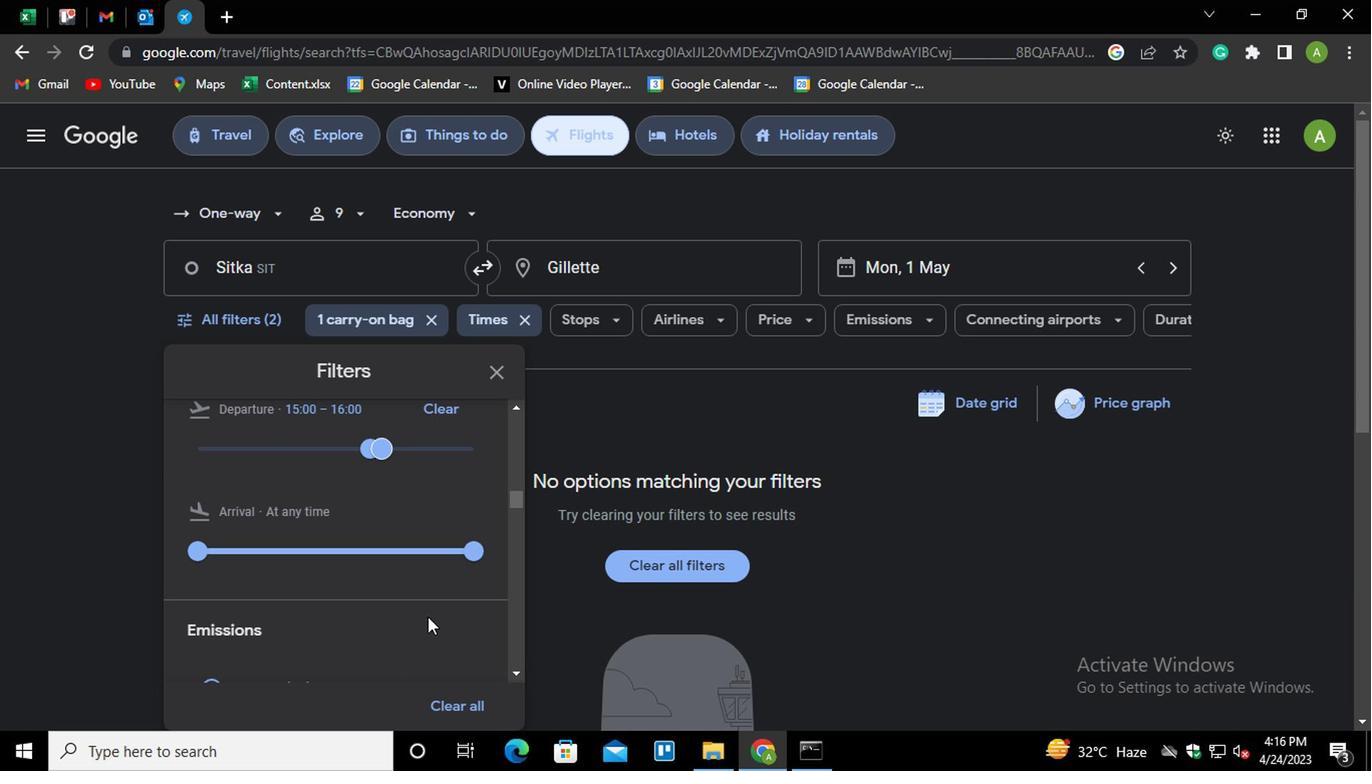
Action: Mouse scrolled (421, 620) with delta (0, 0)
Screenshot: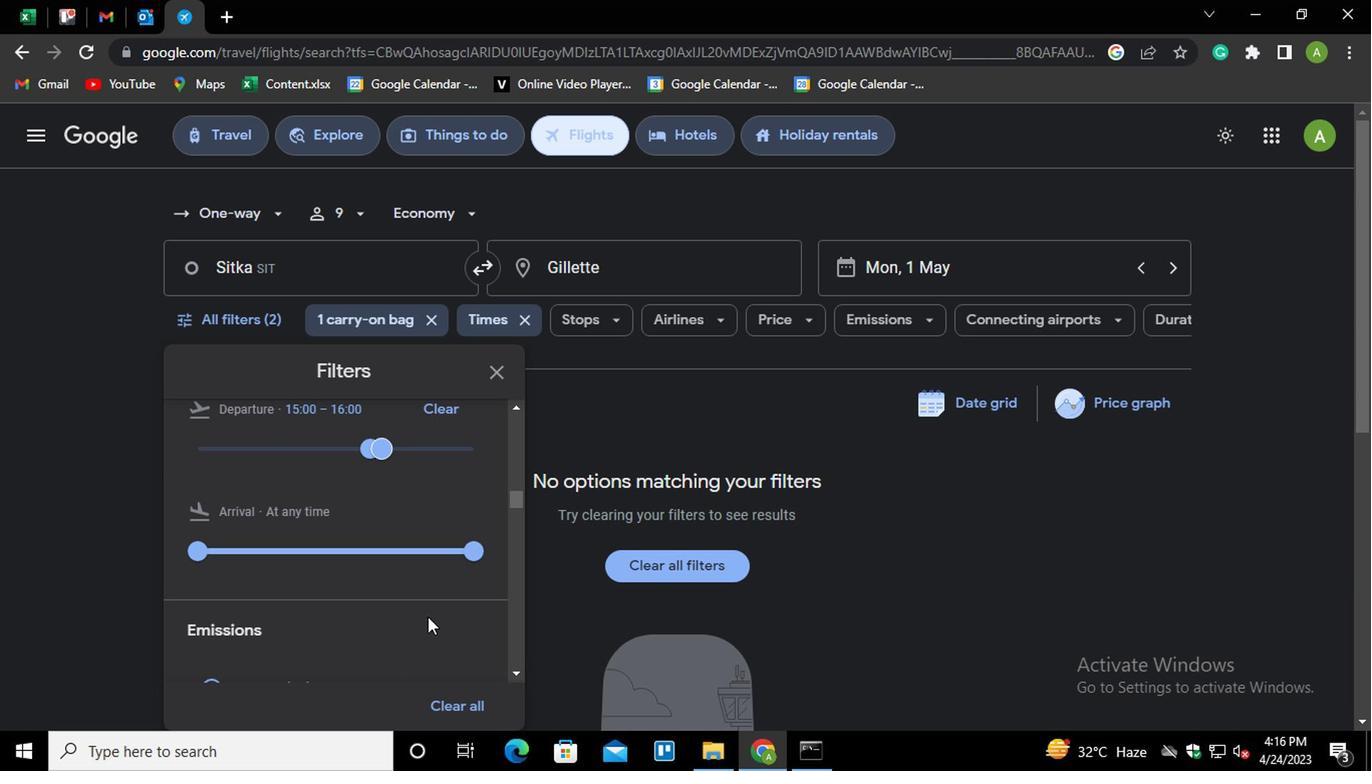
Action: Mouse scrolled (421, 620) with delta (0, 0)
Screenshot: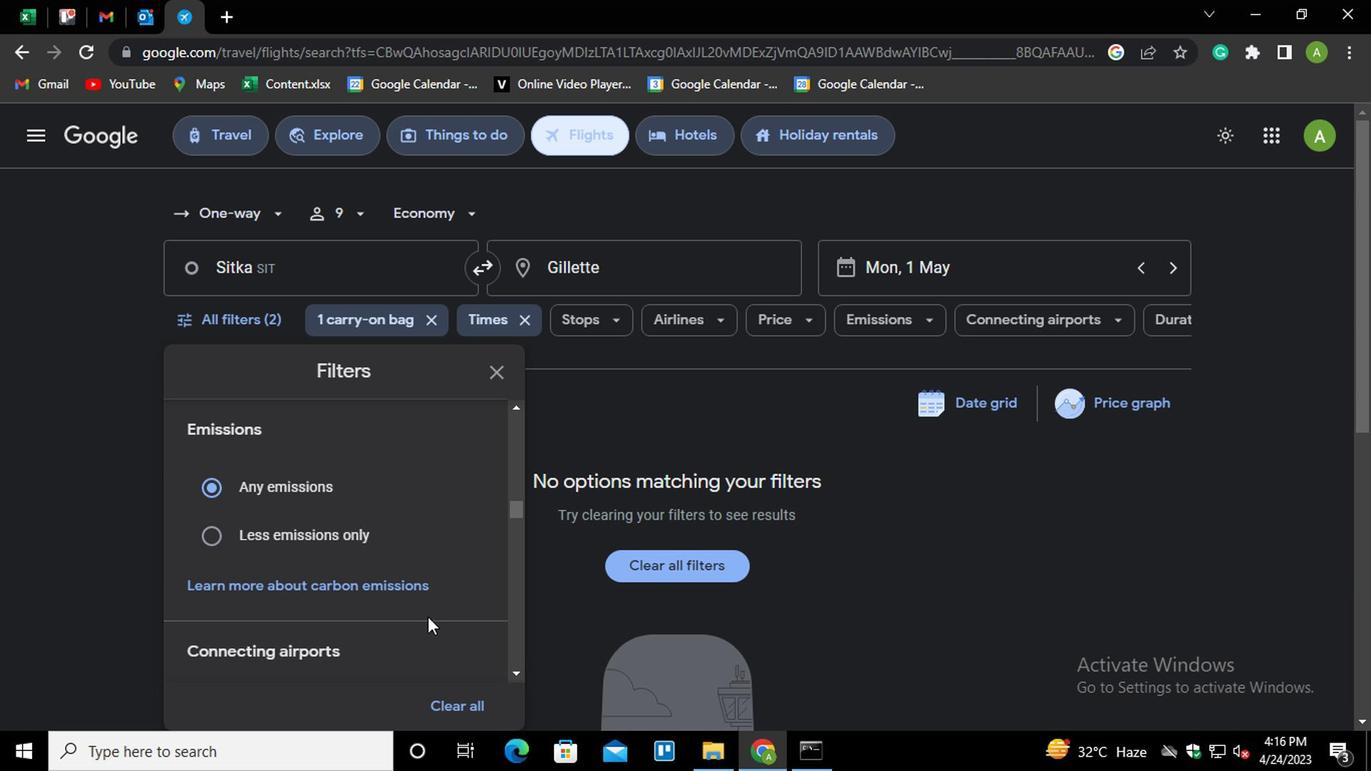 
Action: Mouse moved to (1029, 636)
Screenshot: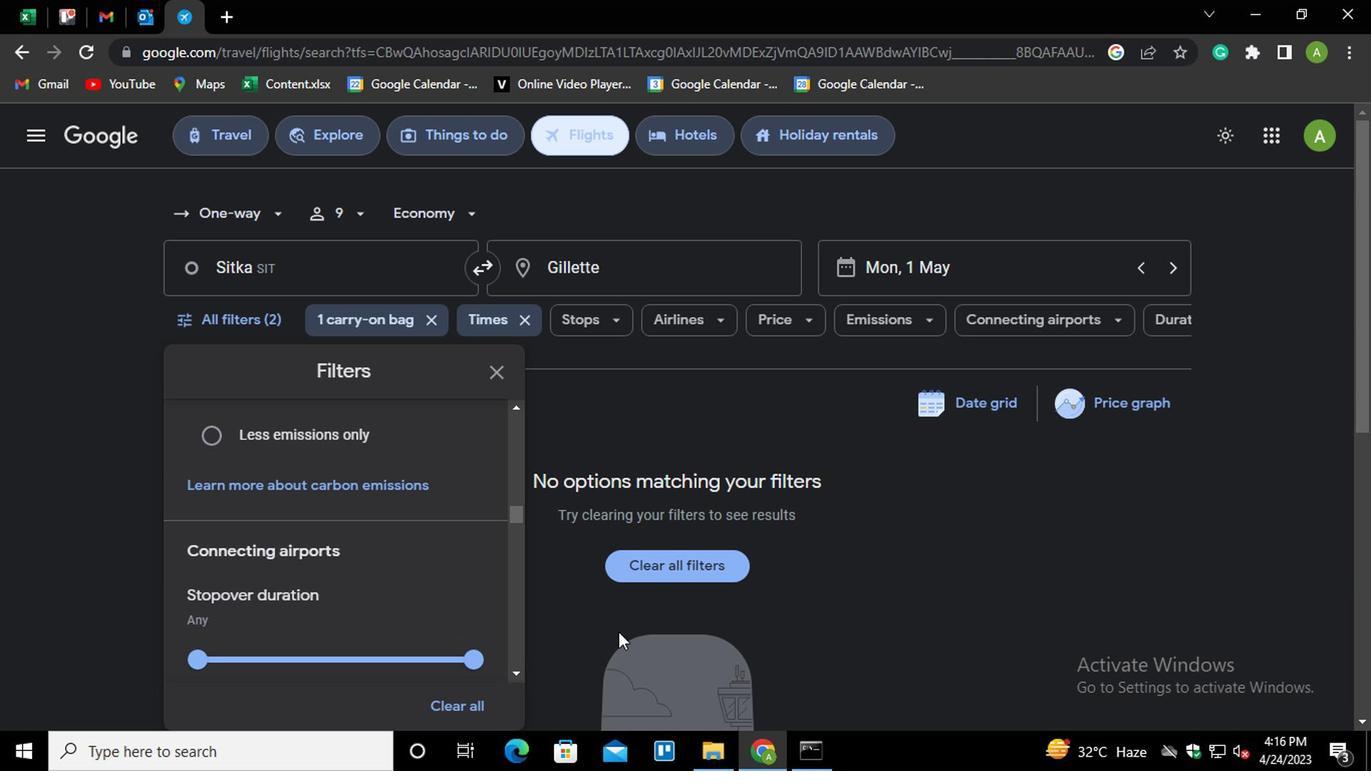 
Action: Mouse pressed left at (1029, 636)
Screenshot: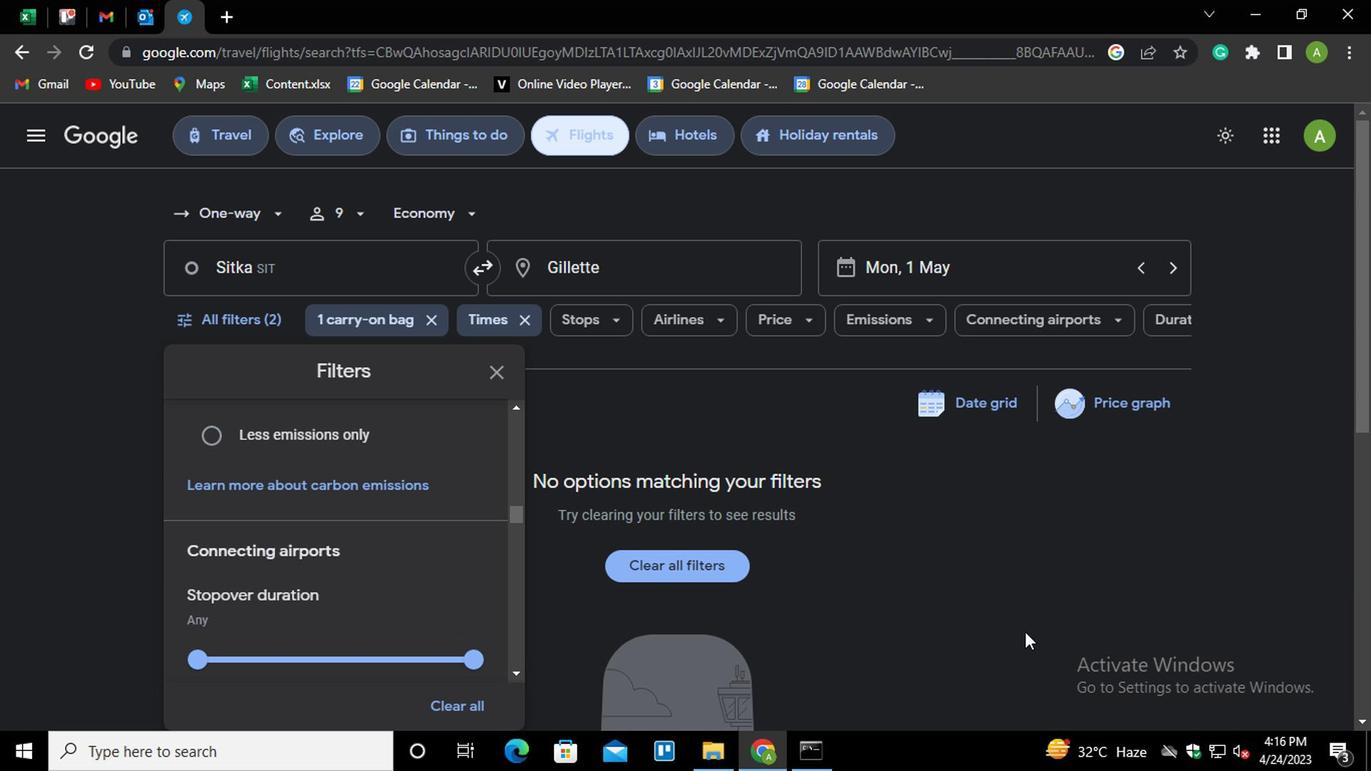 
Action: Mouse moved to (1026, 641)
Screenshot: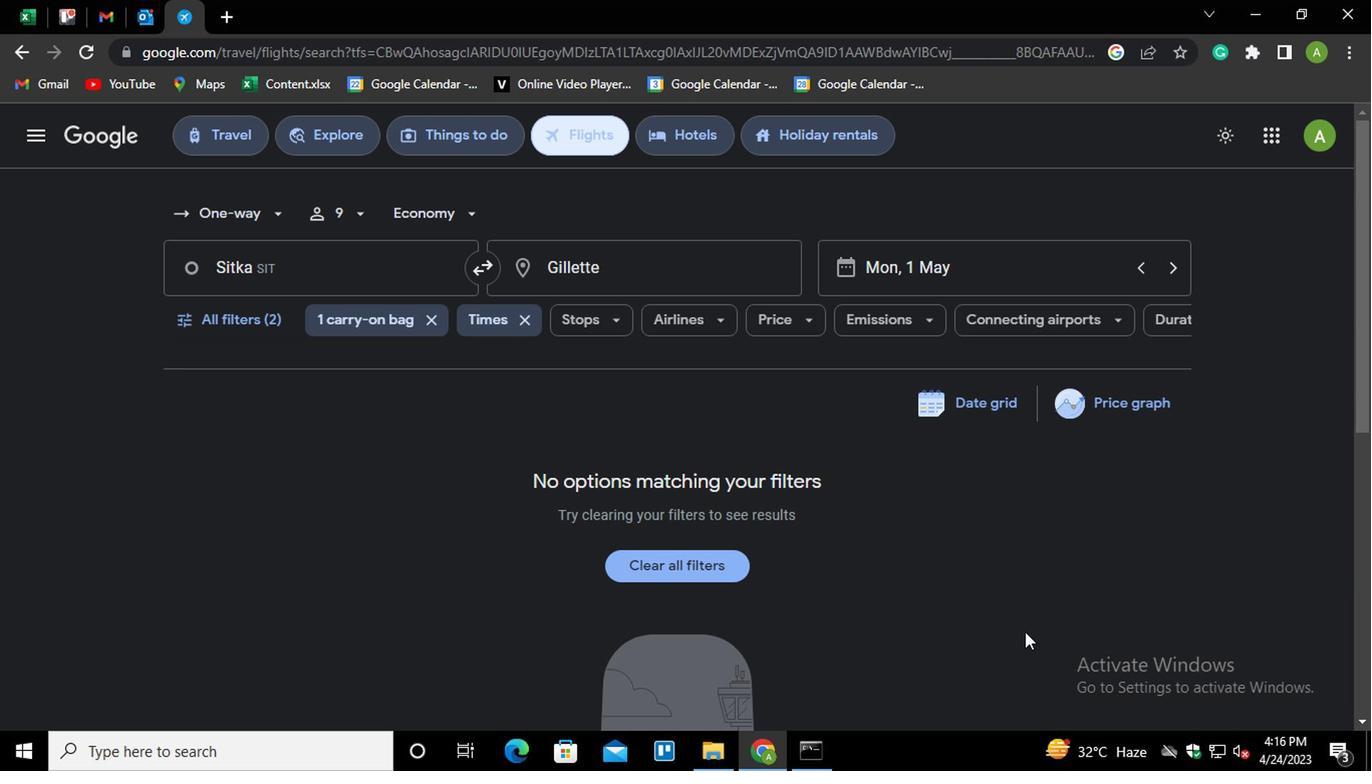 
